 Task: Look for space in Bailén, Spain from 8th June, 2023 to 16th June, 2023 for 2 adults in price range Rs.10000 to Rs.15000. Place can be entire place with 1  bedroom having 1 bed and 1 bathroom. Property type can be house, flat, guest house, hotel. Amenities needed are: wifi. Booking option can be shelf check-in. Required host language is English.
Action: Mouse moved to (500, 154)
Screenshot: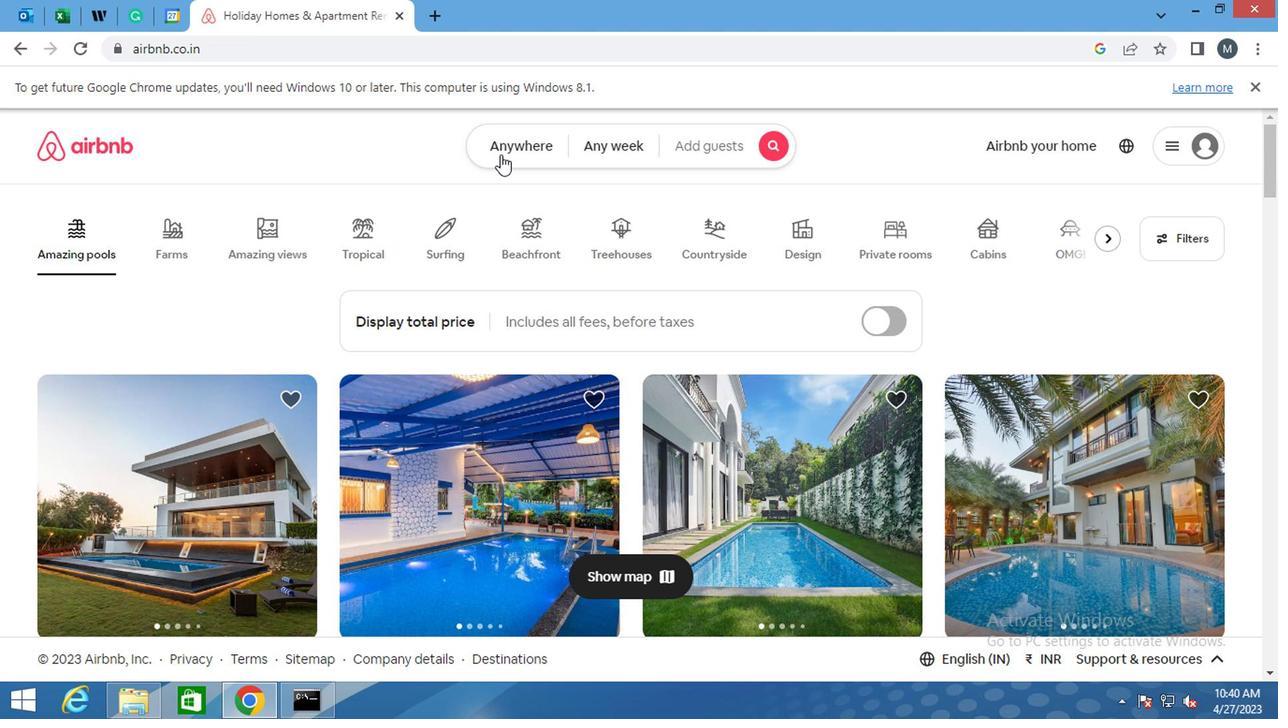 
Action: Mouse pressed left at (500, 154)
Screenshot: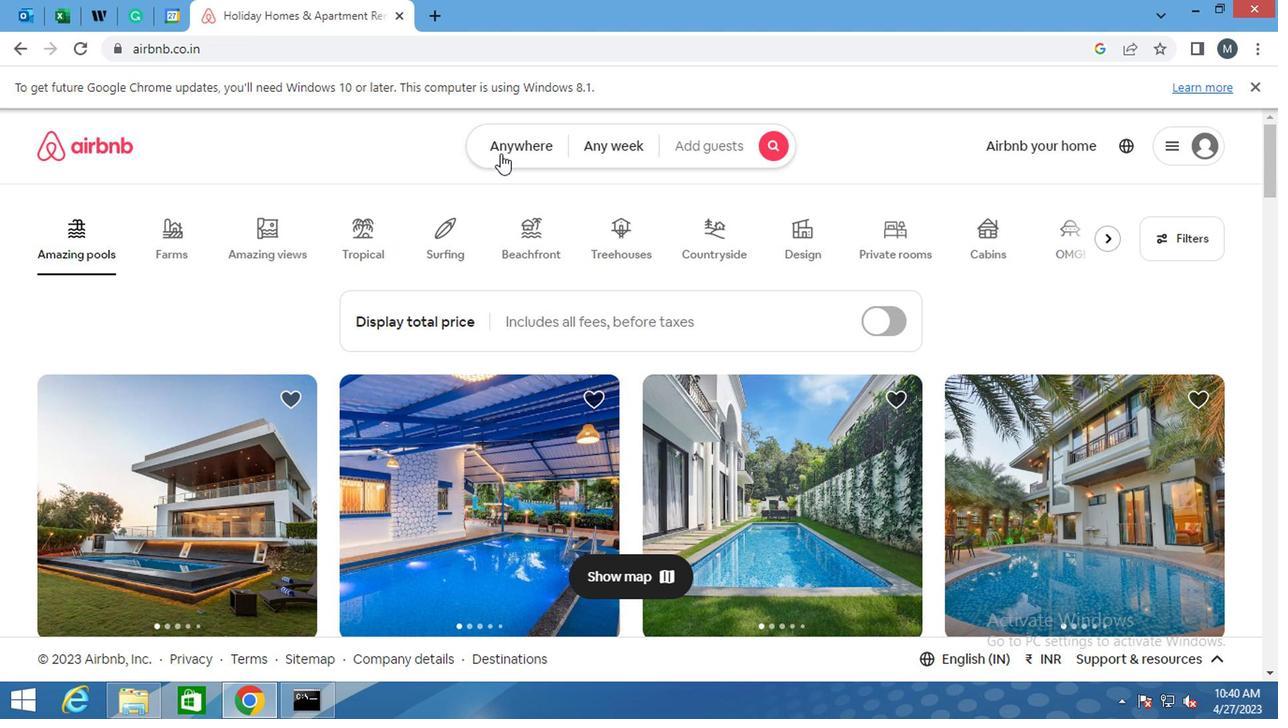 
Action: Mouse moved to (444, 203)
Screenshot: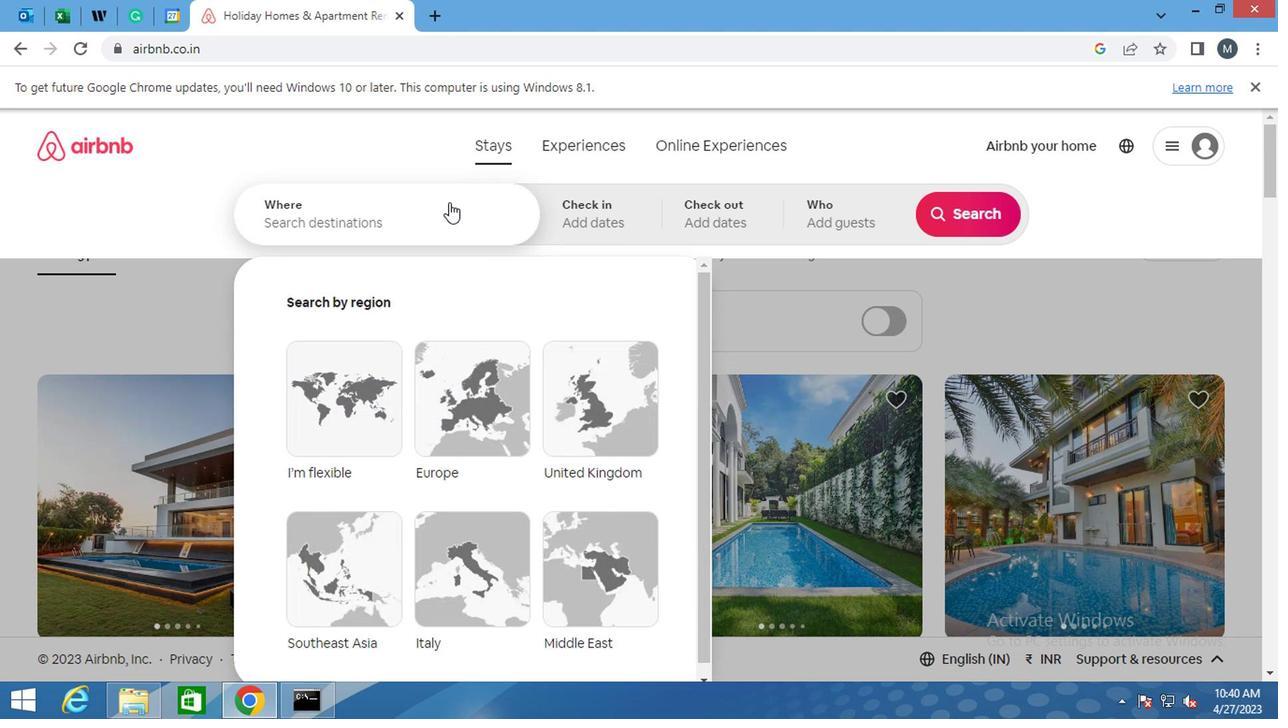 
Action: Mouse pressed left at (444, 203)
Screenshot: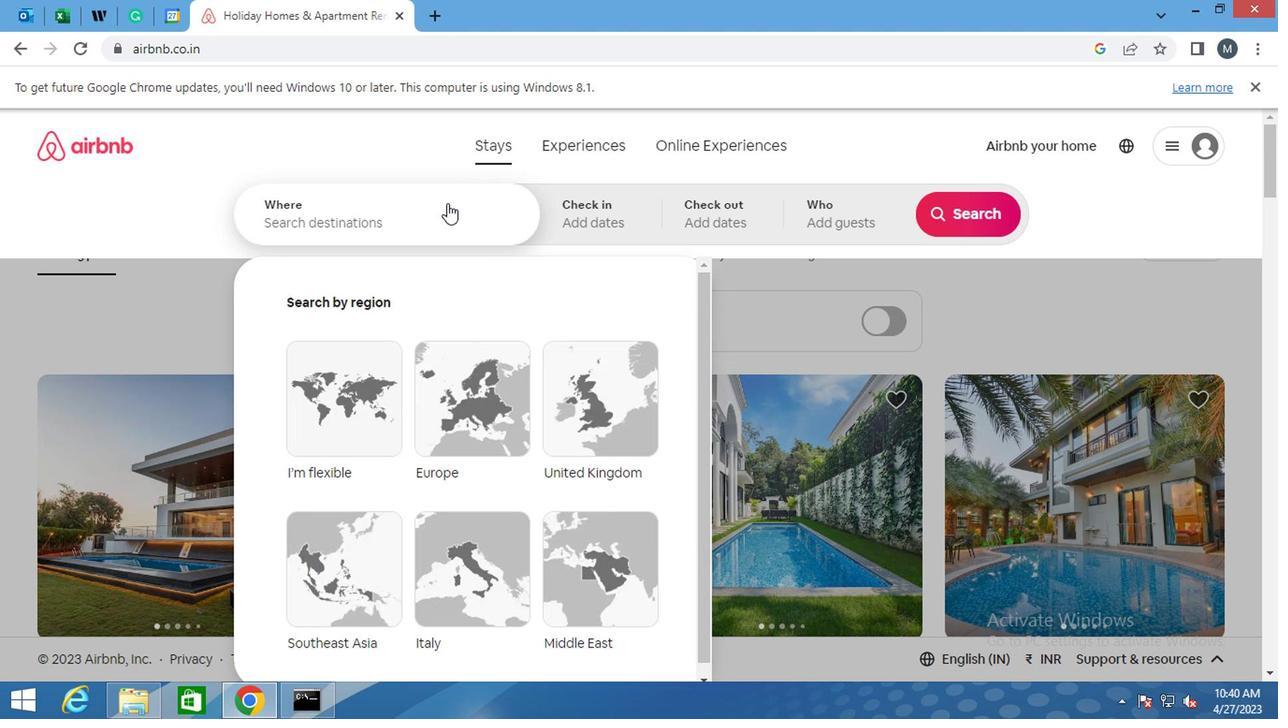 
Action: Mouse moved to (444, 203)
Screenshot: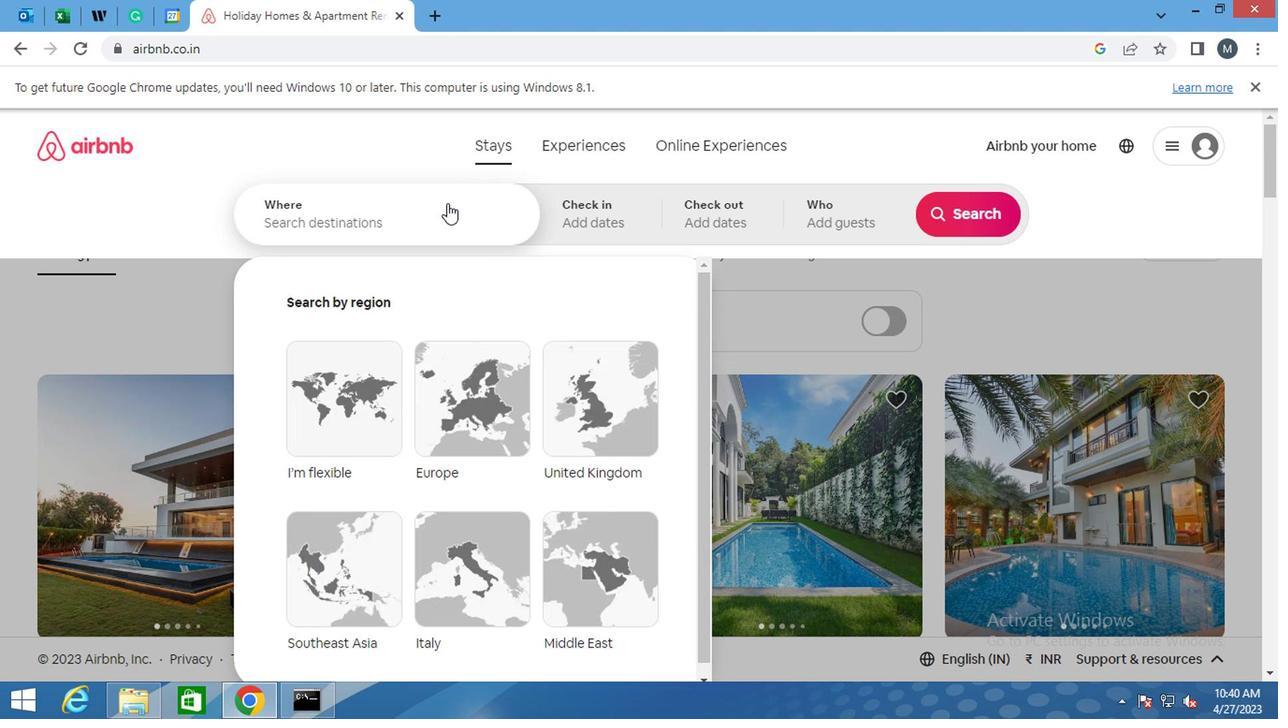 
Action: Key pressed <Key.shift>BAILEN,<Key.space><Key.shift><Key.shift>SP
Screenshot: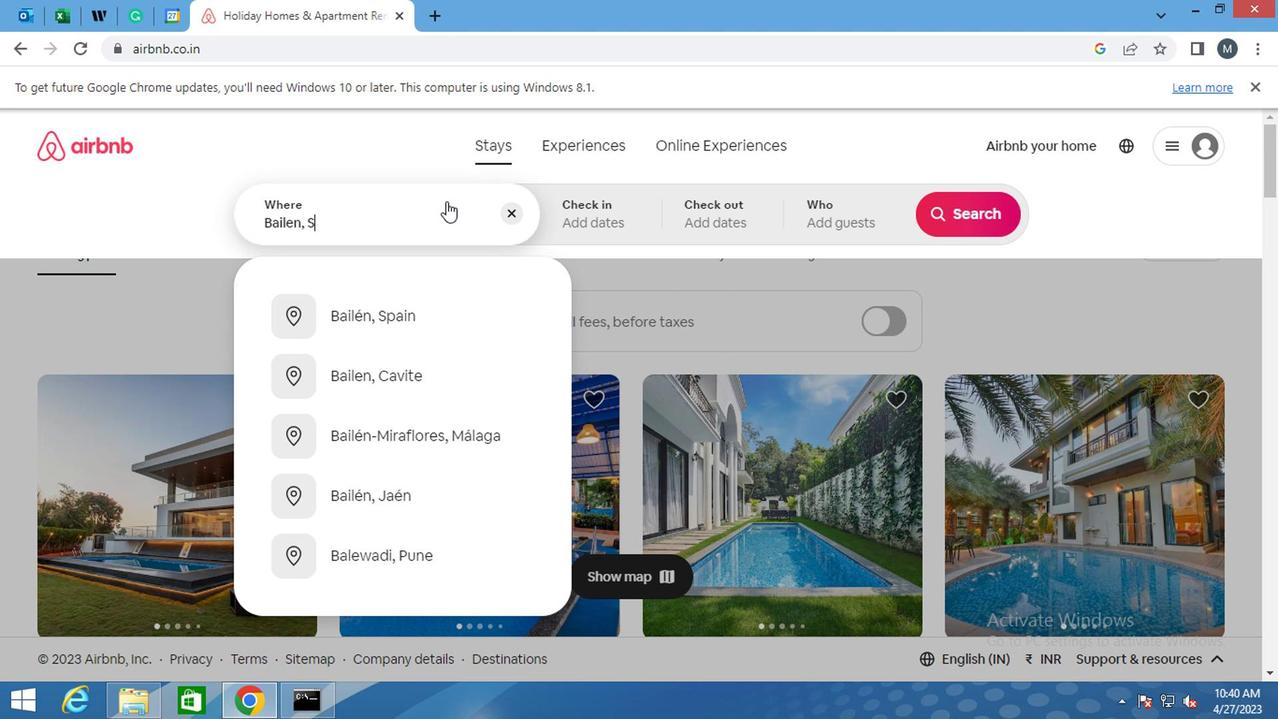 
Action: Mouse moved to (458, 231)
Screenshot: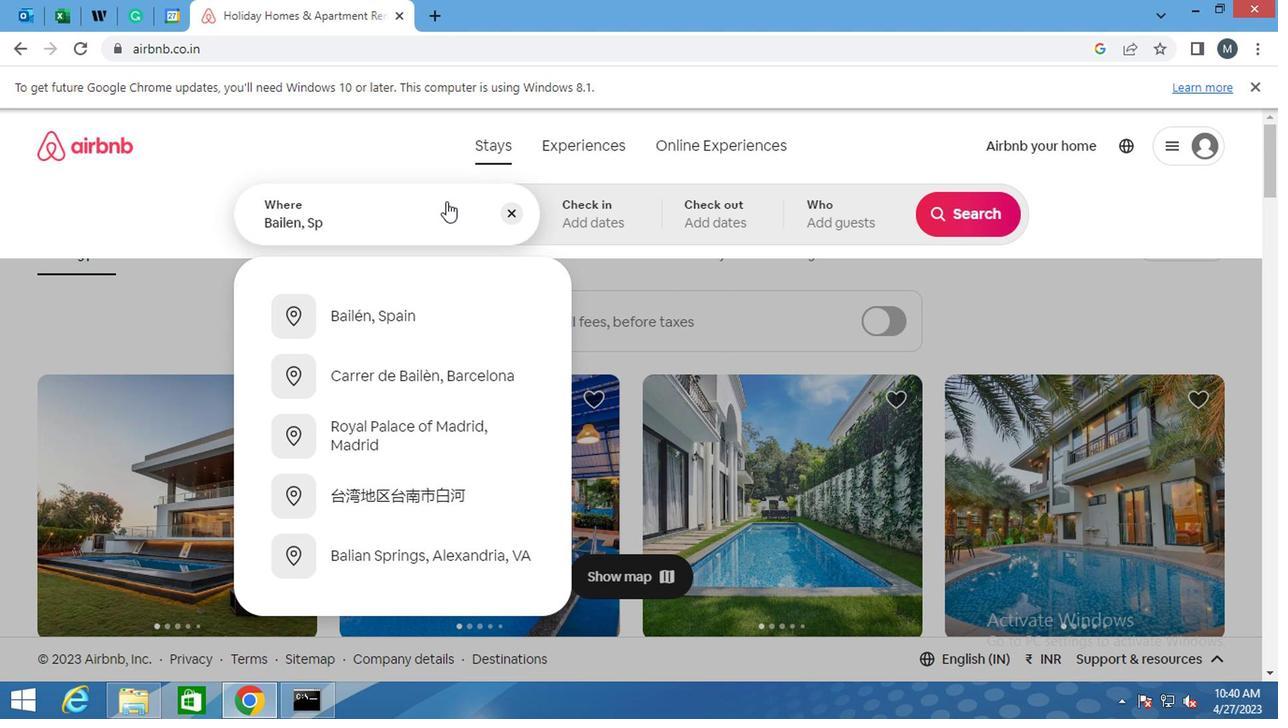 
Action: Mouse scrolled (458, 229) with delta (0, -1)
Screenshot: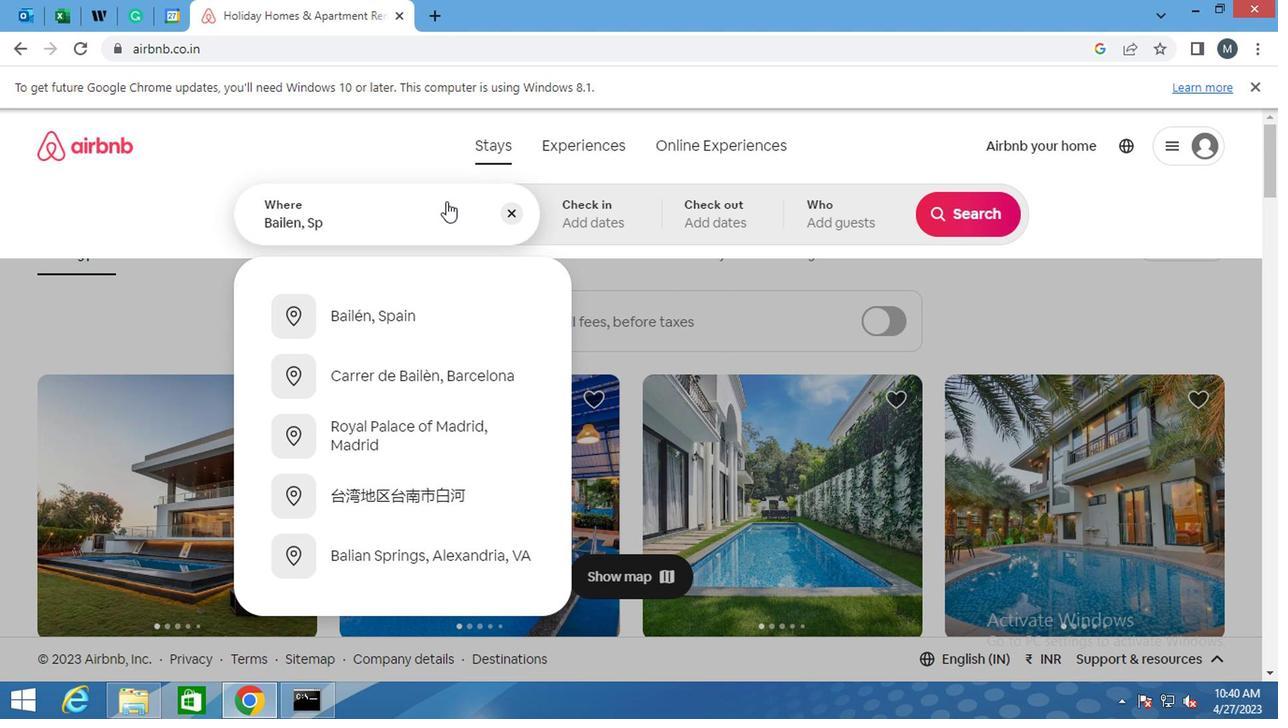 
Action: Mouse moved to (446, 273)
Screenshot: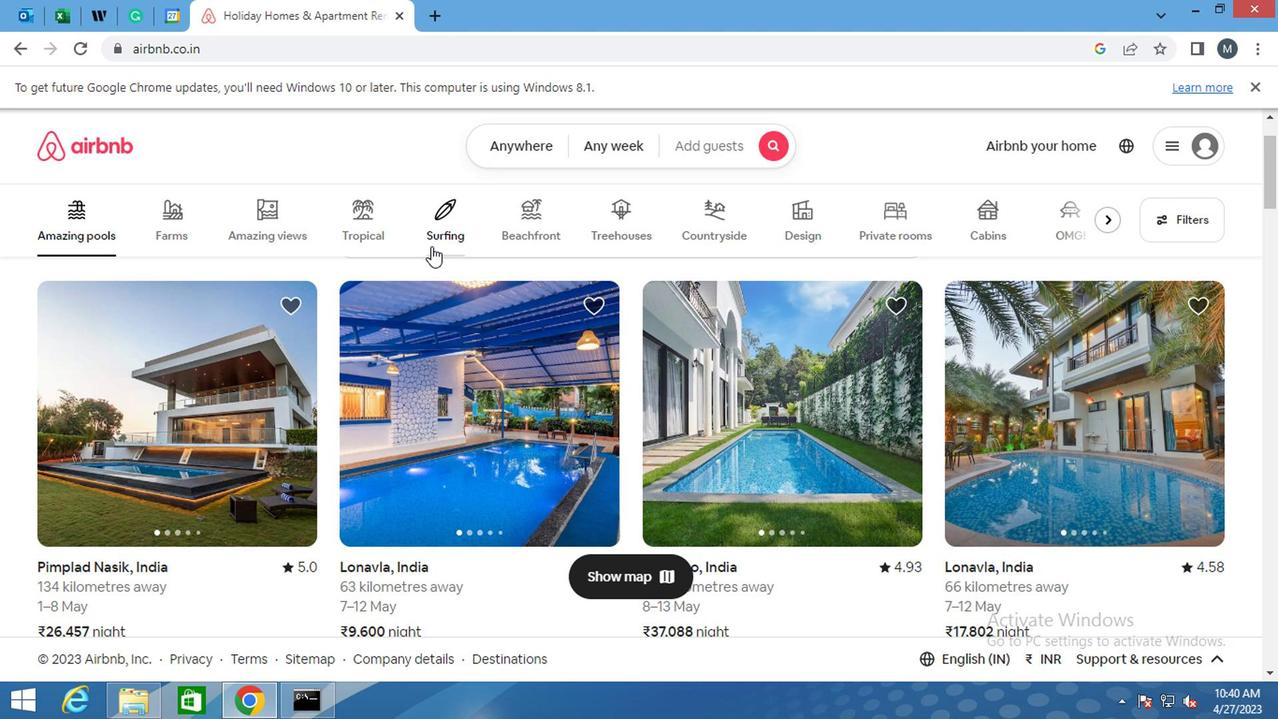 
Action: Mouse scrolled (446, 274) with delta (0, 0)
Screenshot: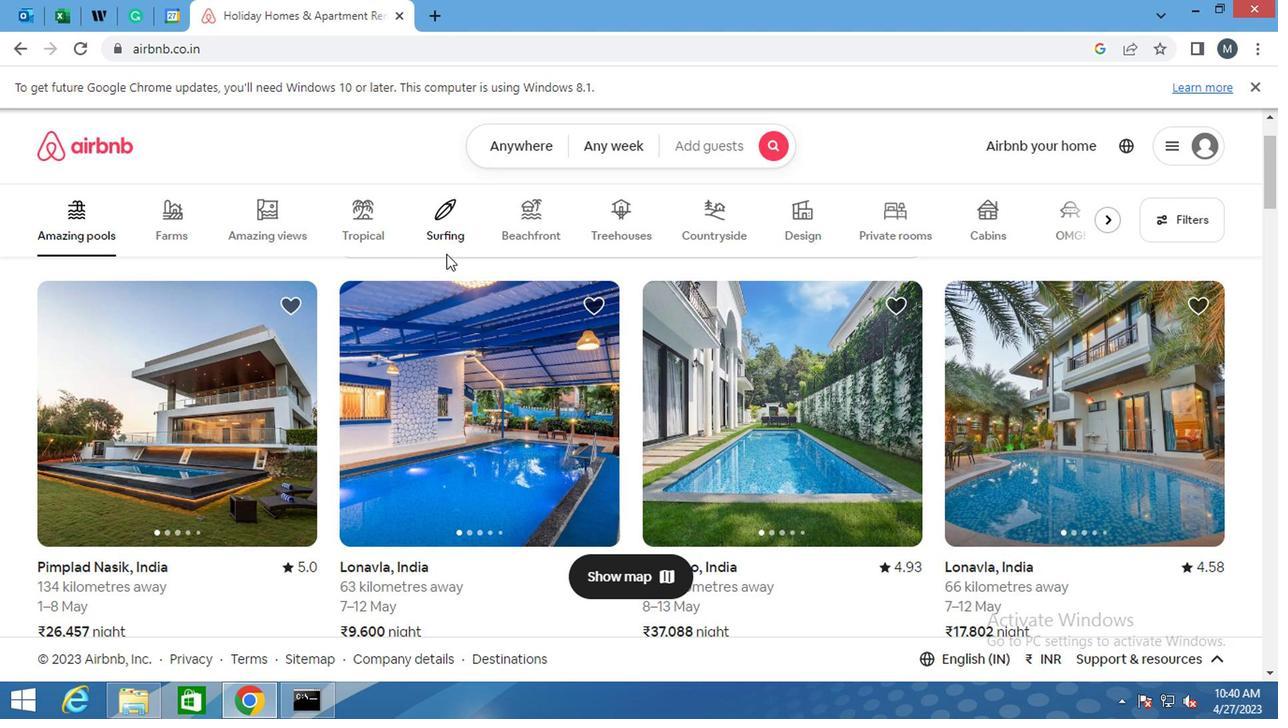 
Action: Mouse scrolled (446, 274) with delta (0, 0)
Screenshot: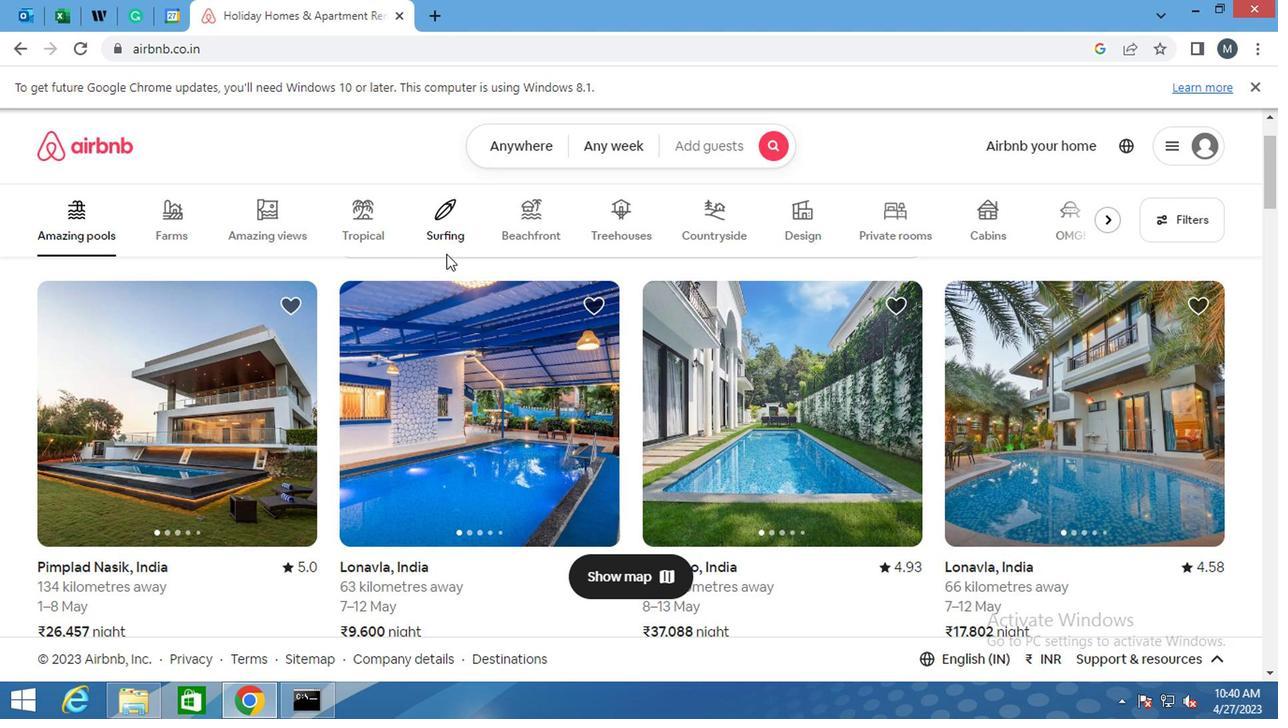 
Action: Mouse scrolled (446, 274) with delta (0, 0)
Screenshot: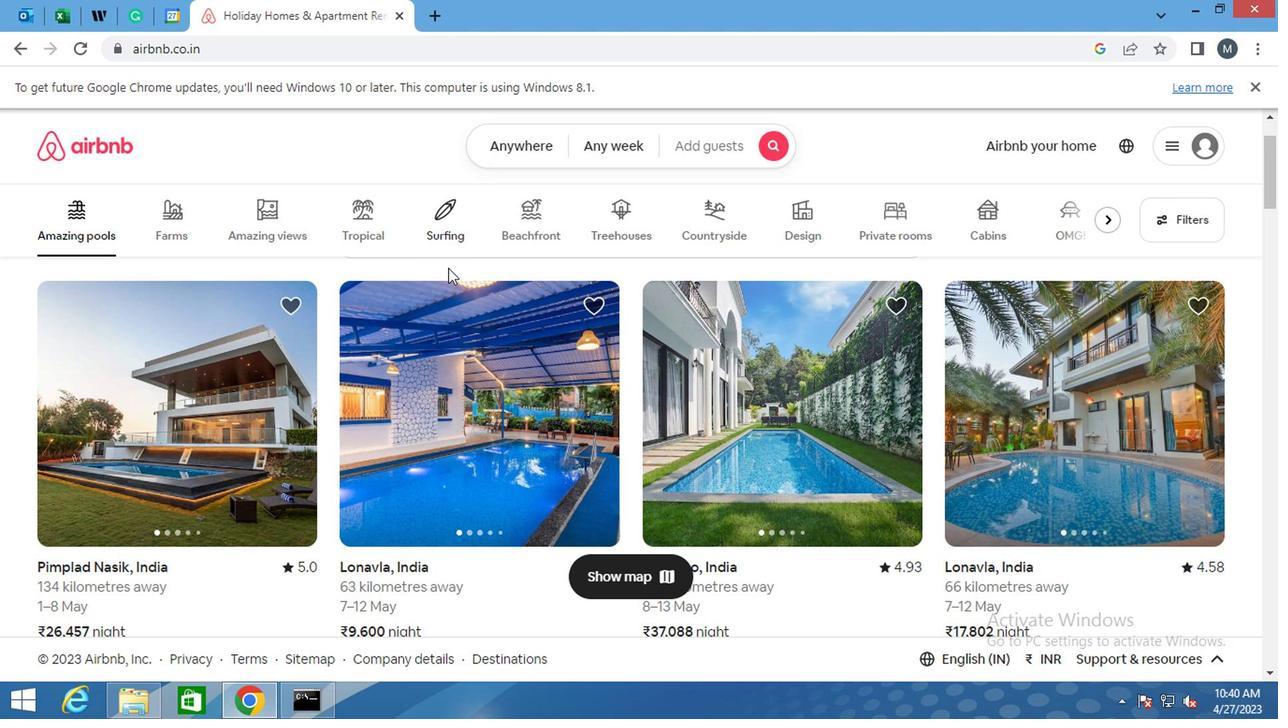 
Action: Mouse scrolled (446, 274) with delta (0, 0)
Screenshot: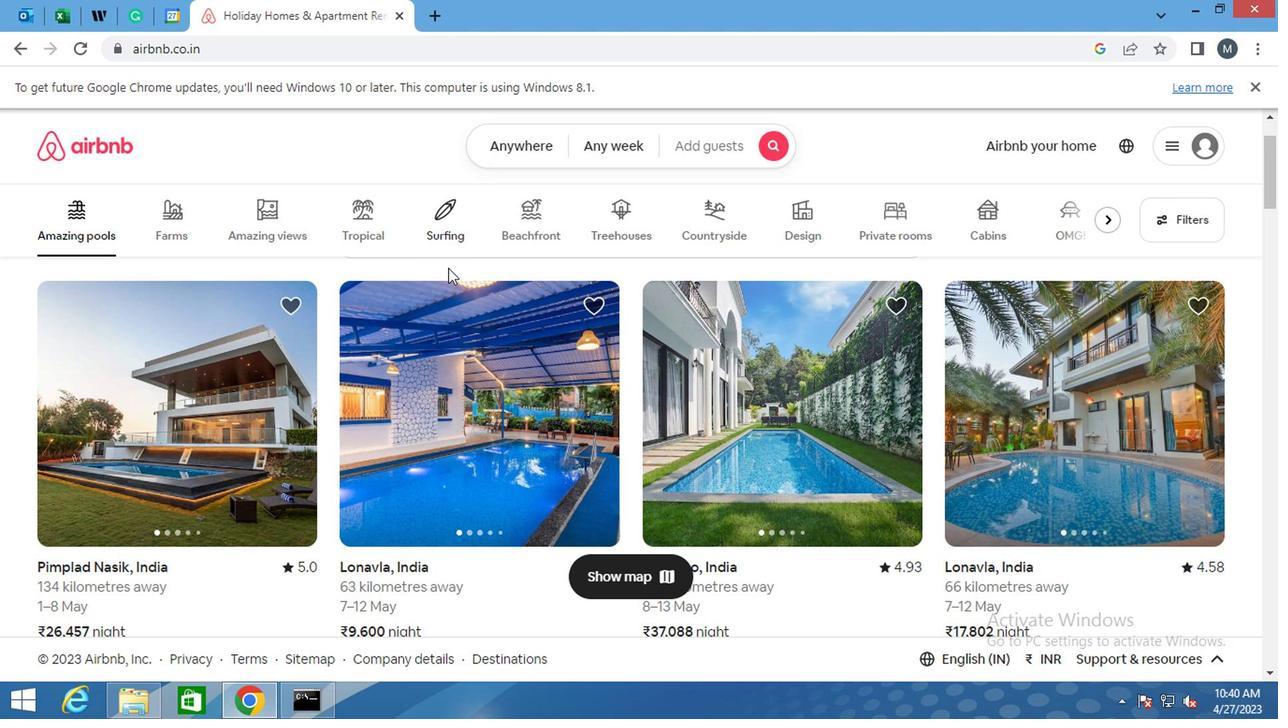 
Action: Mouse scrolled (446, 274) with delta (0, 0)
Screenshot: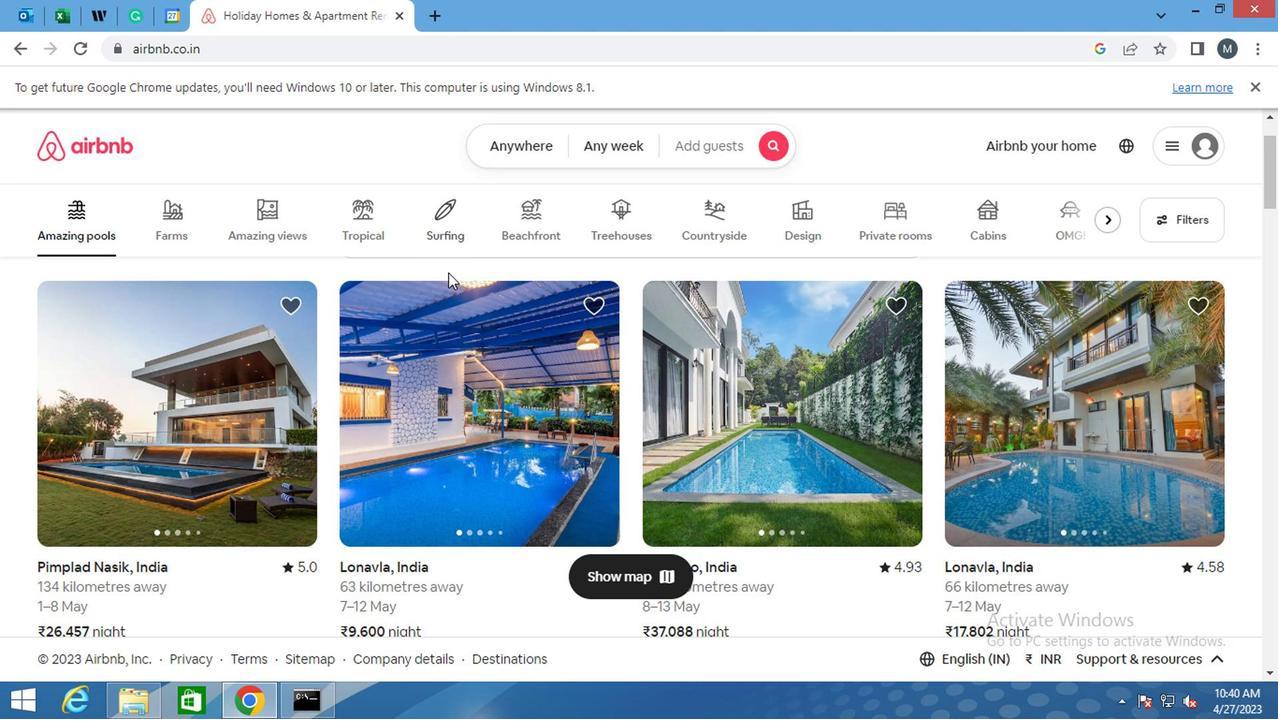 
Action: Mouse moved to (510, 245)
Screenshot: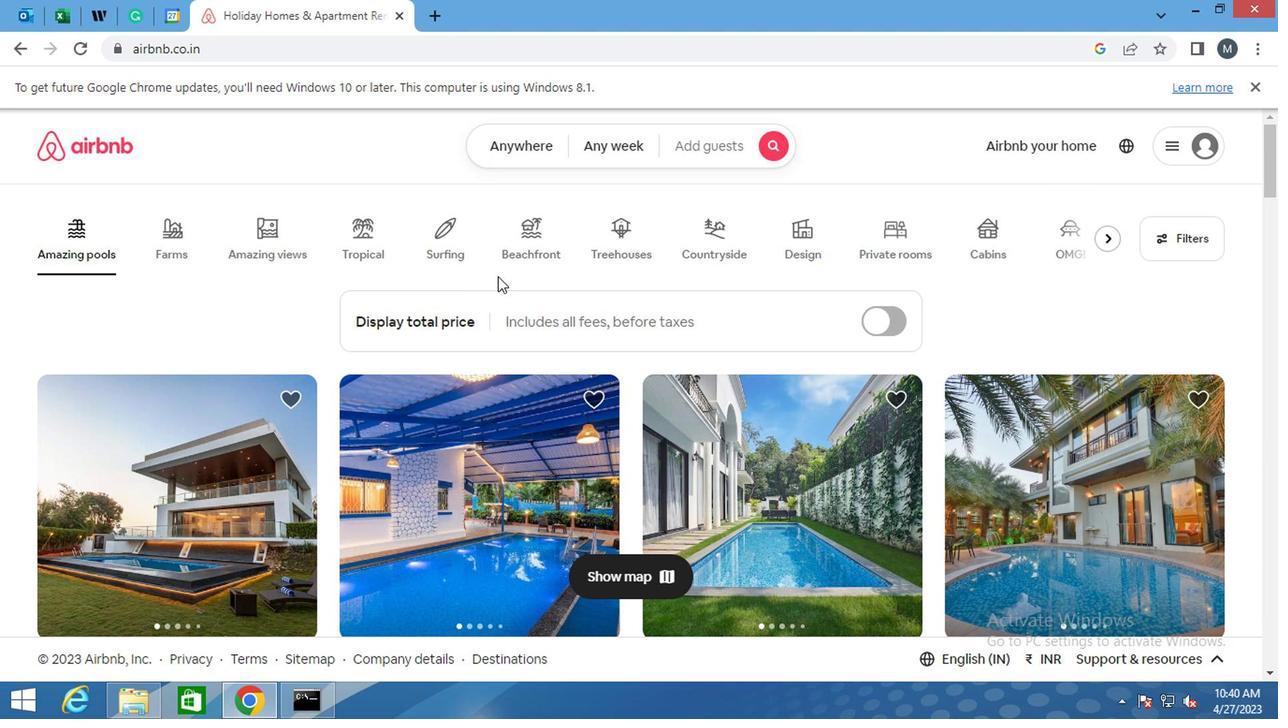
Action: Mouse scrolled (510, 246) with delta (0, 0)
Screenshot: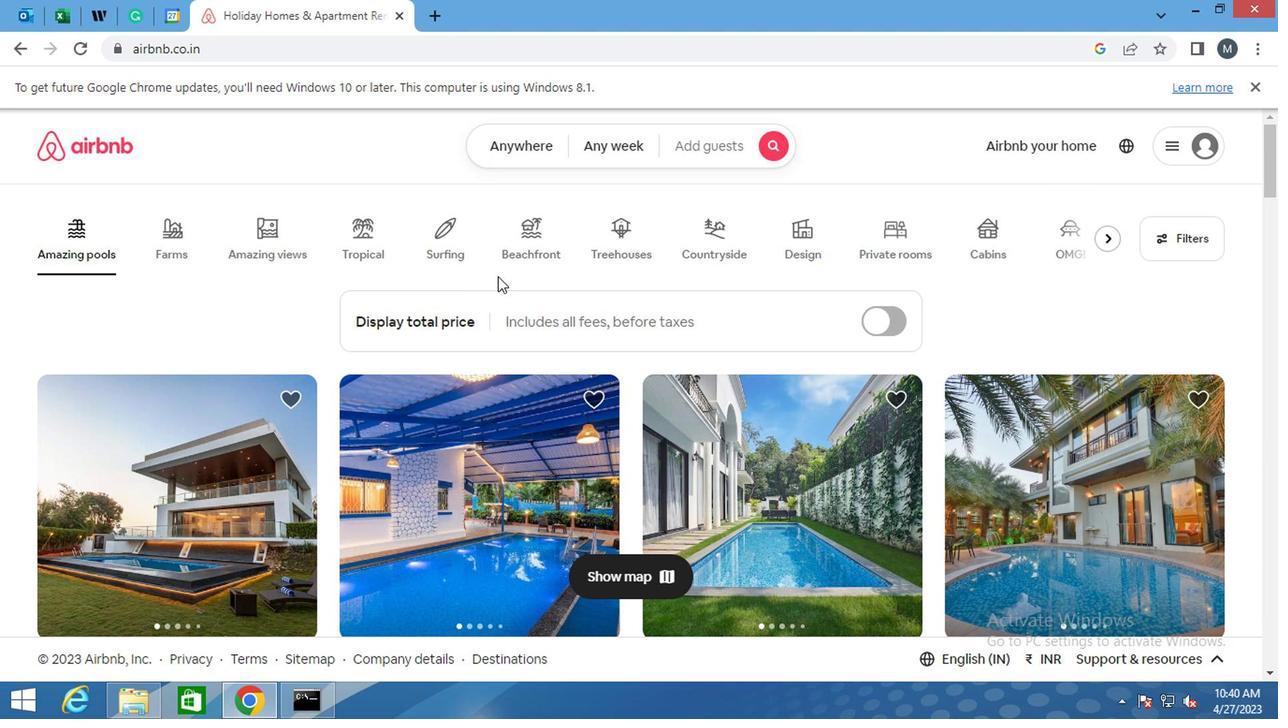 
Action: Mouse moved to (529, 227)
Screenshot: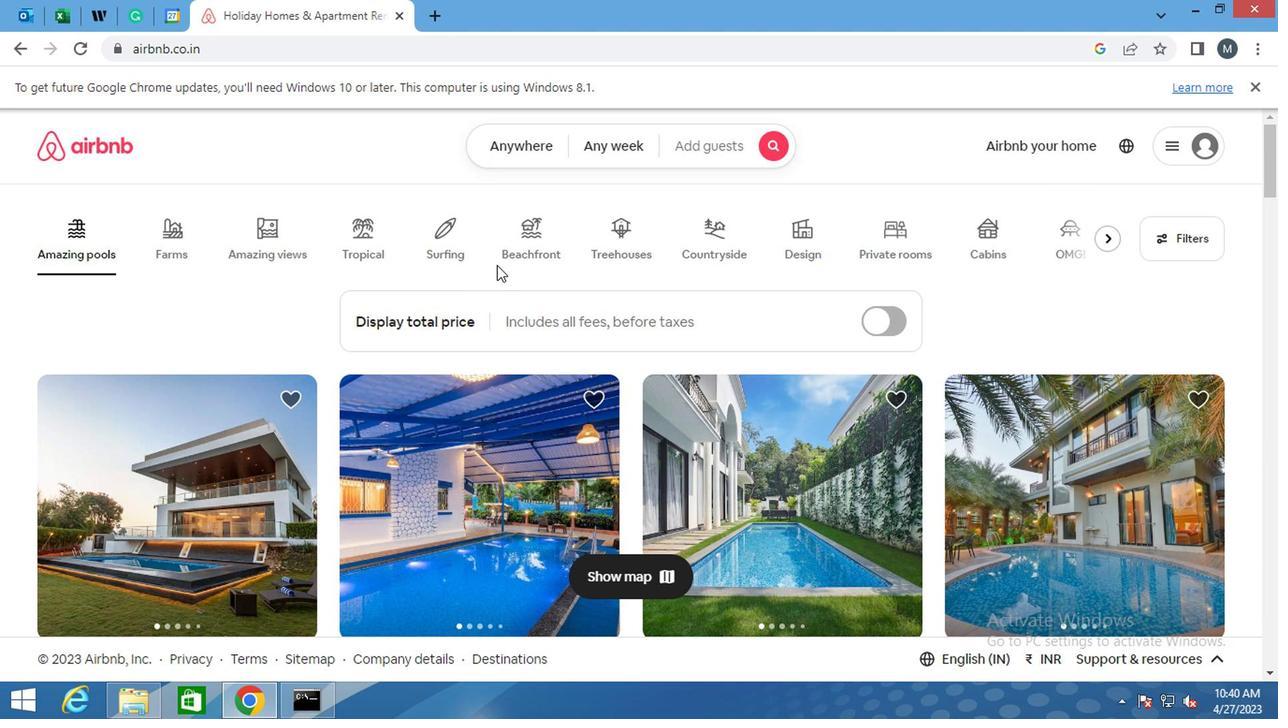 
Action: Mouse scrolled (529, 229) with delta (0, 1)
Screenshot: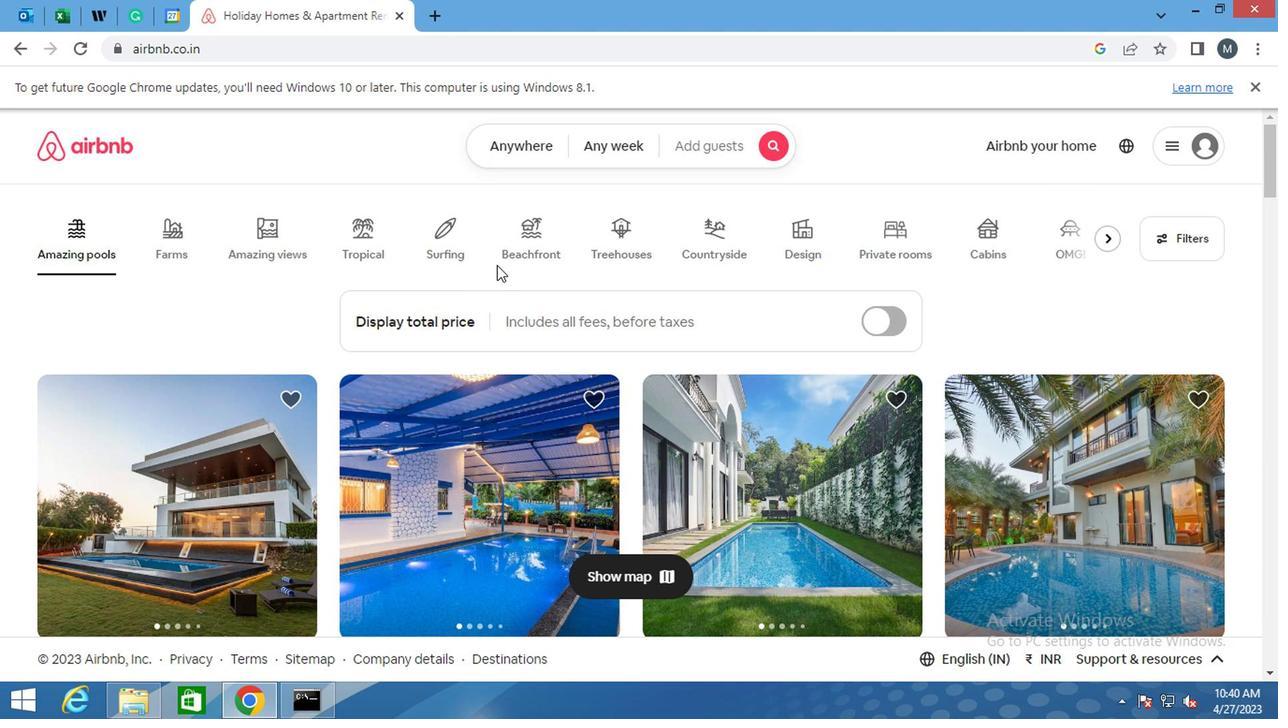 
Action: Mouse moved to (531, 223)
Screenshot: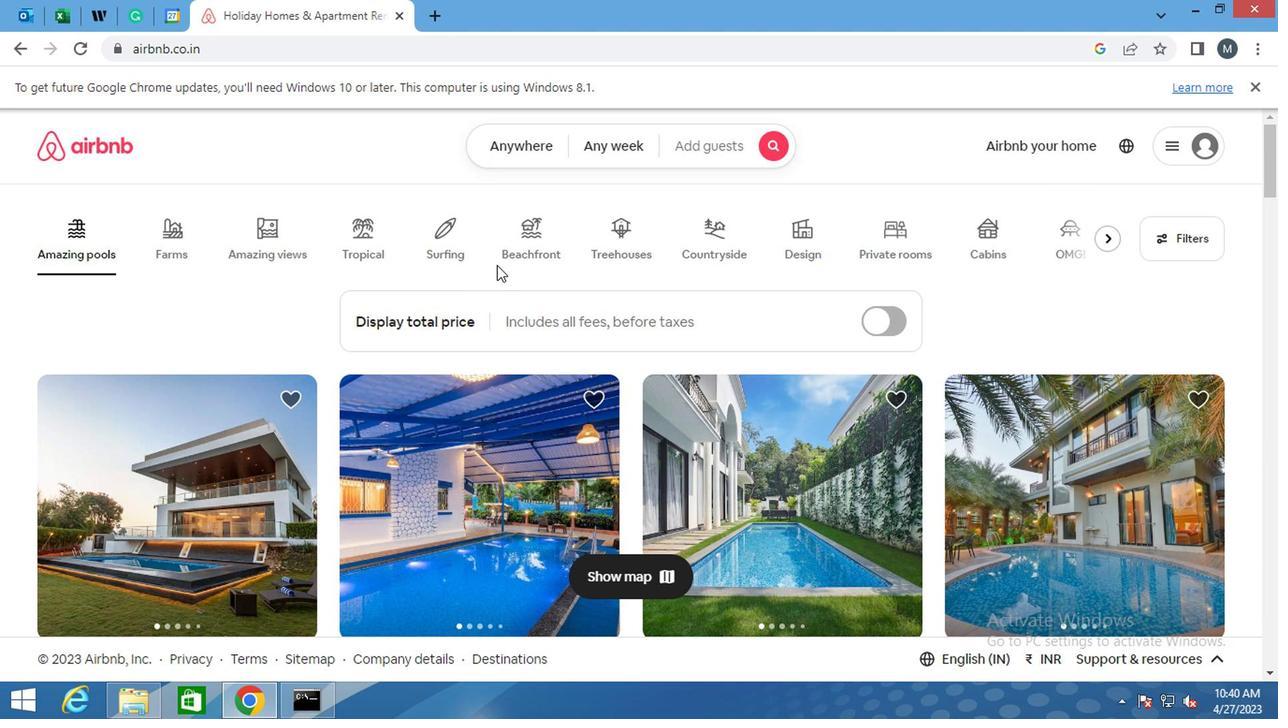 
Action: Mouse scrolled (531, 224) with delta (0, 1)
Screenshot: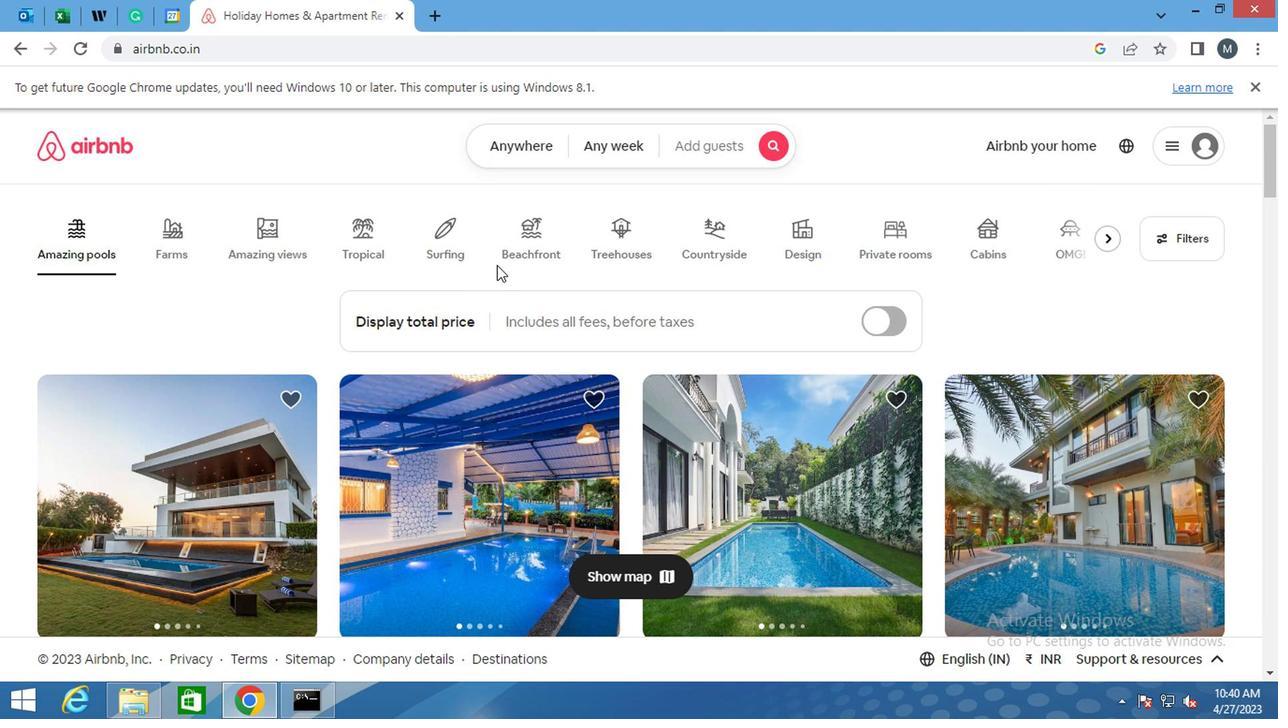 
Action: Mouse moved to (531, 156)
Screenshot: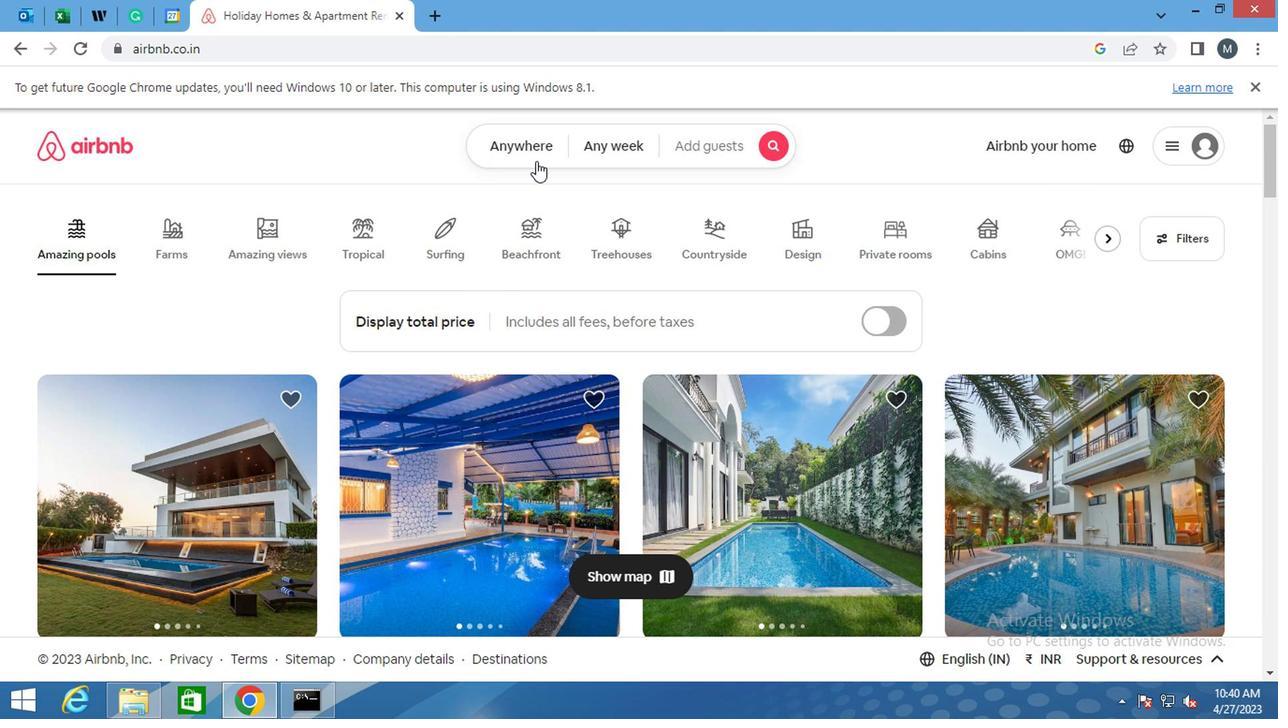 
Action: Mouse pressed left at (531, 156)
Screenshot: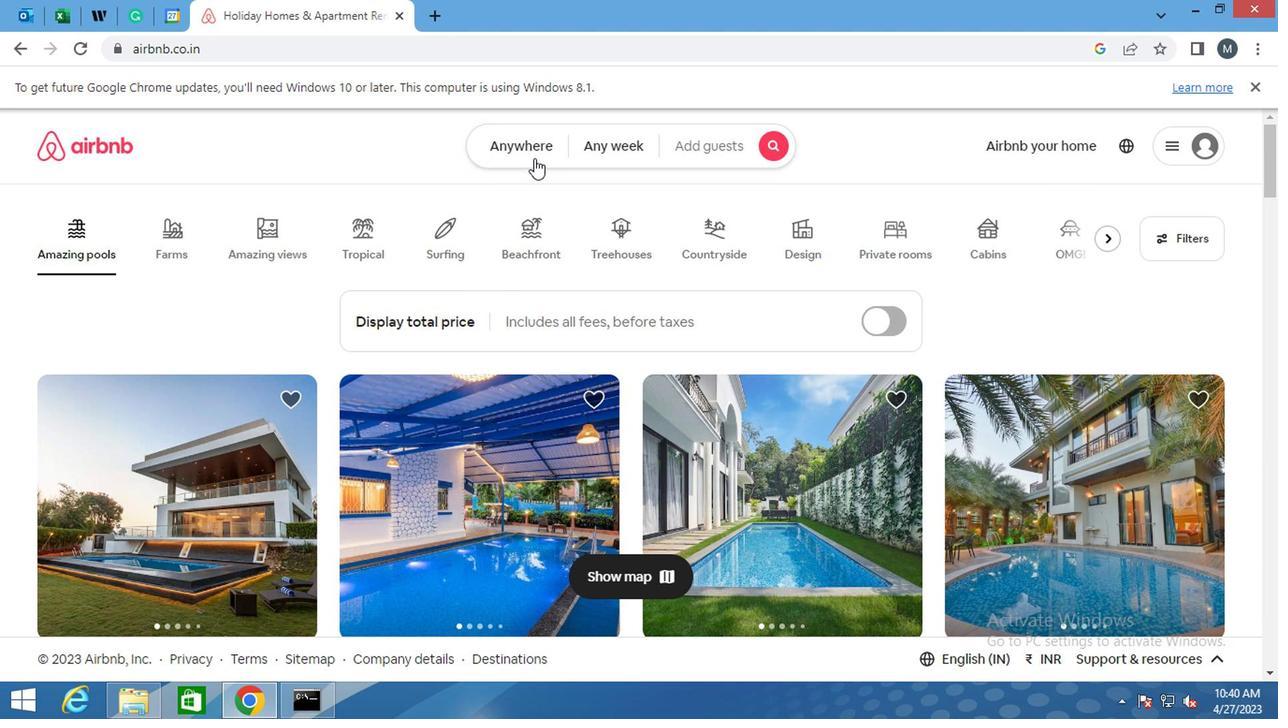 
Action: Mouse moved to (401, 241)
Screenshot: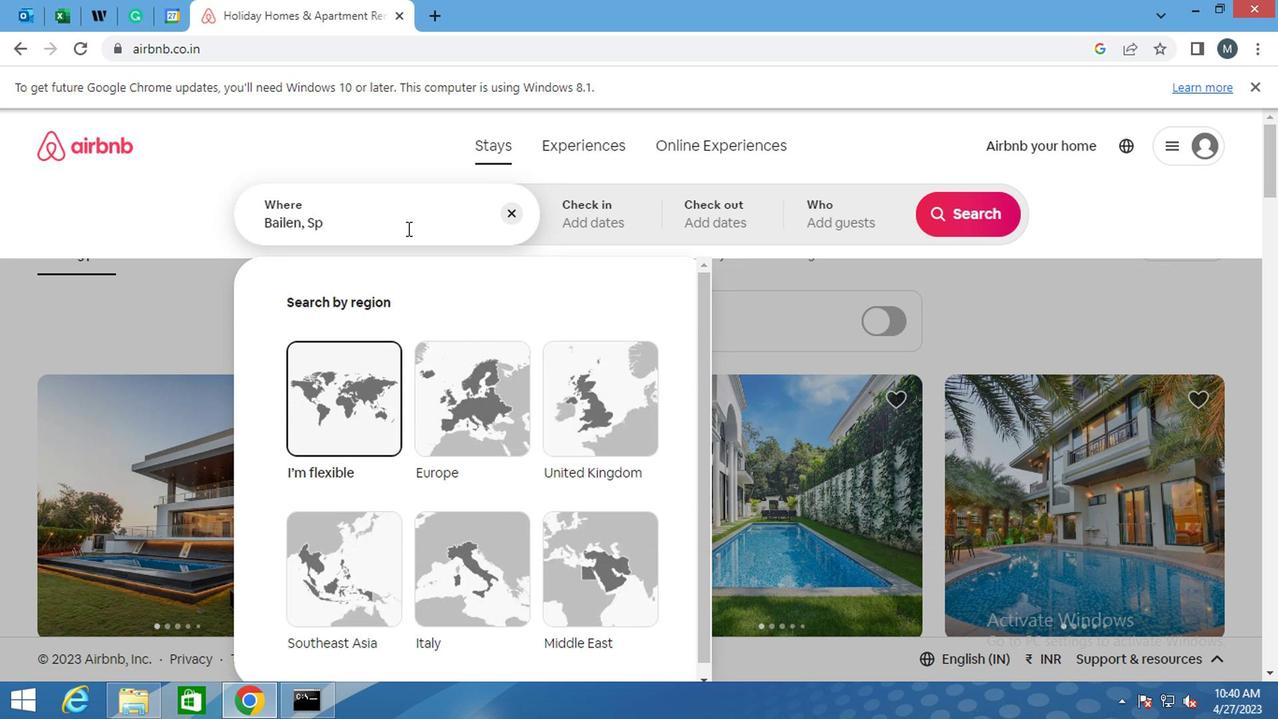 
Action: Mouse pressed left at (401, 241)
Screenshot: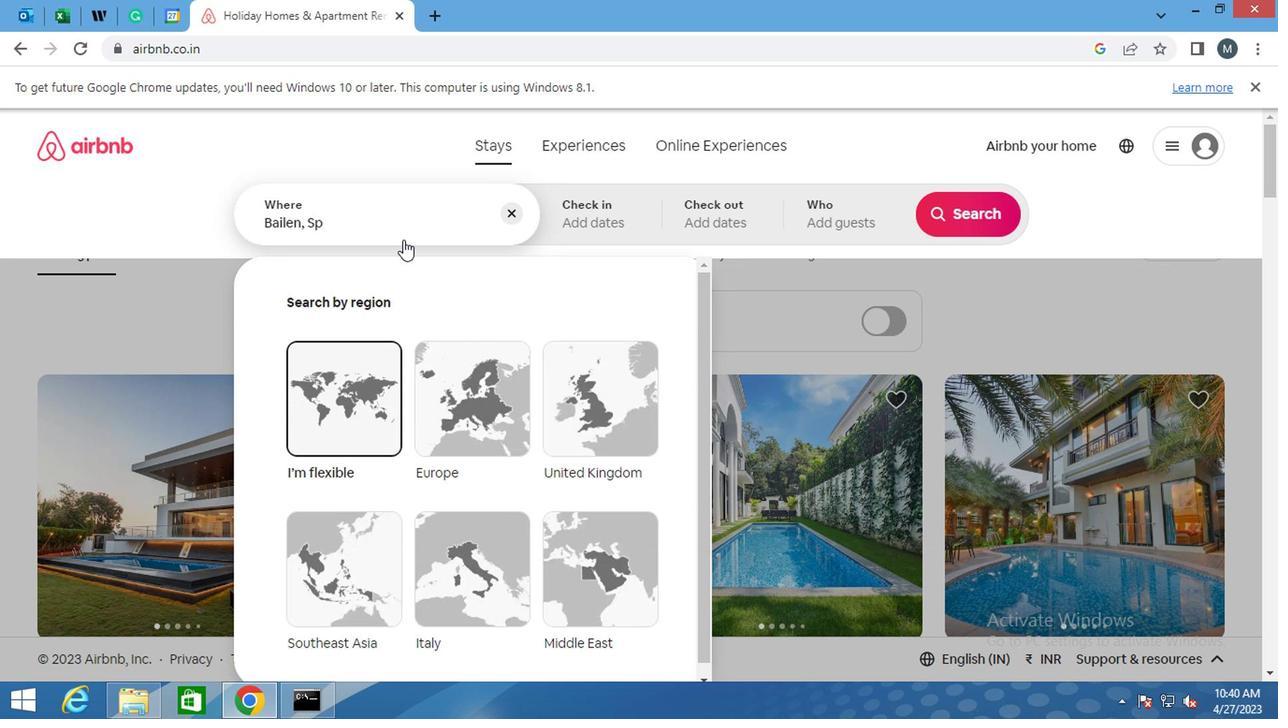 
Action: Mouse moved to (382, 271)
Screenshot: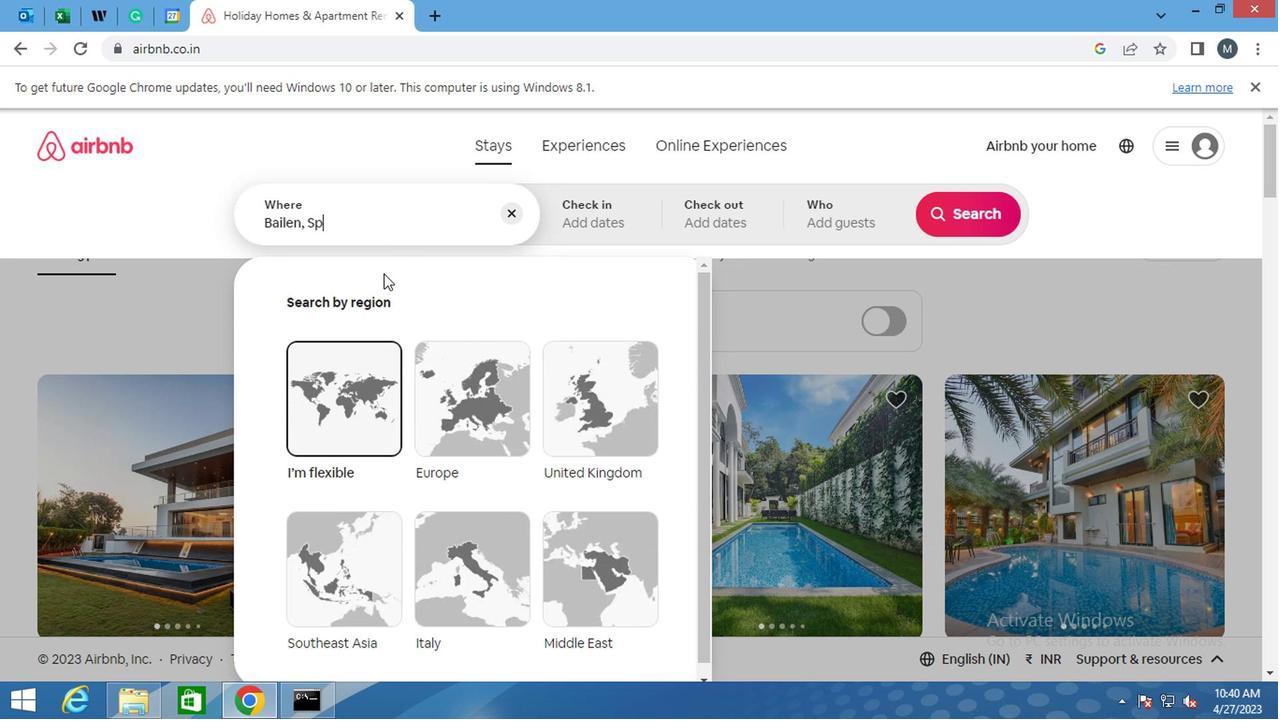 
Action: Key pressed A
Screenshot: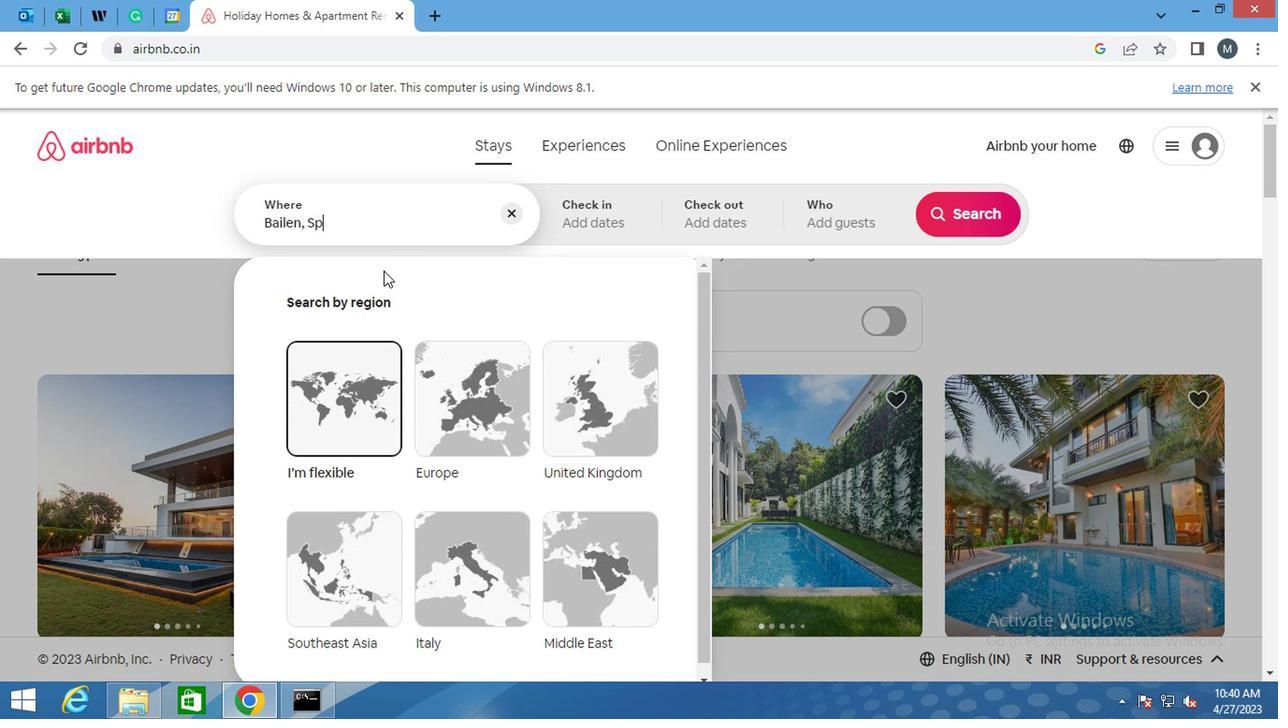 
Action: Mouse moved to (439, 313)
Screenshot: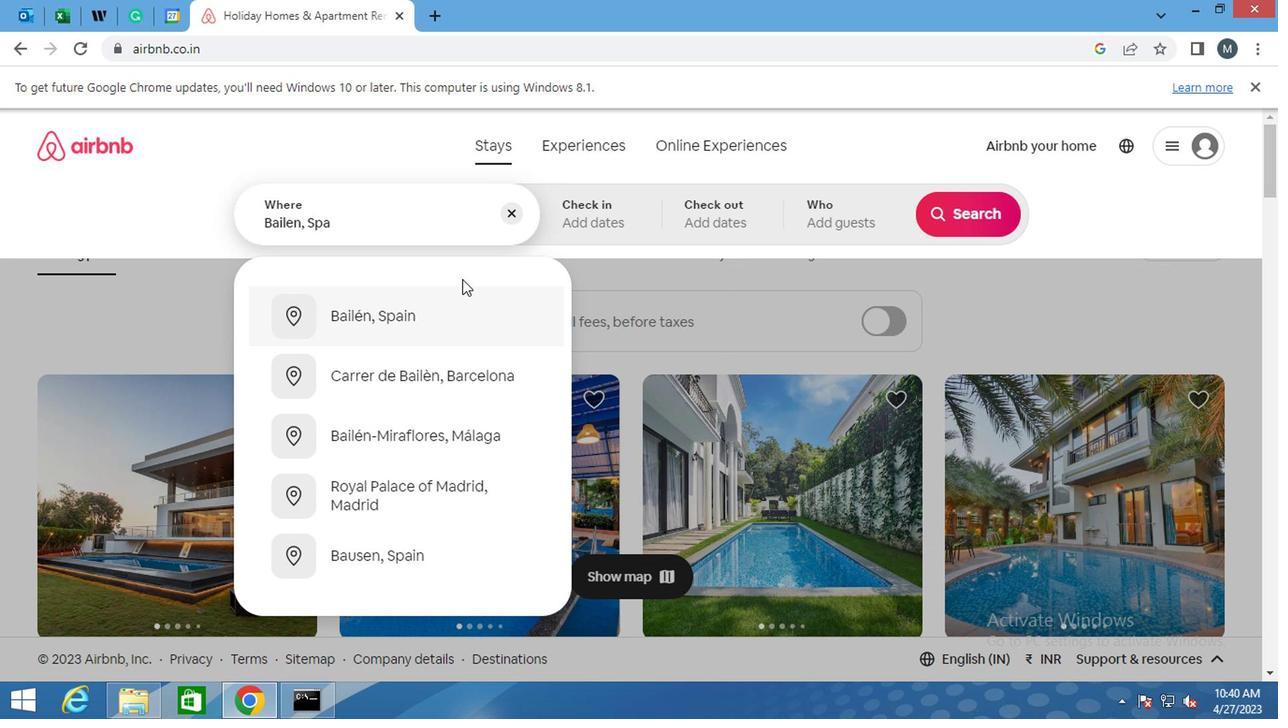 
Action: Mouse pressed left at (439, 313)
Screenshot: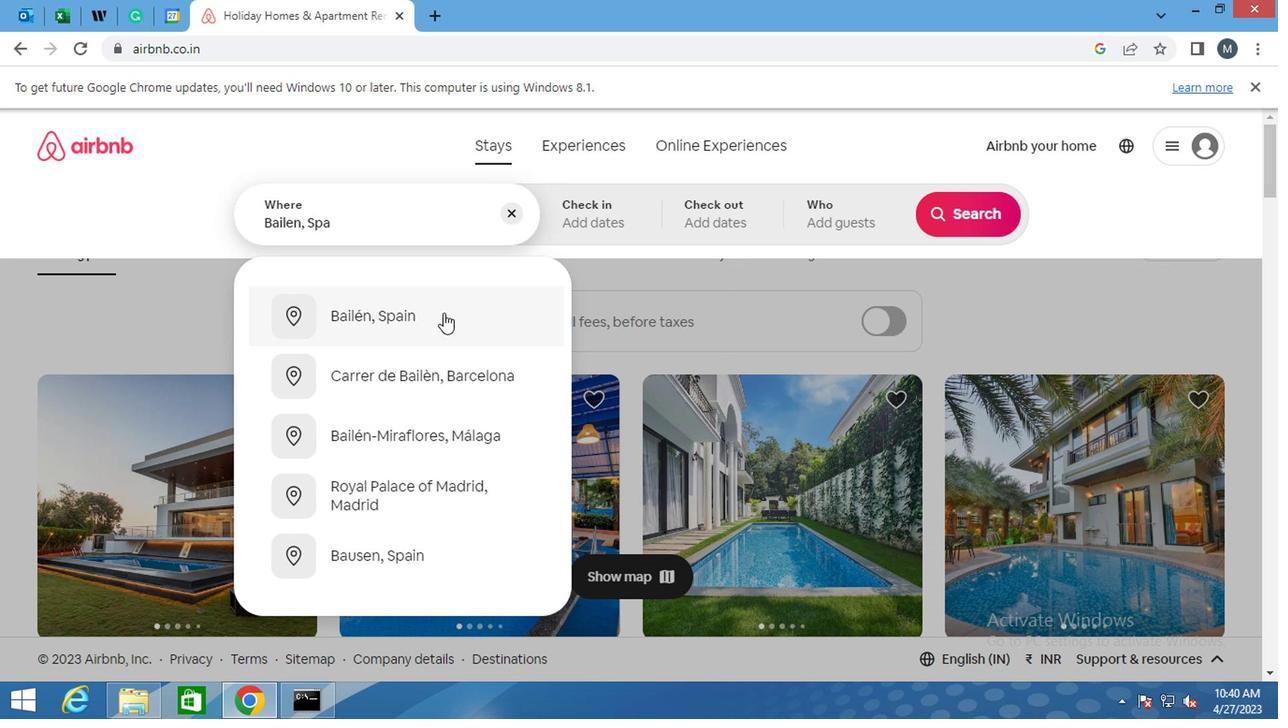 
Action: Mouse moved to (948, 363)
Screenshot: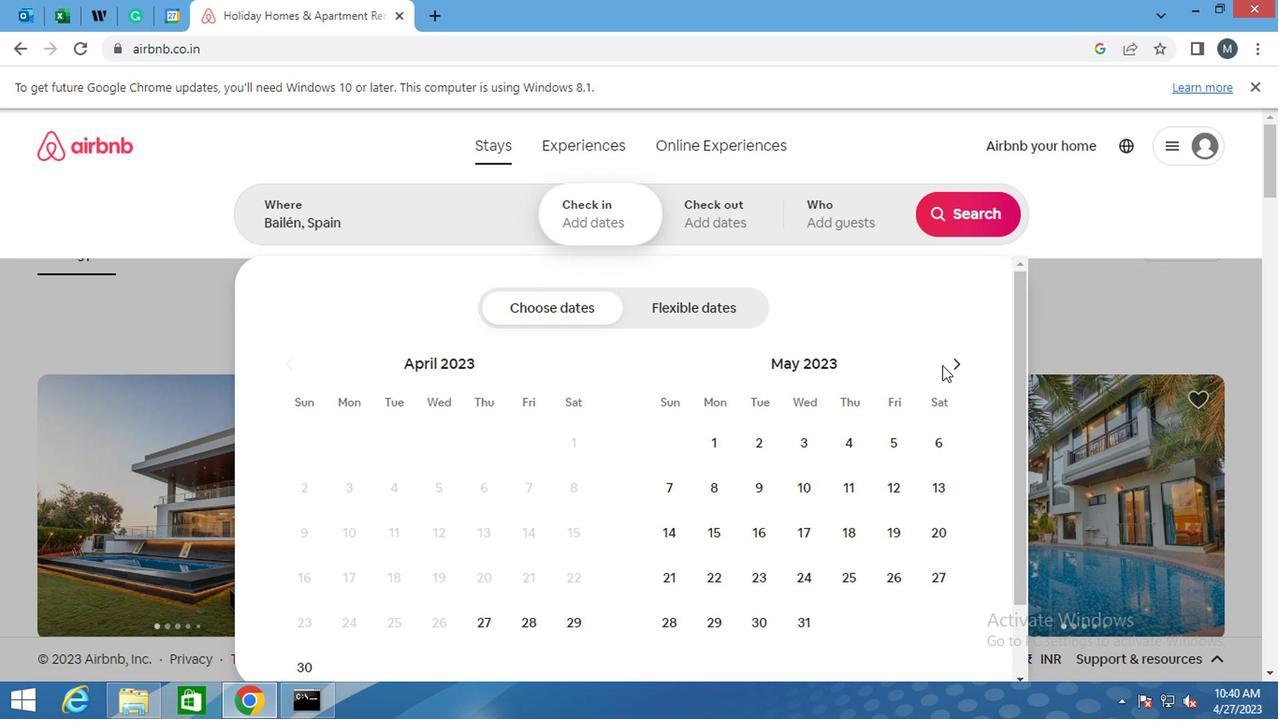 
Action: Mouse pressed left at (948, 363)
Screenshot: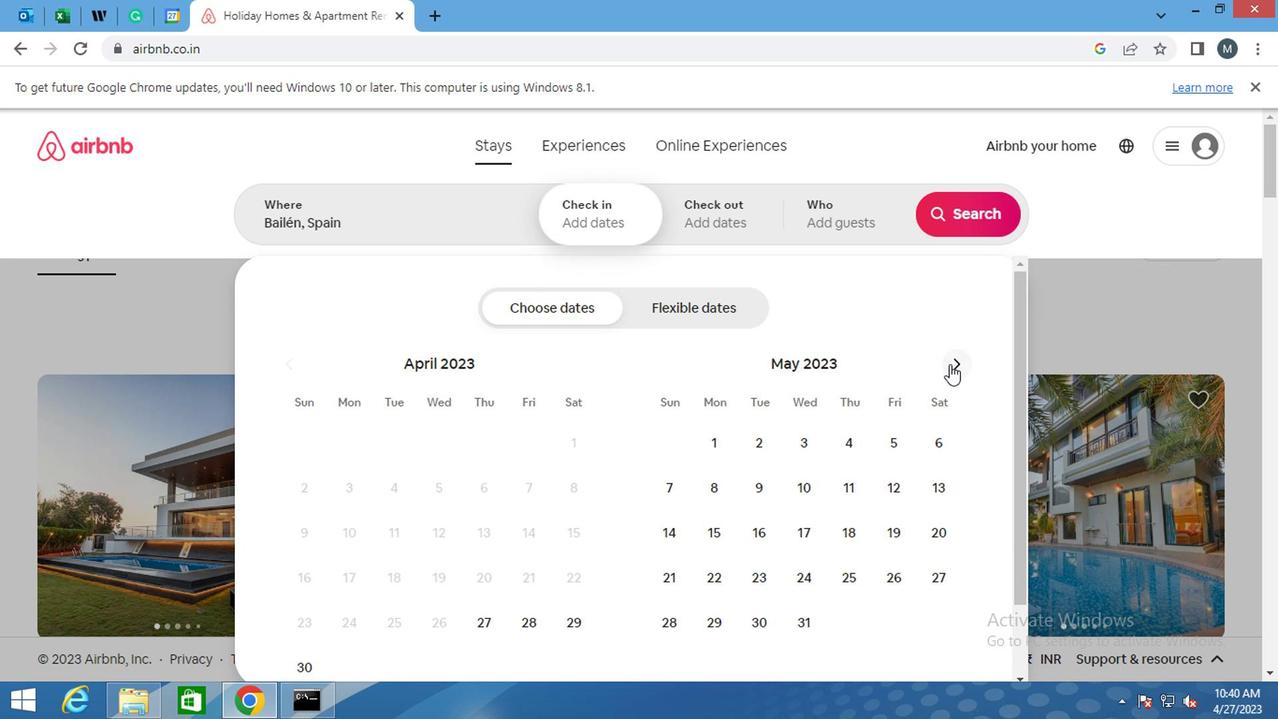 
Action: Mouse moved to (852, 494)
Screenshot: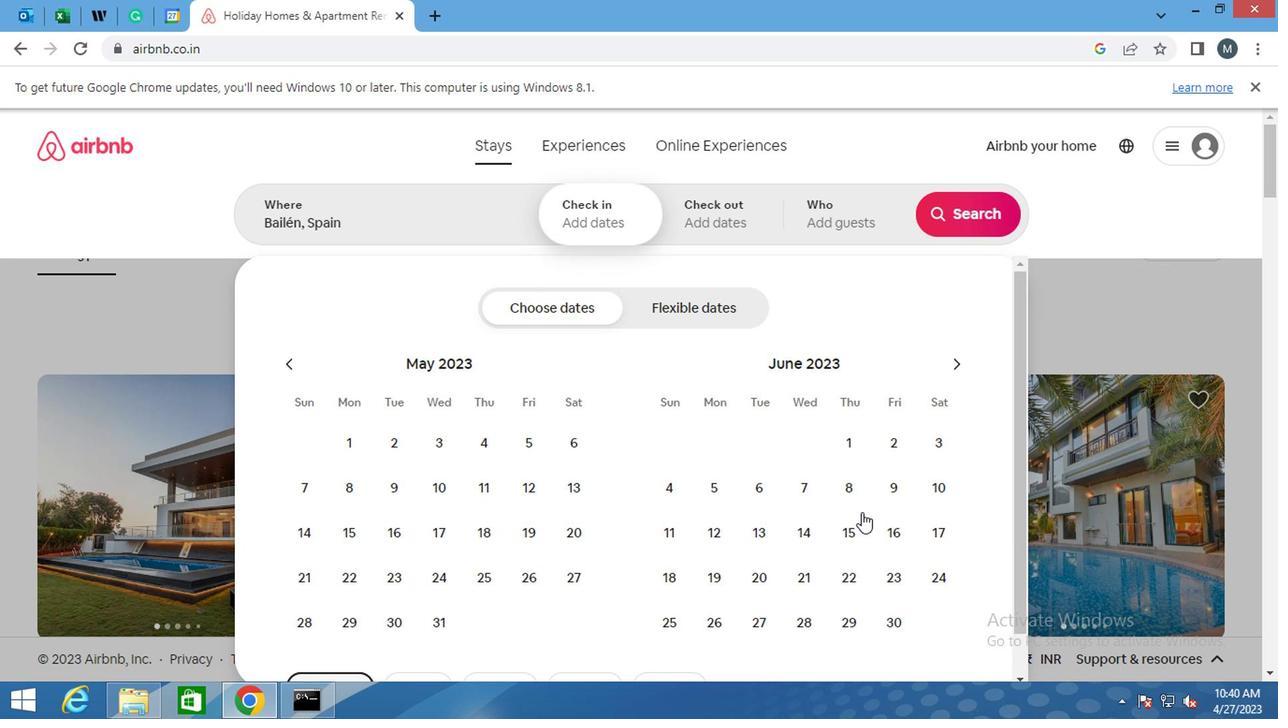 
Action: Mouse pressed left at (852, 494)
Screenshot: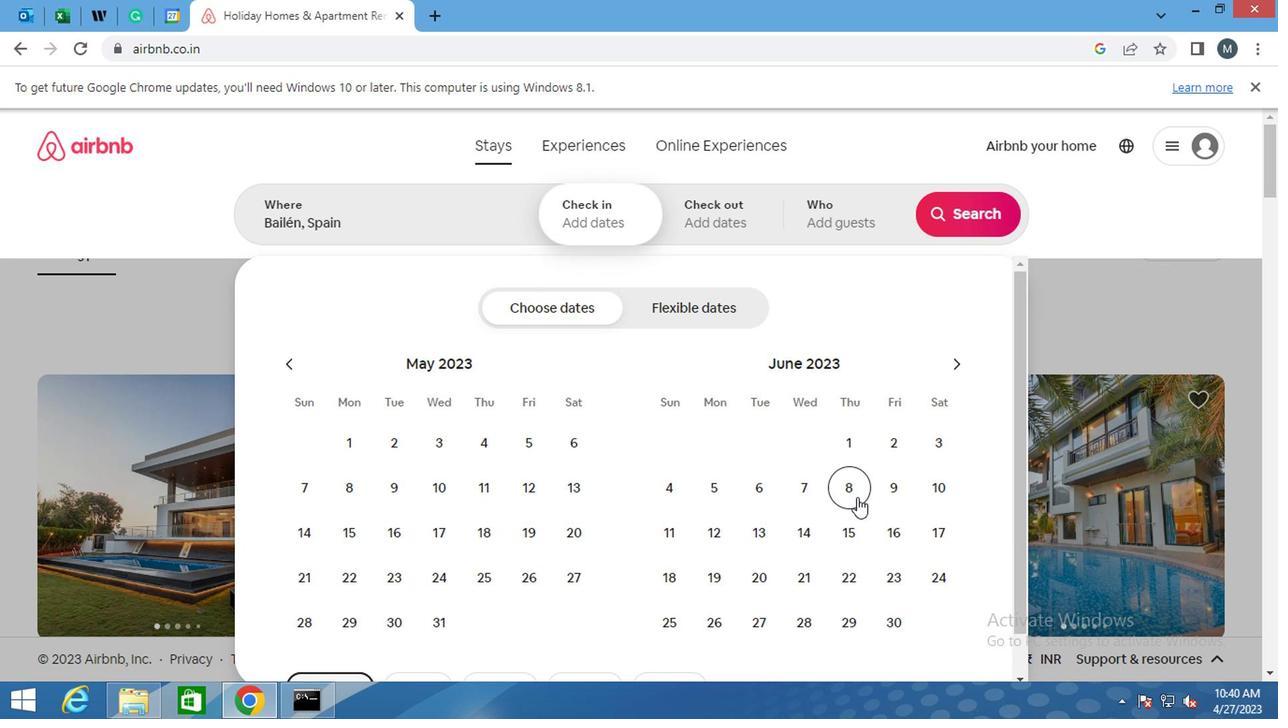 
Action: Mouse moved to (881, 533)
Screenshot: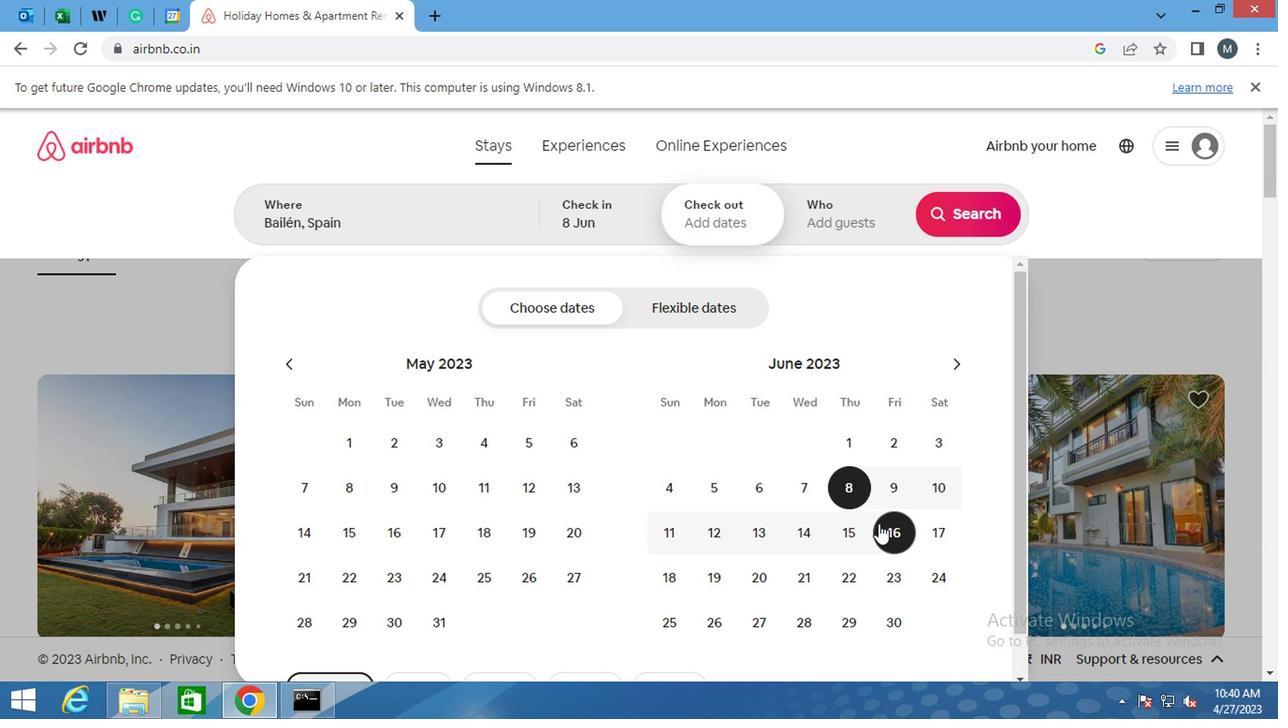 
Action: Mouse pressed left at (881, 533)
Screenshot: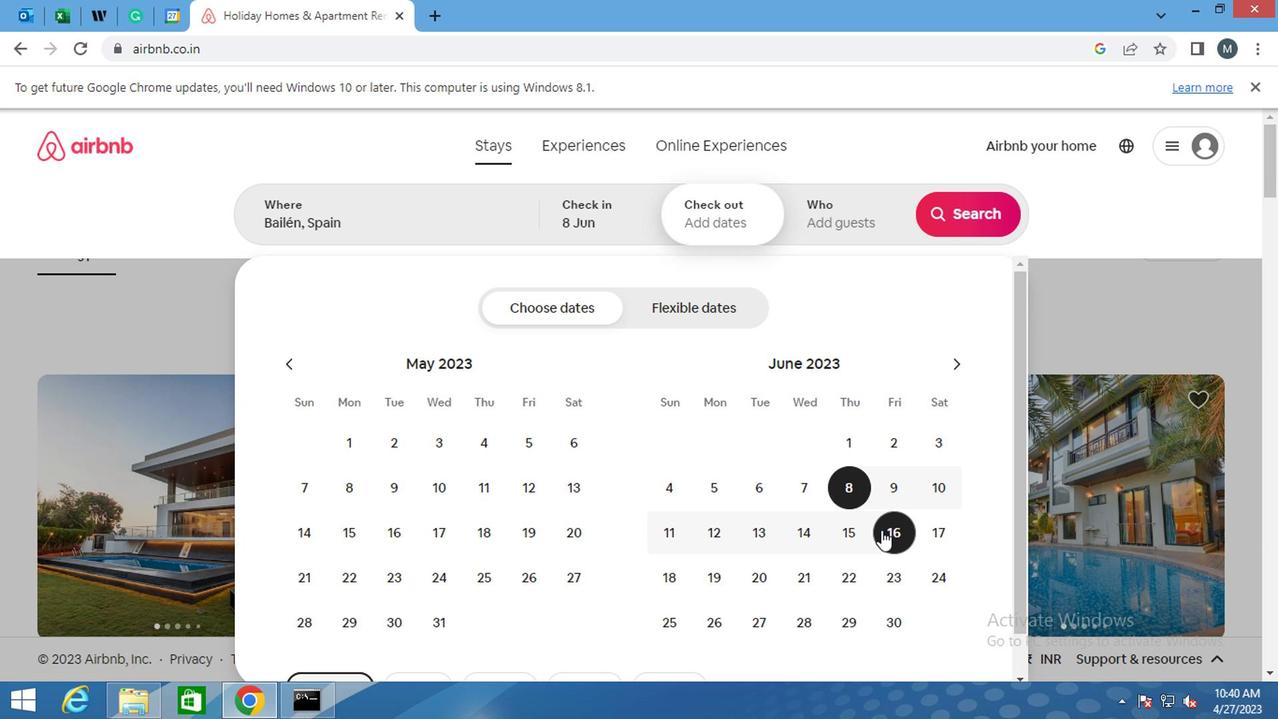
Action: Mouse moved to (830, 243)
Screenshot: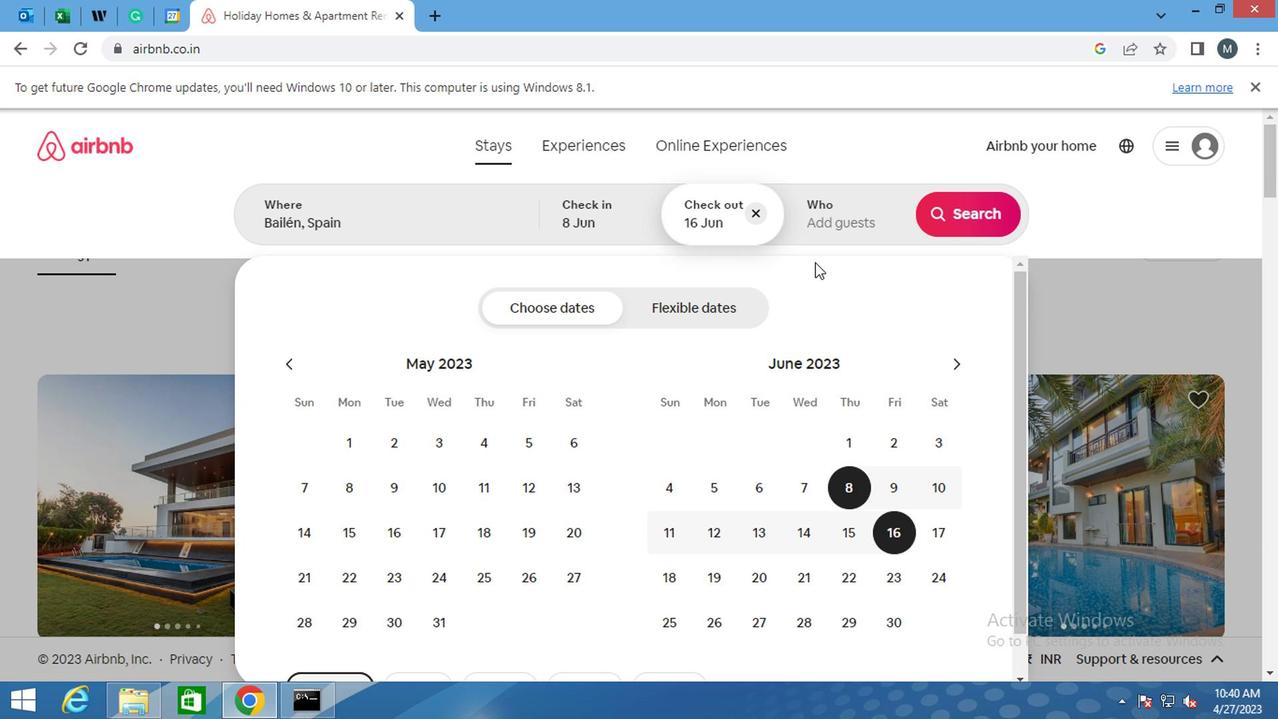 
Action: Mouse pressed left at (830, 243)
Screenshot: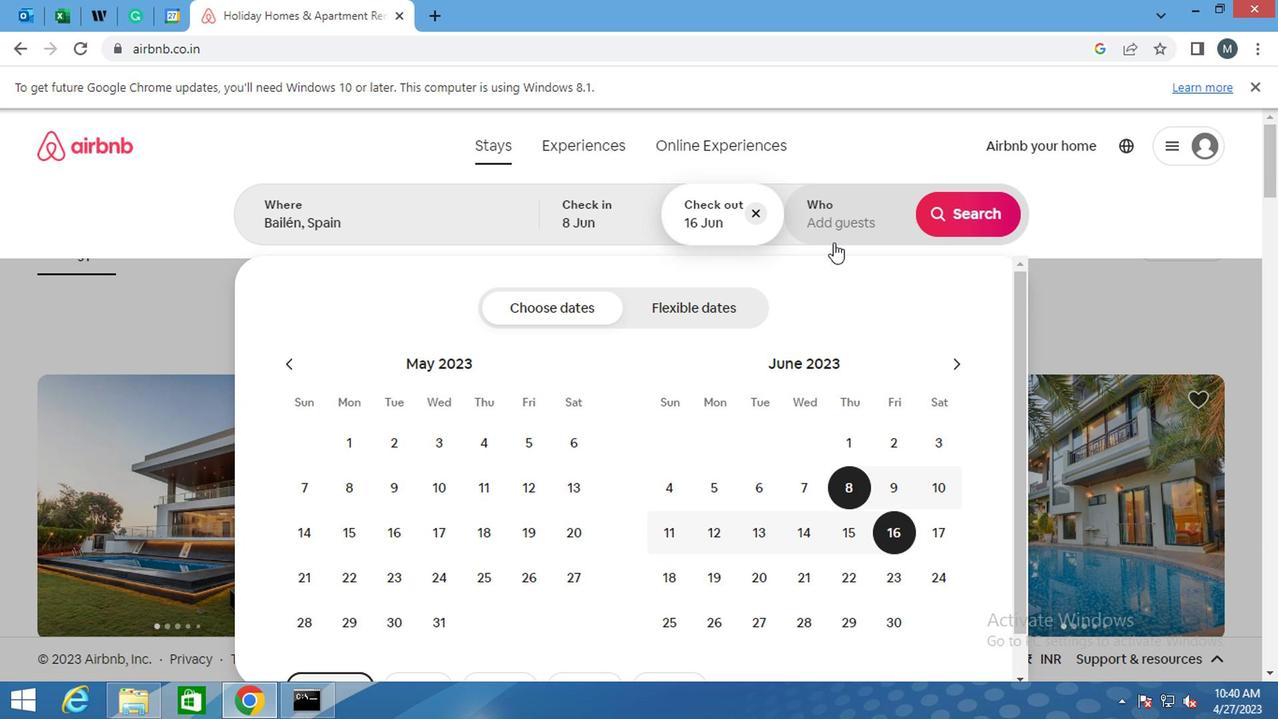 
Action: Mouse moved to (963, 315)
Screenshot: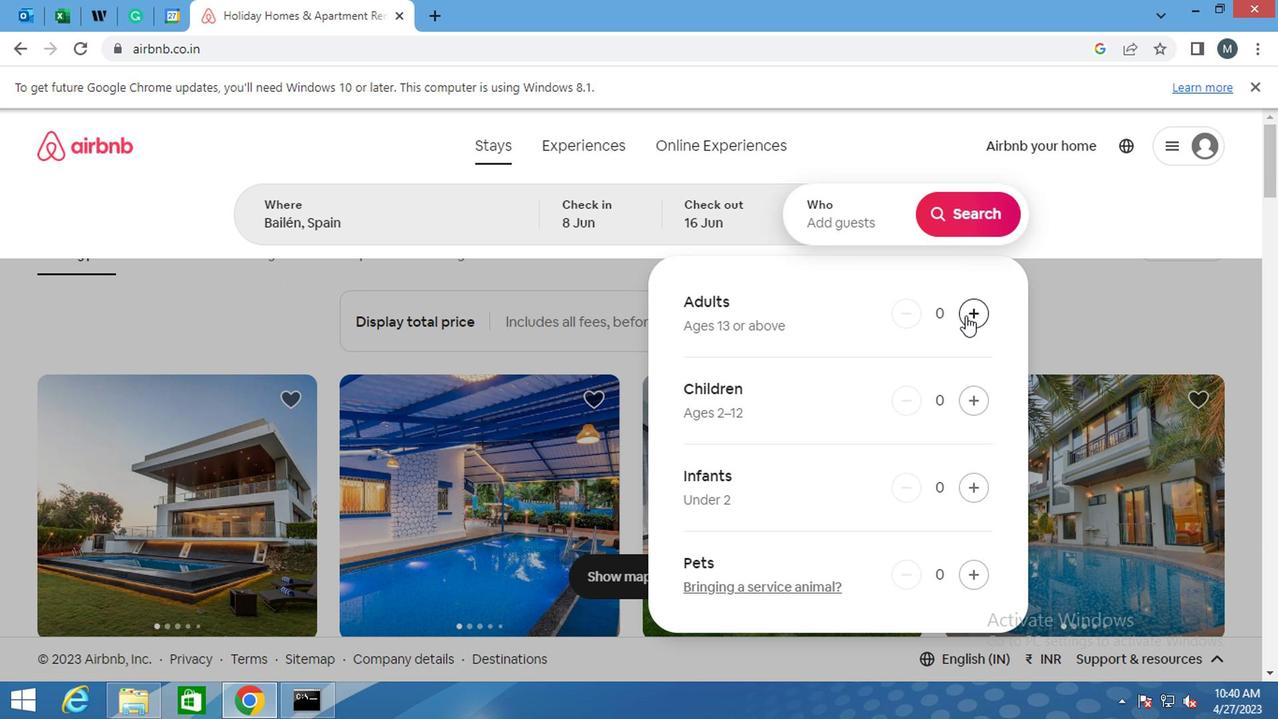 
Action: Mouse pressed left at (963, 315)
Screenshot: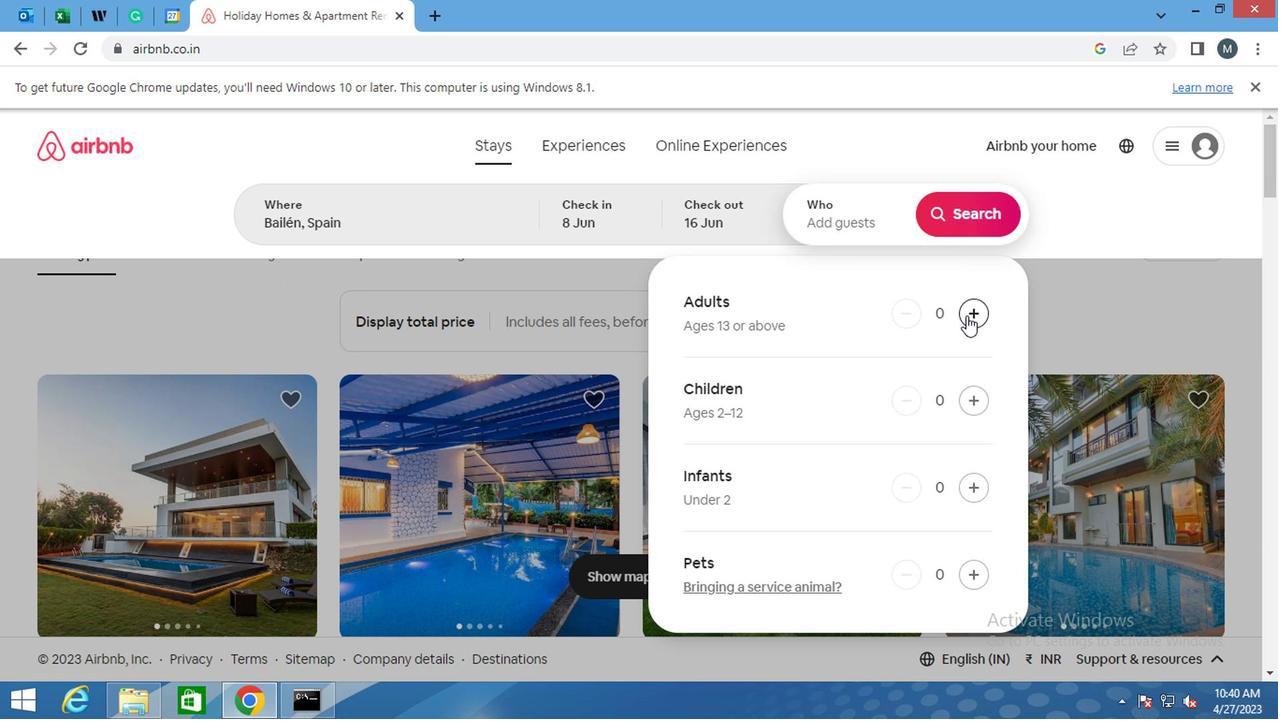 
Action: Mouse pressed left at (963, 315)
Screenshot: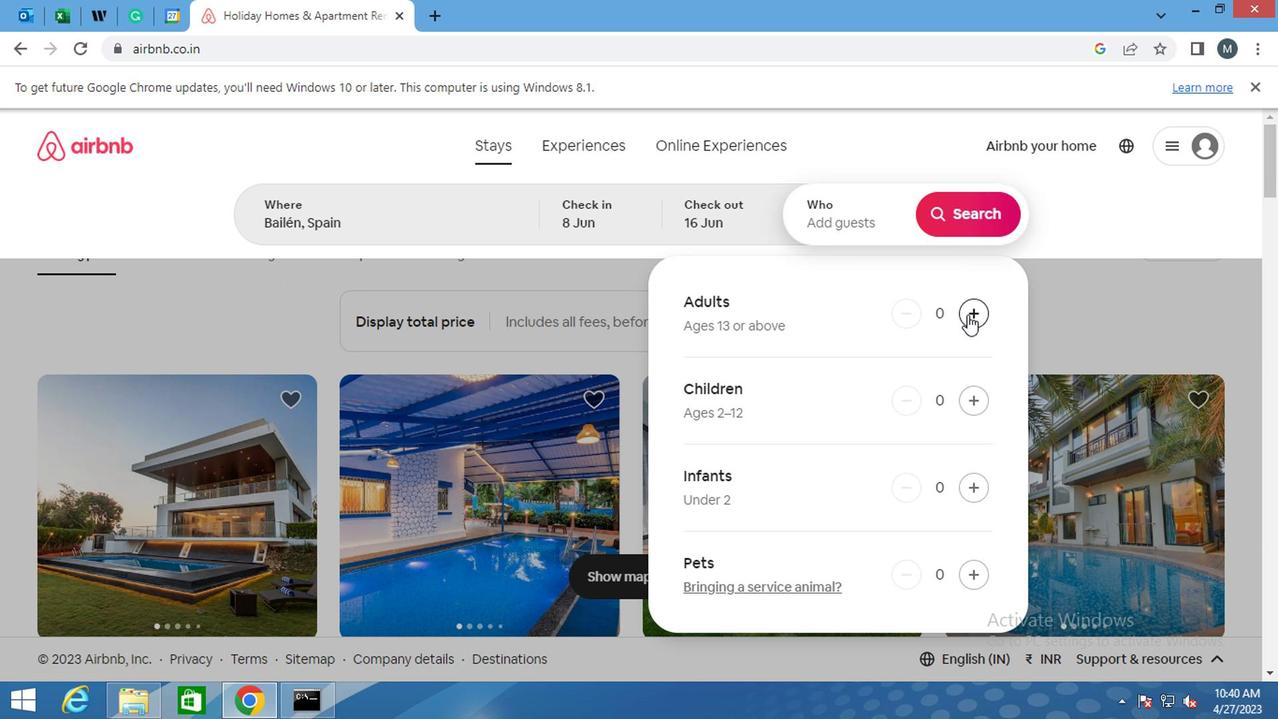 
Action: Mouse moved to (962, 215)
Screenshot: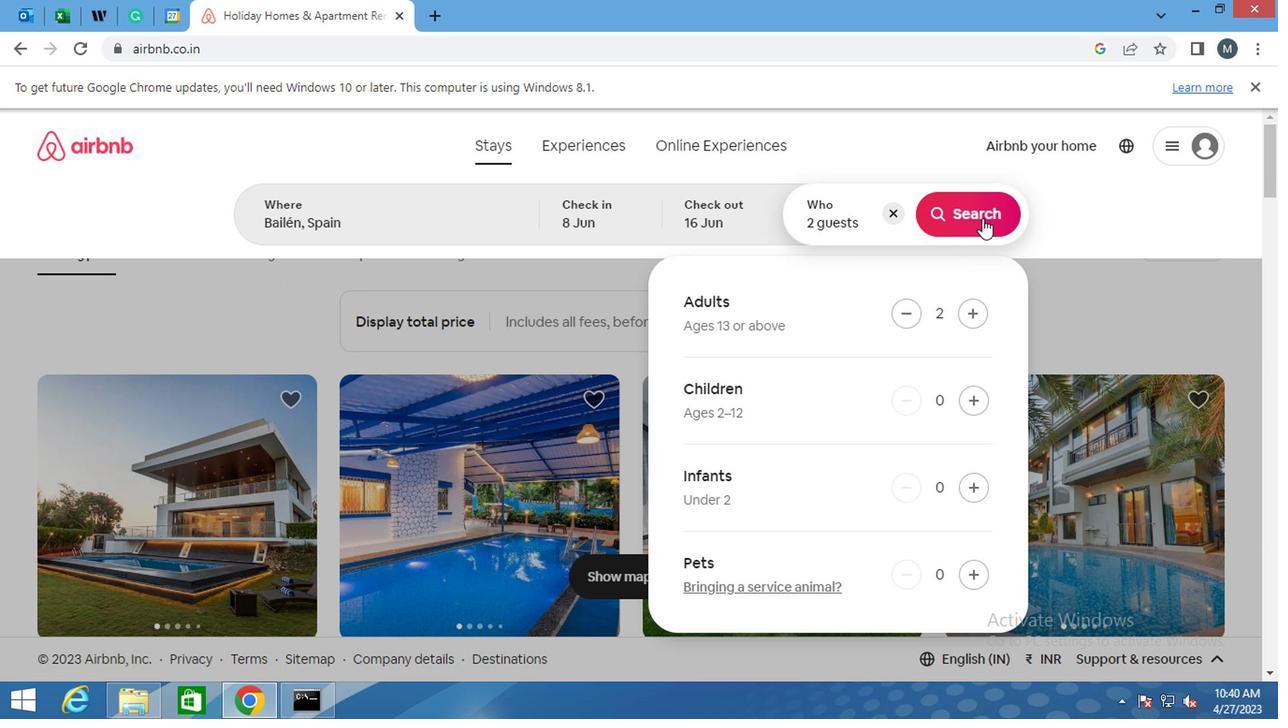 
Action: Mouse pressed left at (962, 215)
Screenshot: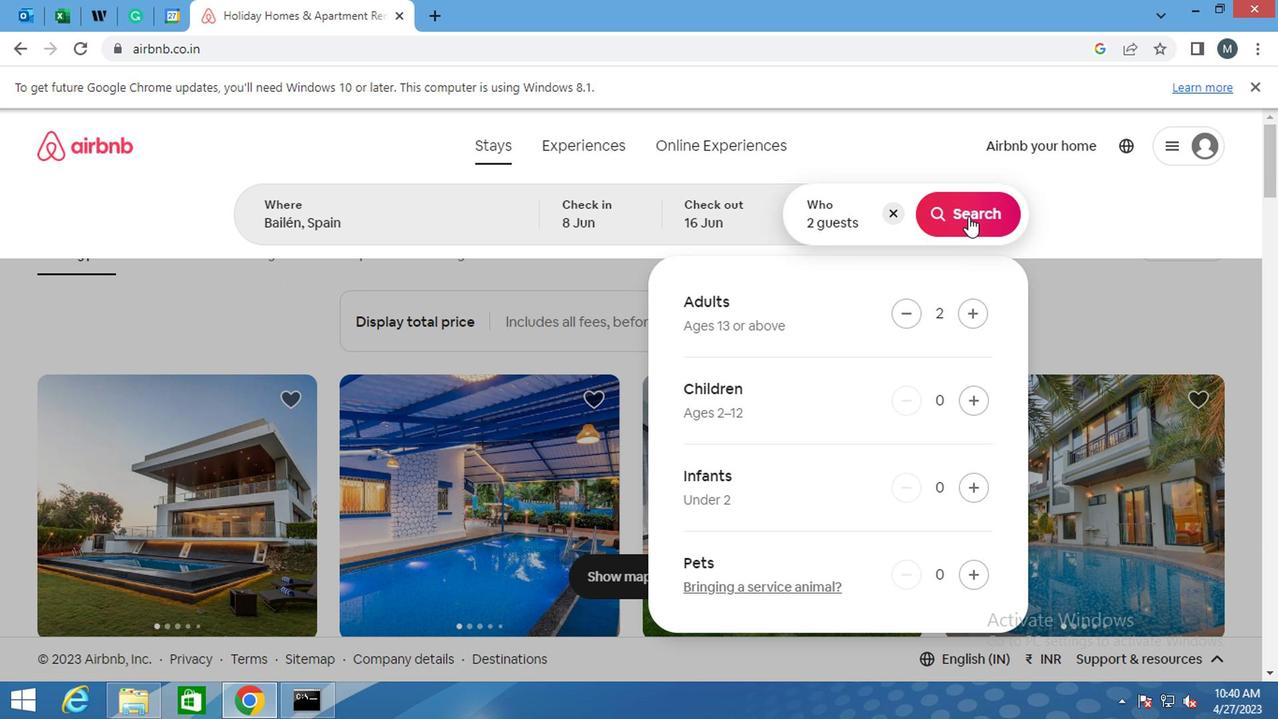 
Action: Mouse moved to (1186, 213)
Screenshot: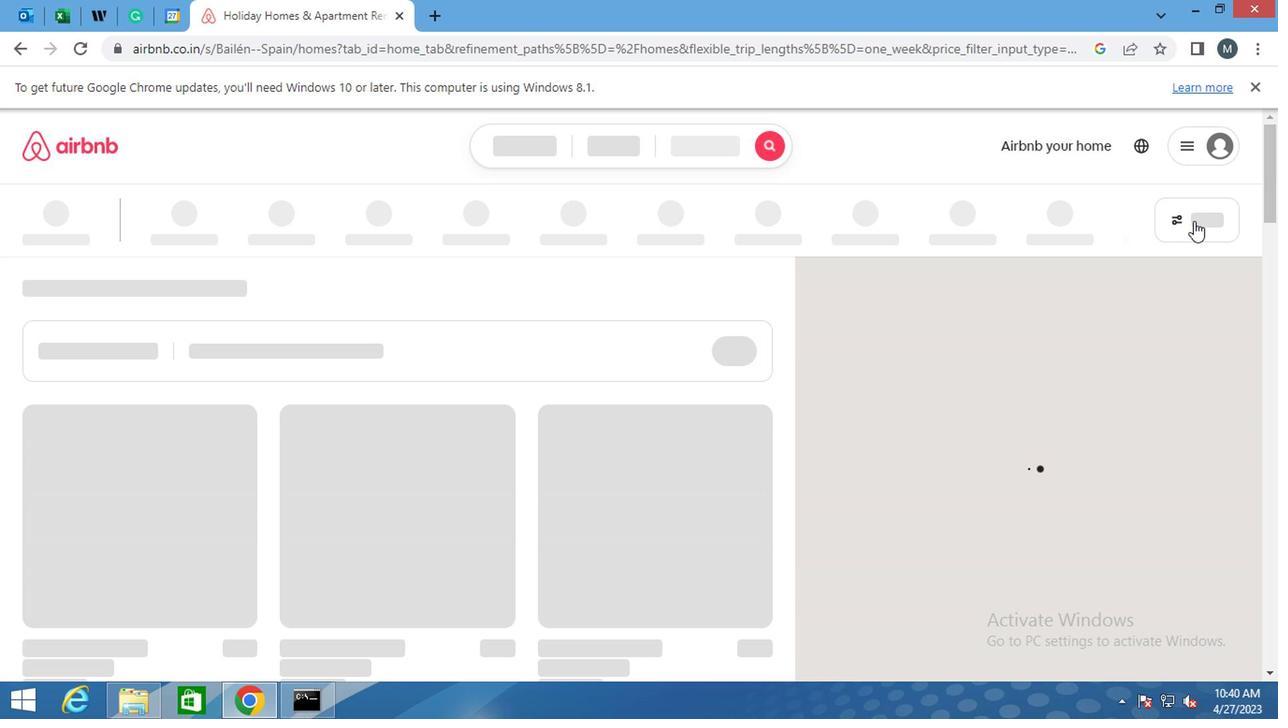 
Action: Mouse pressed left at (1186, 213)
Screenshot: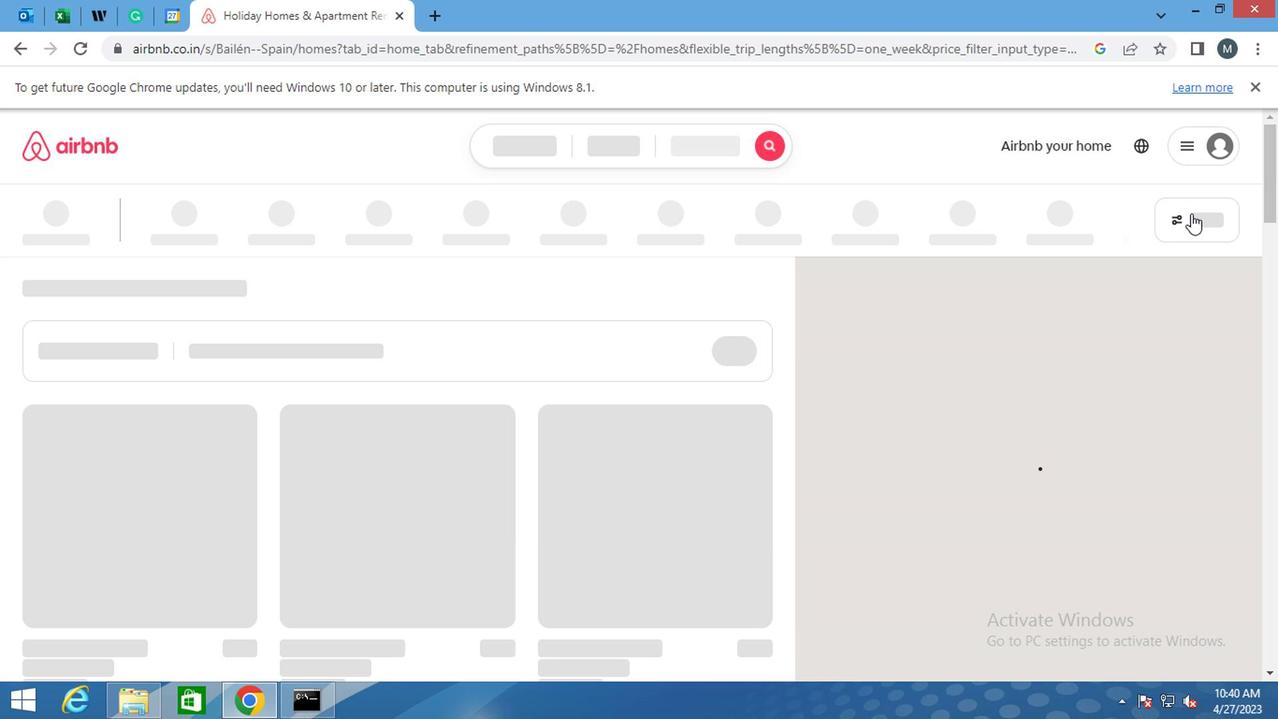 
Action: Mouse moved to (1186, 212)
Screenshot: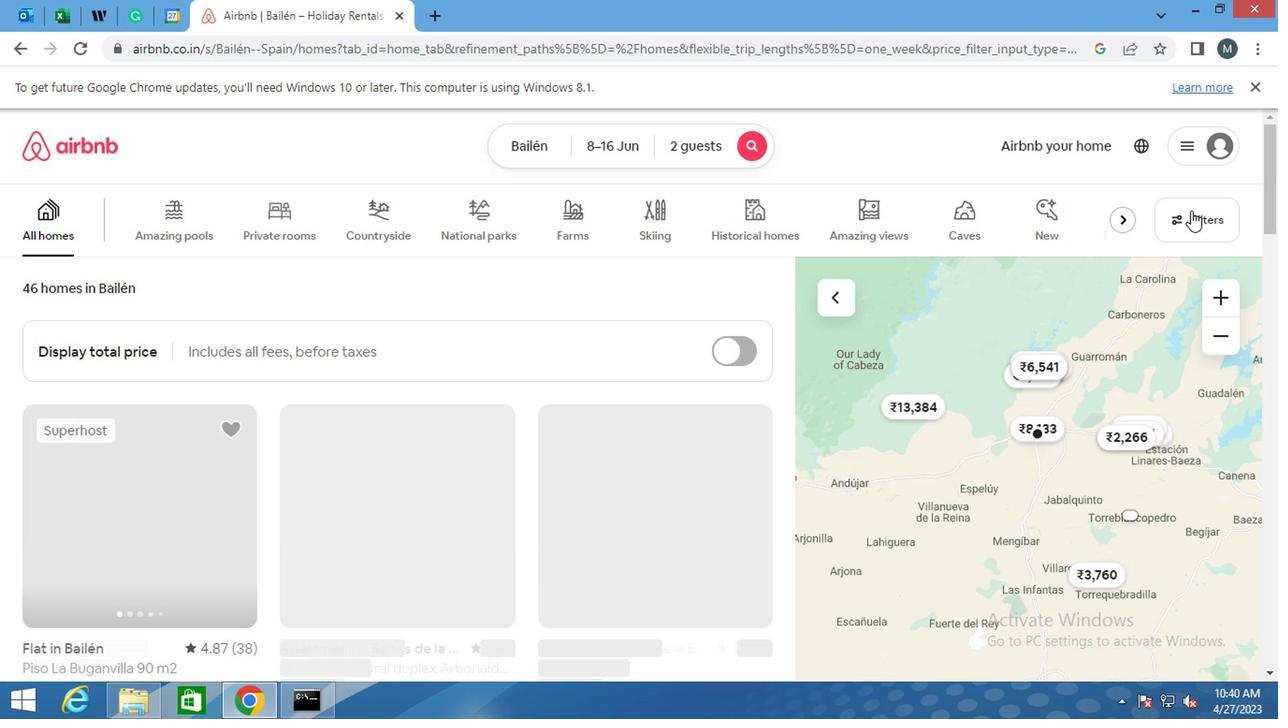 
Action: Mouse pressed left at (1186, 212)
Screenshot: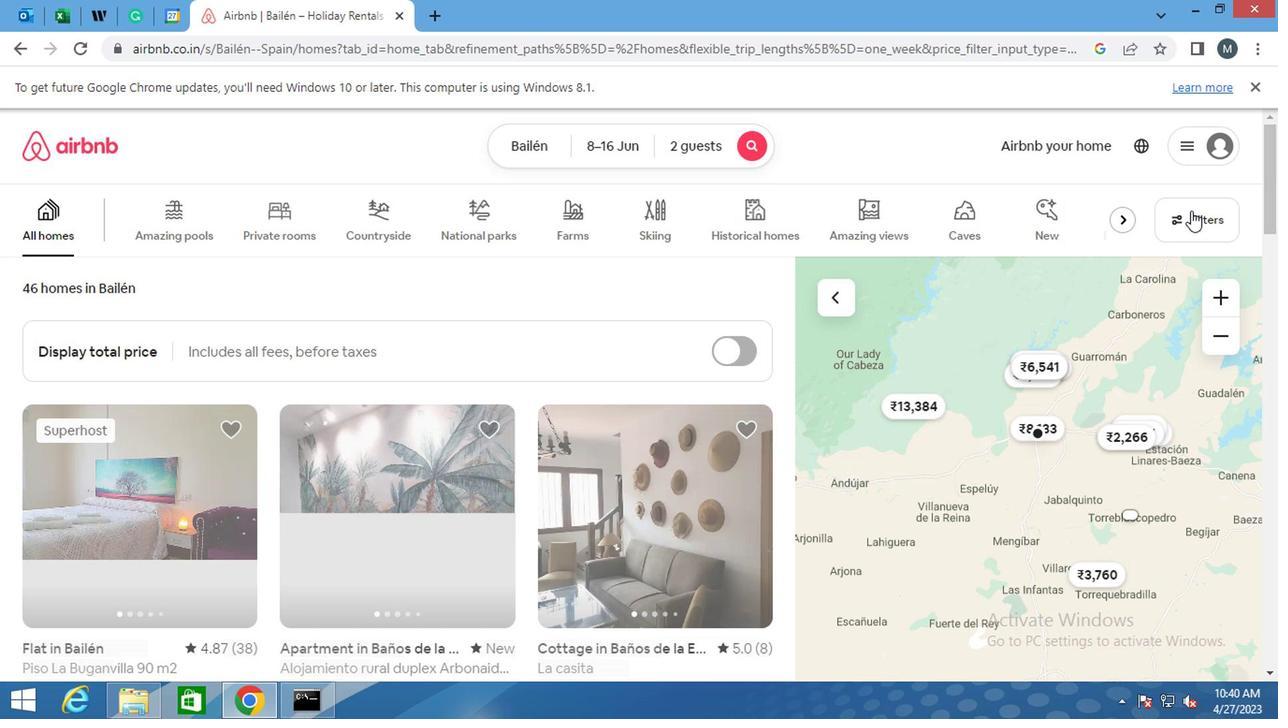 
Action: Mouse moved to (480, 440)
Screenshot: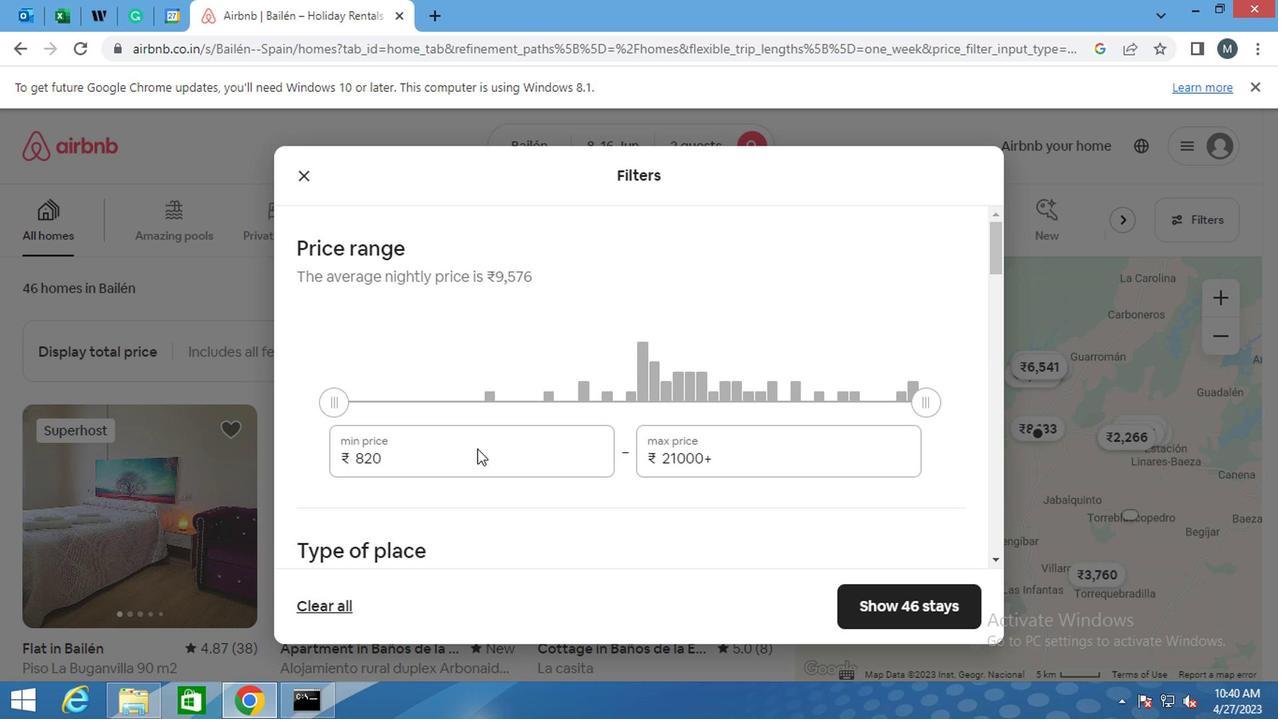 
Action: Mouse pressed left at (480, 440)
Screenshot: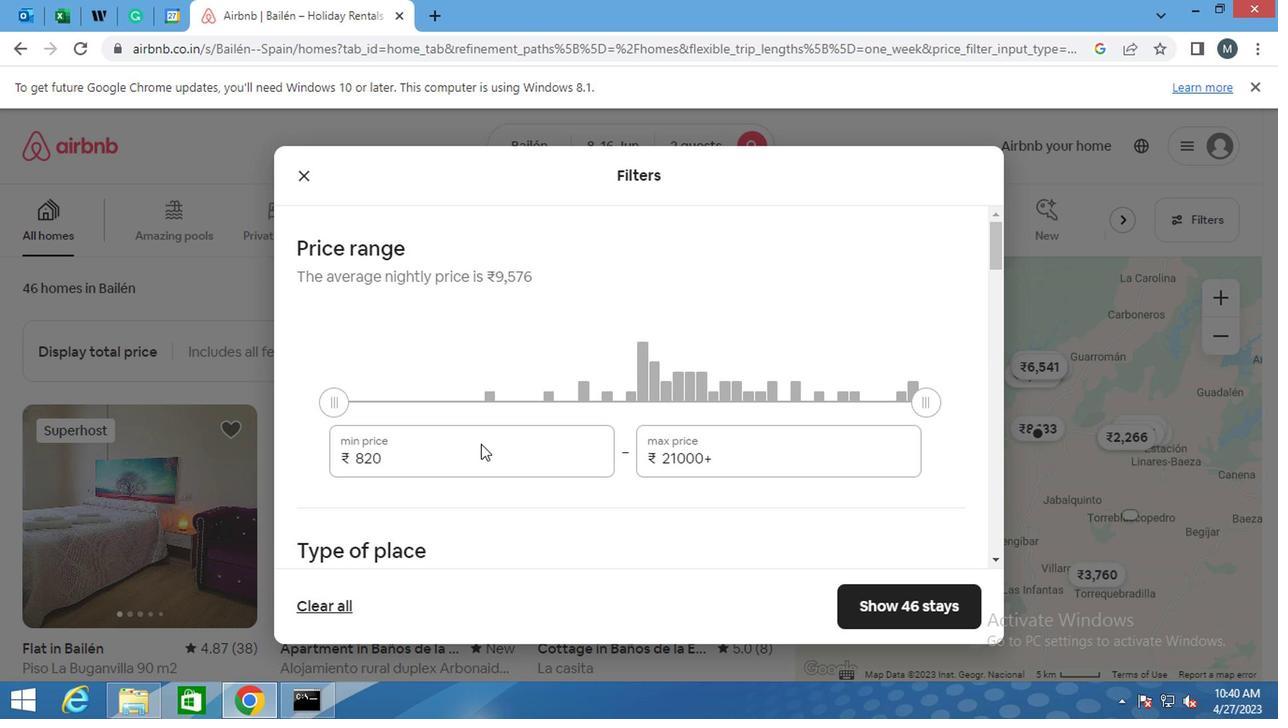 
Action: Mouse moved to (472, 449)
Screenshot: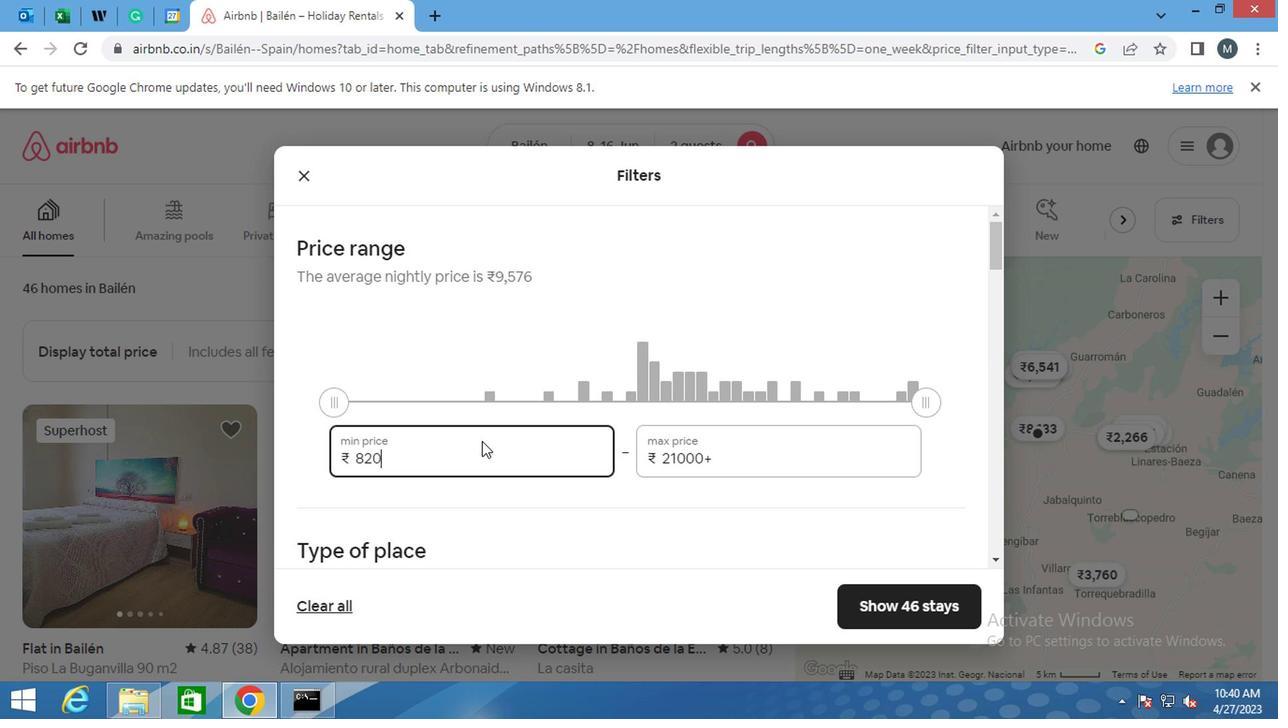 
Action: Key pressed <Key.backspace><Key.backspace>
Screenshot: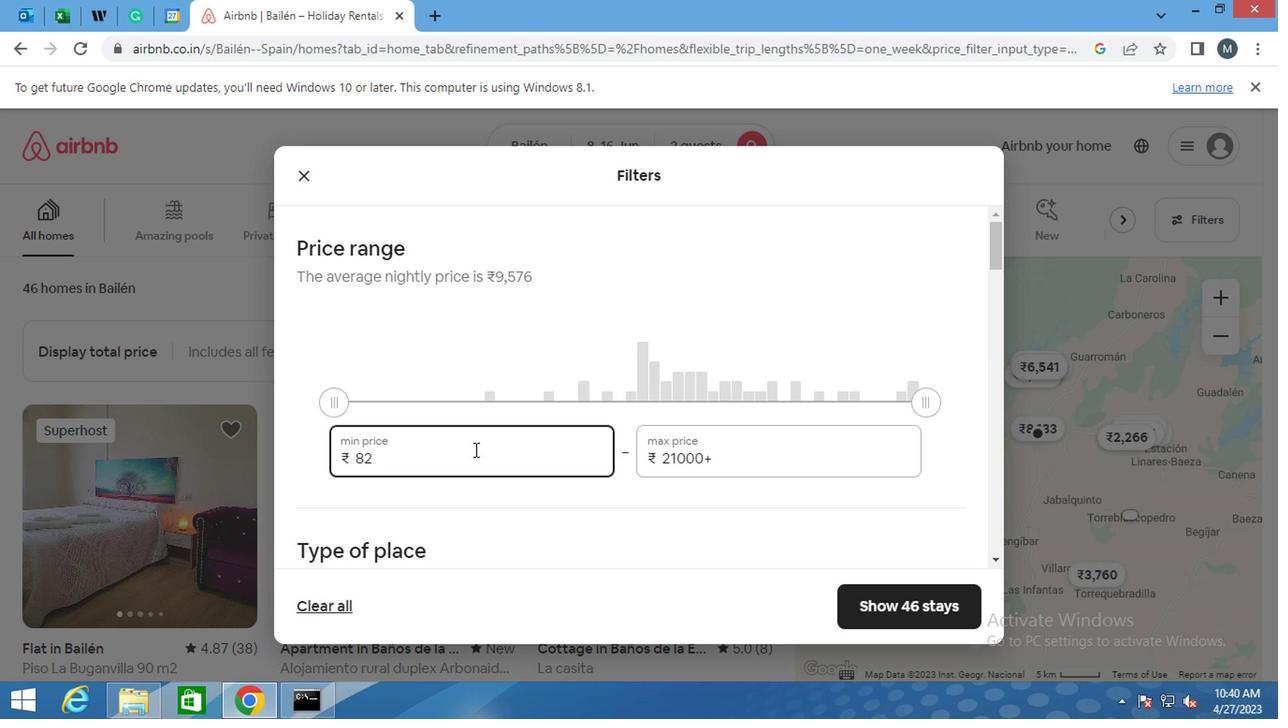 
Action: Mouse moved to (476, 449)
Screenshot: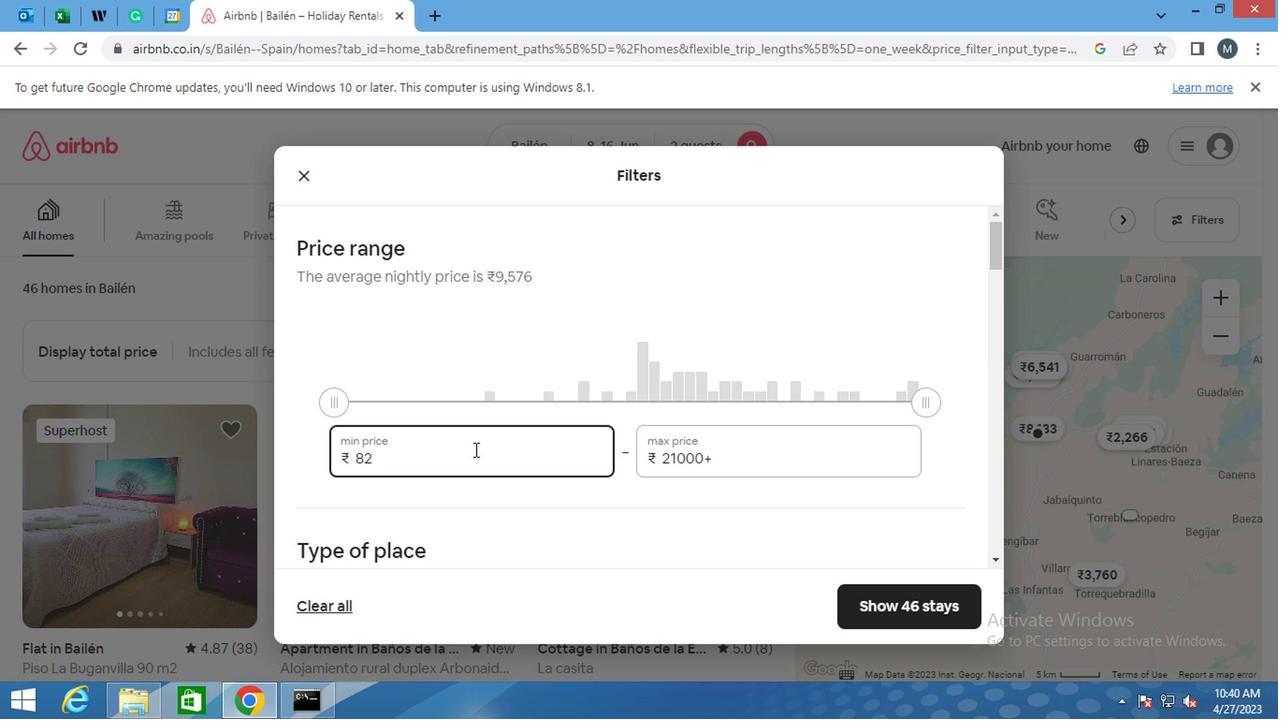 
Action: Key pressed <Key.backspace><Key.backspace>
Screenshot: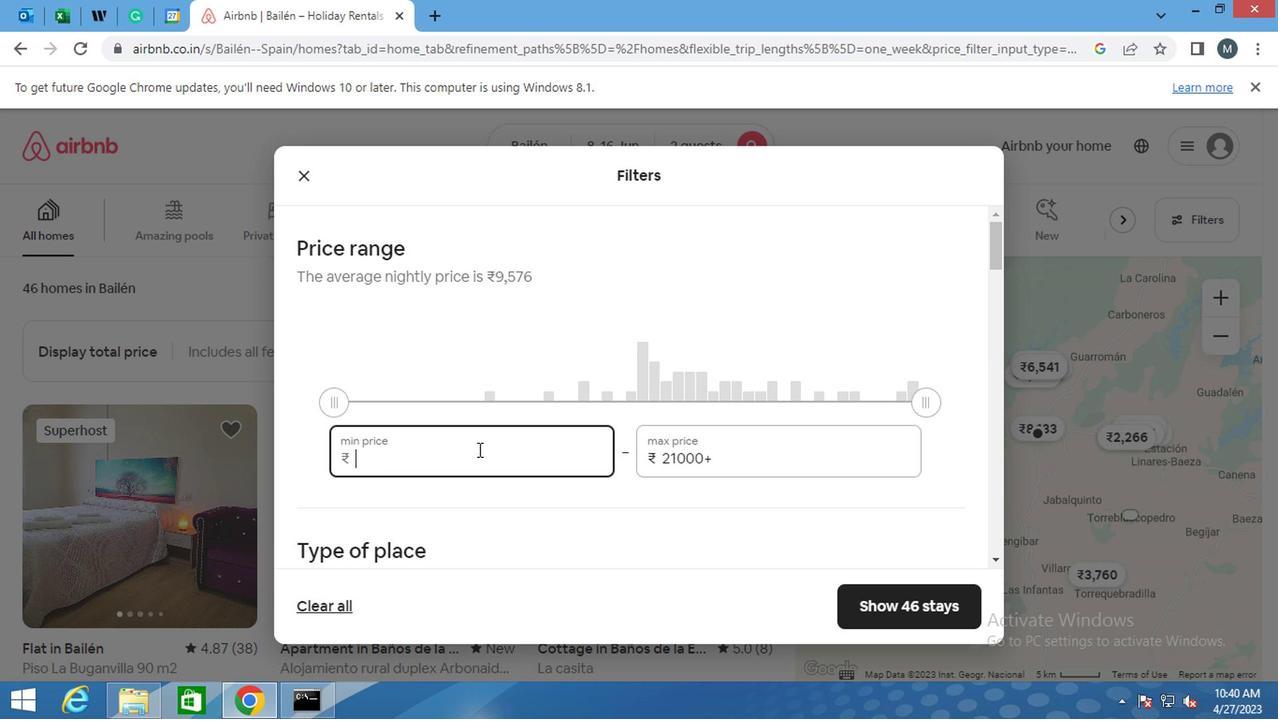 
Action: Mouse moved to (486, 442)
Screenshot: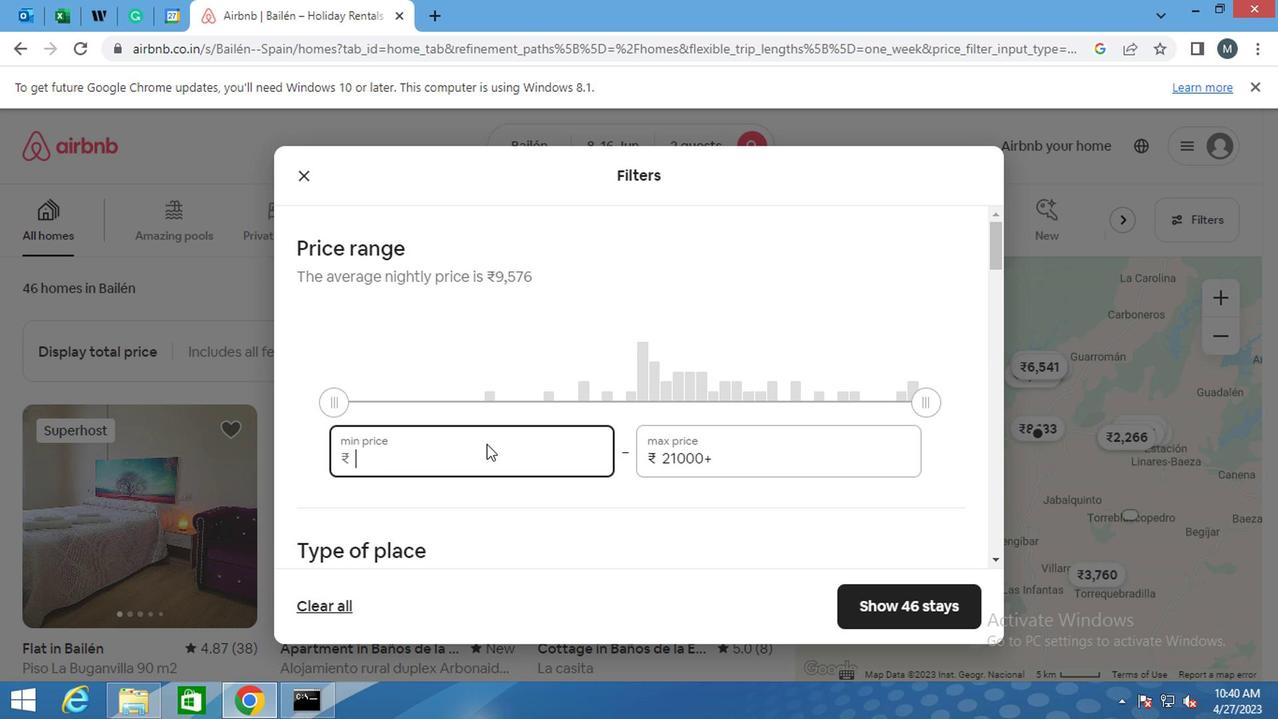 
Action: Key pressed 10000
Screenshot: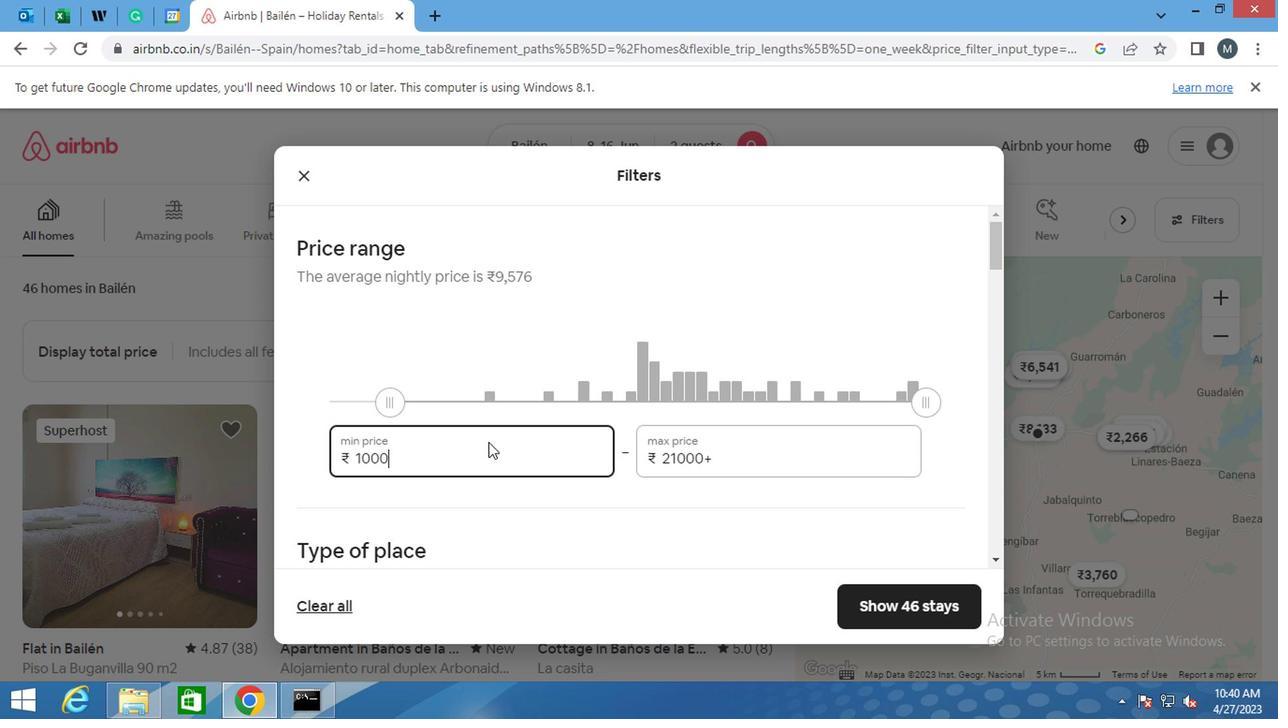 
Action: Mouse moved to (744, 463)
Screenshot: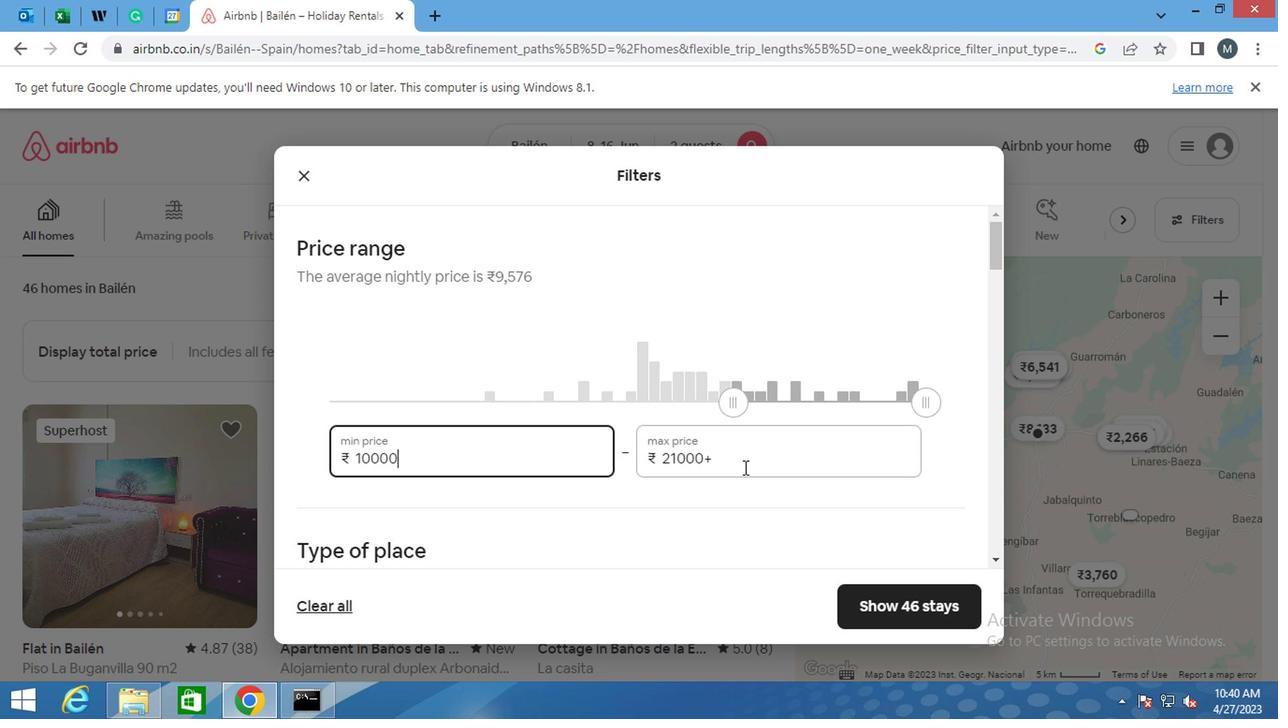 
Action: Mouse pressed left at (744, 463)
Screenshot: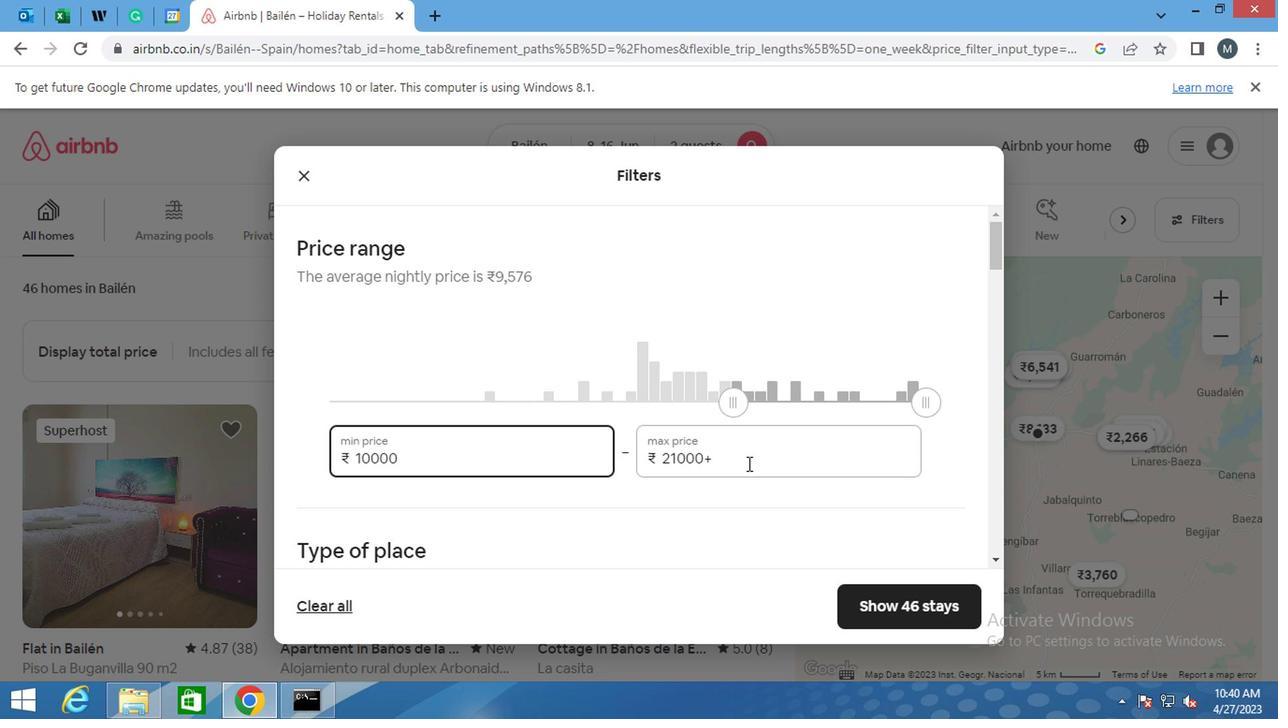 
Action: Key pressed <Key.backspace><Key.backspace><Key.backspace><Key.backspace><Key.backspace><Key.backspace><Key.backspace><Key.backspace><Key.backspace><Key.backspace><Key.backspace><Key.backspace><Key.backspace>
Screenshot: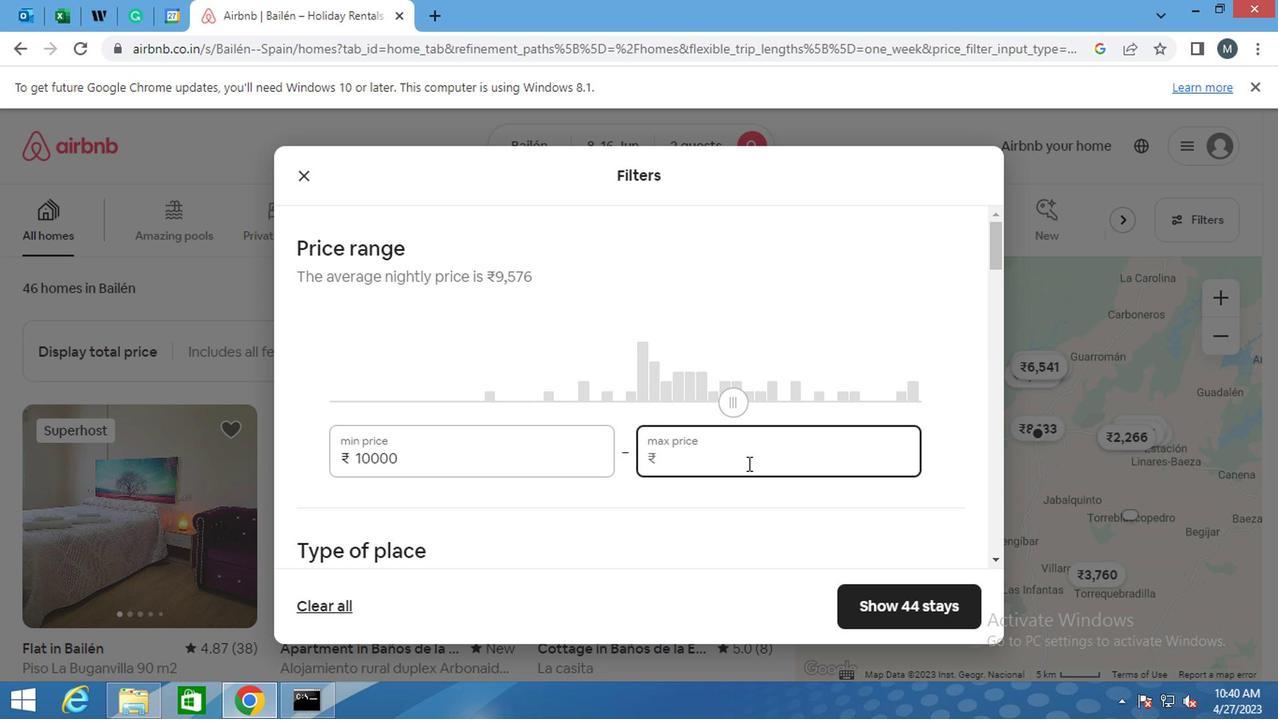 
Action: Mouse moved to (741, 466)
Screenshot: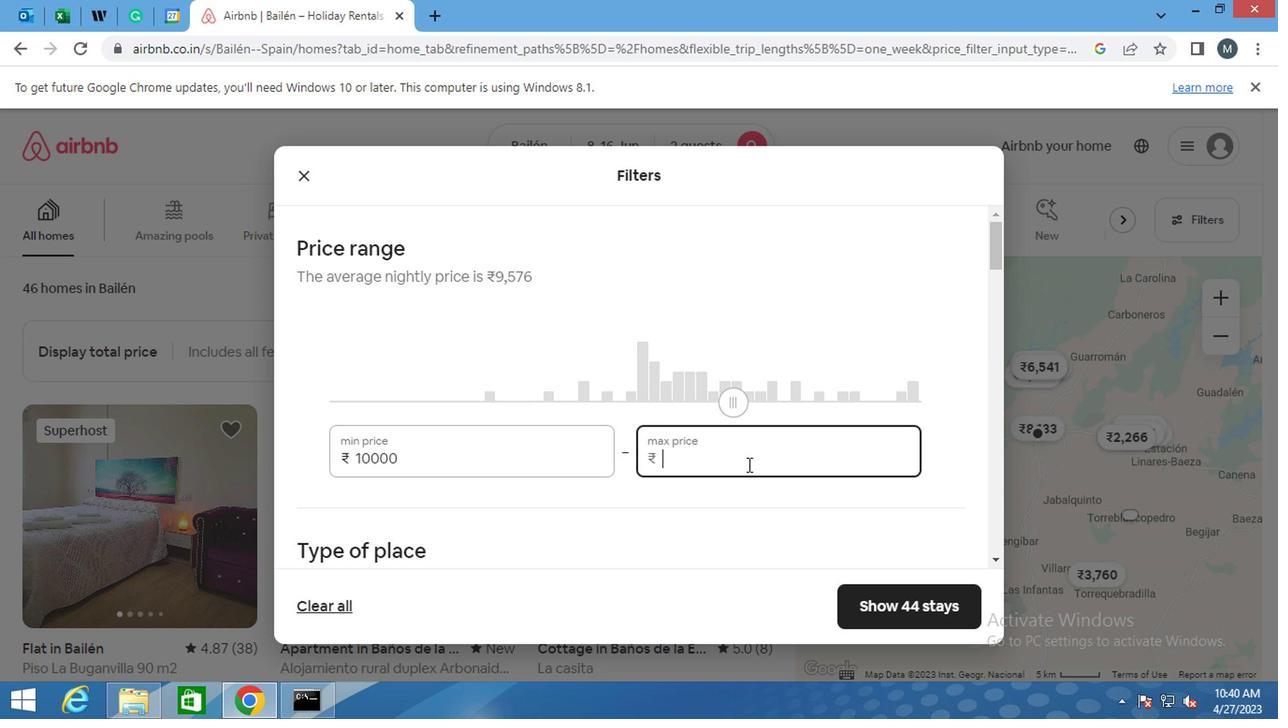 
Action: Key pressed 1
Screenshot: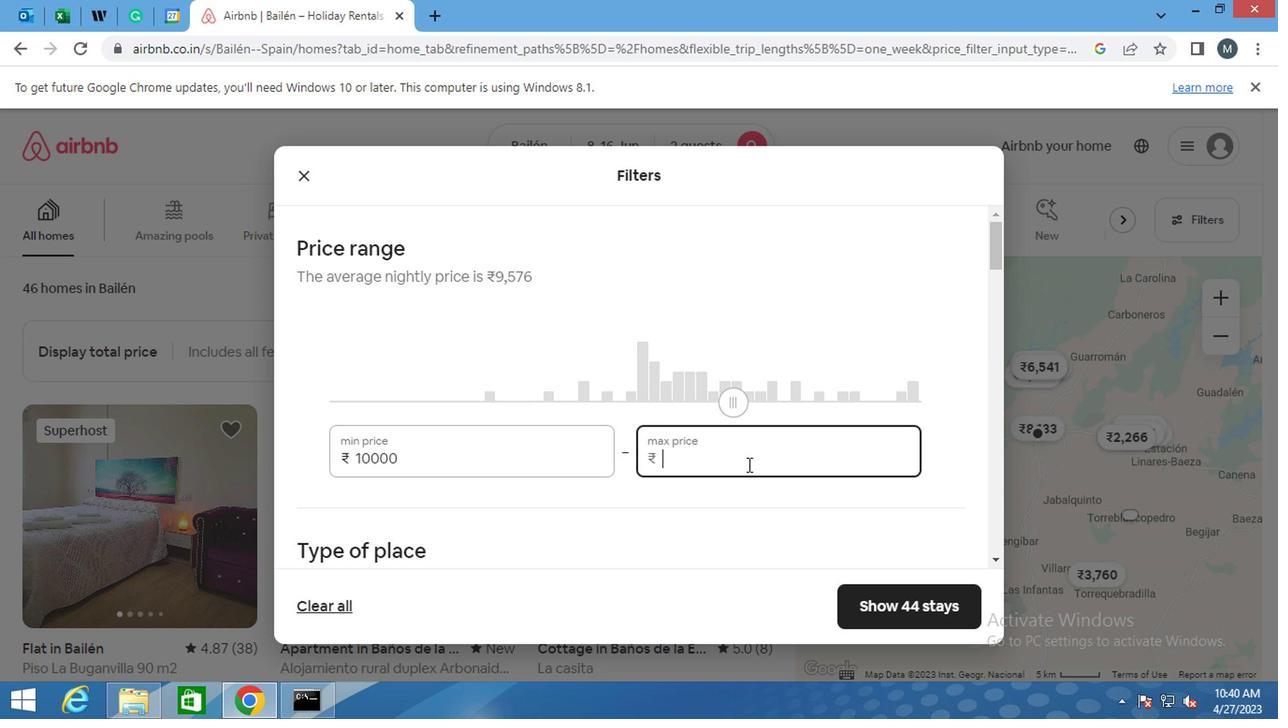 
Action: Mouse moved to (739, 467)
Screenshot: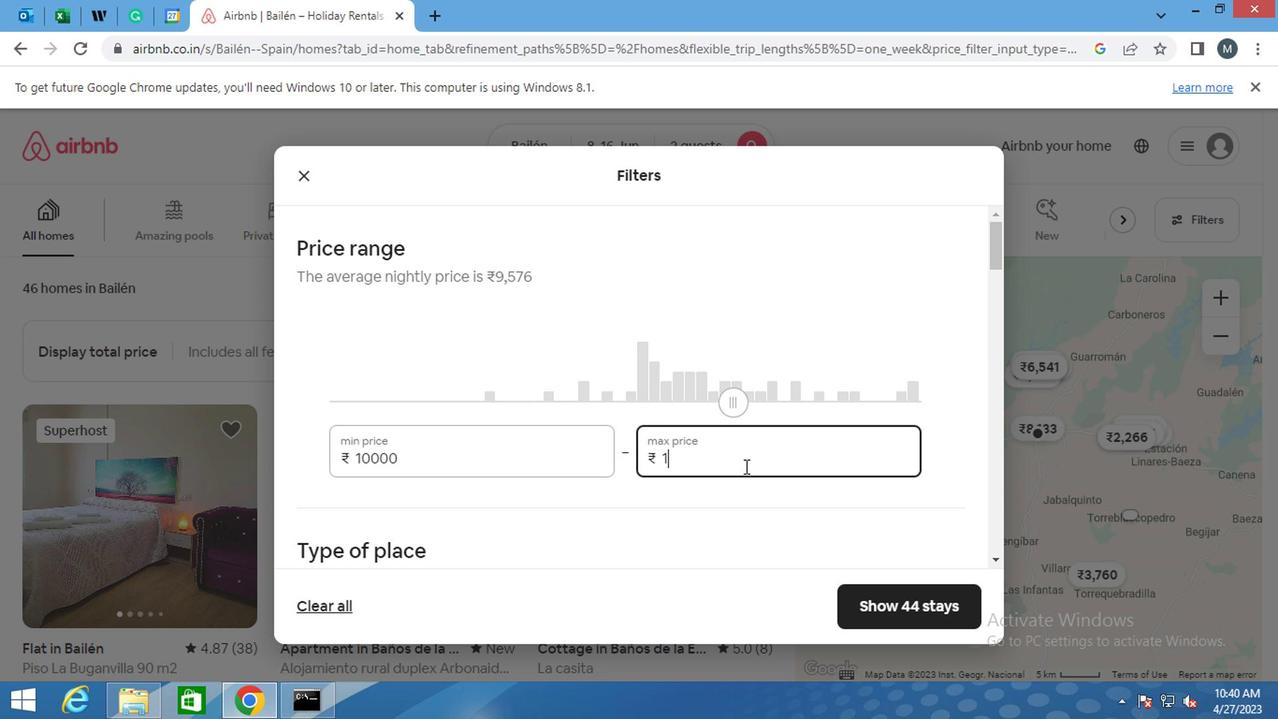 
Action: Key pressed 5000
Screenshot: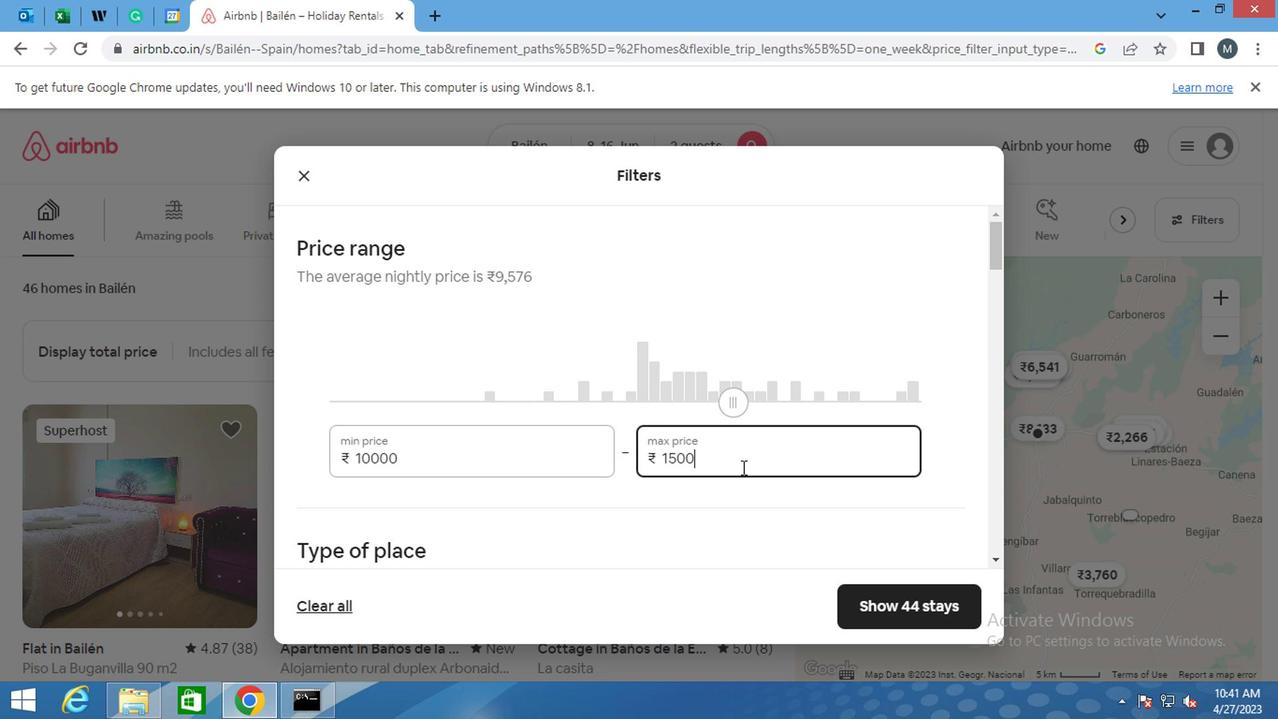 
Action: Mouse moved to (722, 459)
Screenshot: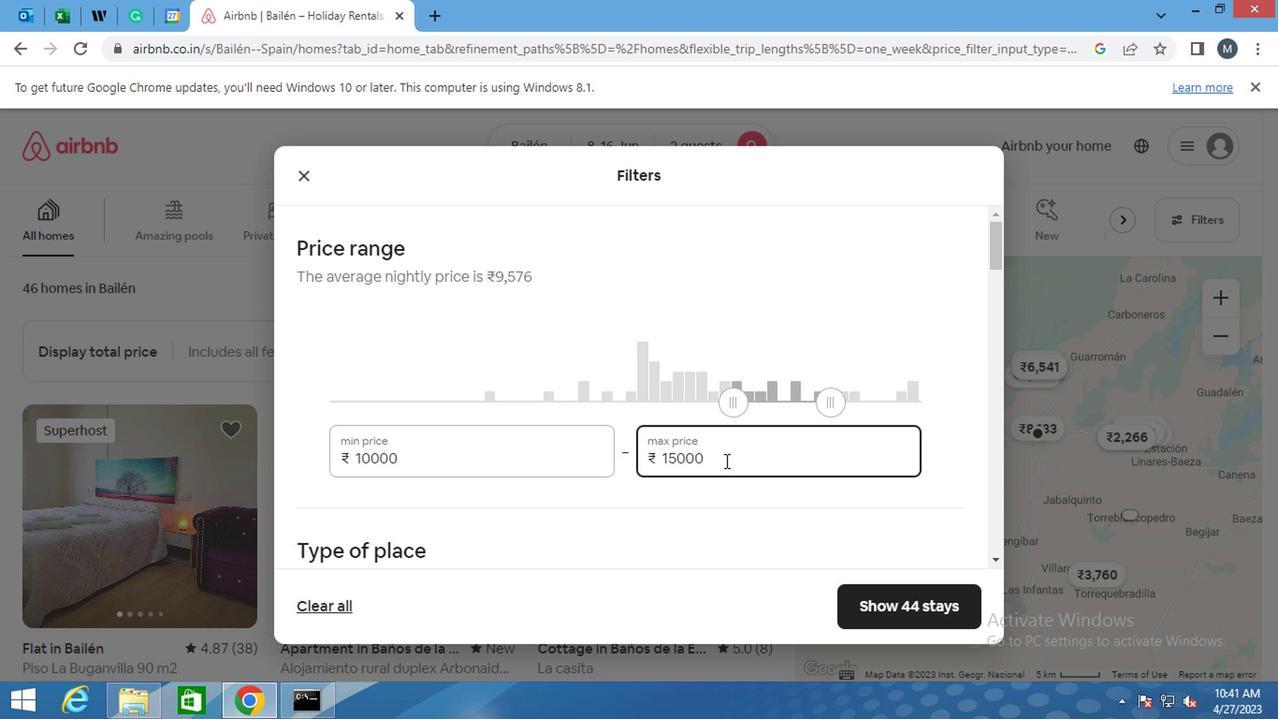 
Action: Mouse scrolled (722, 458) with delta (0, 0)
Screenshot: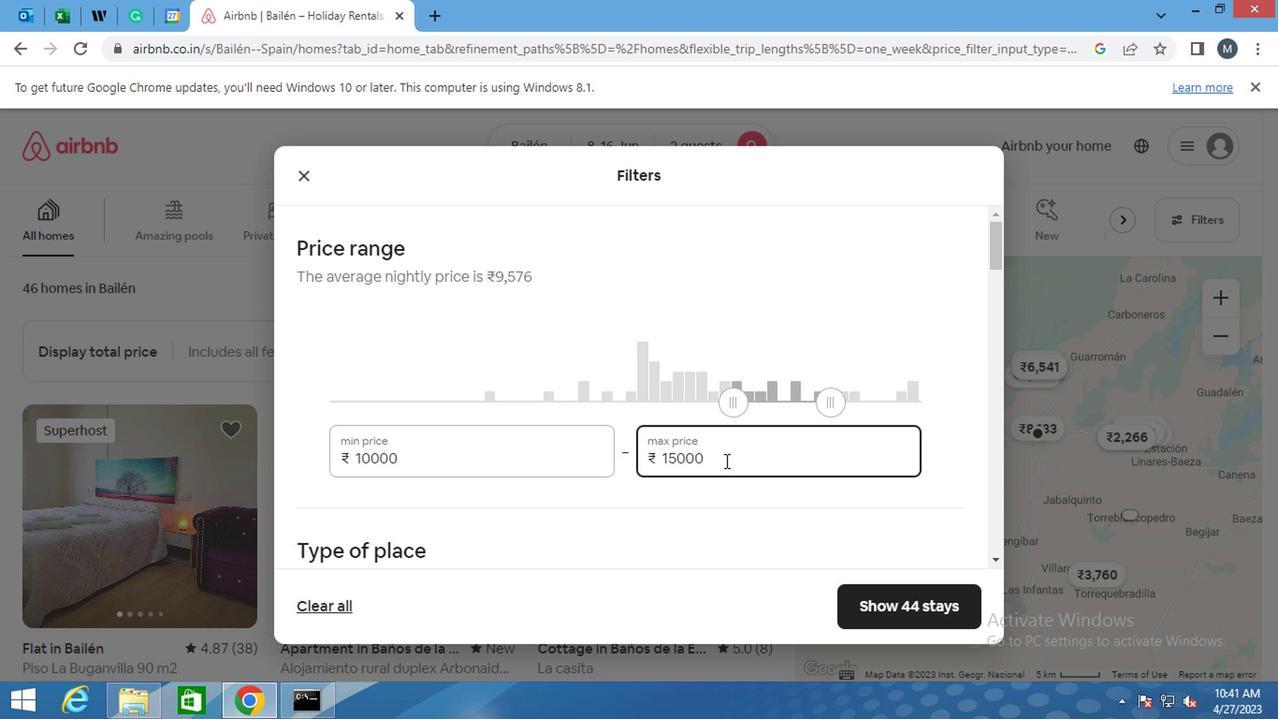 
Action: Mouse moved to (672, 463)
Screenshot: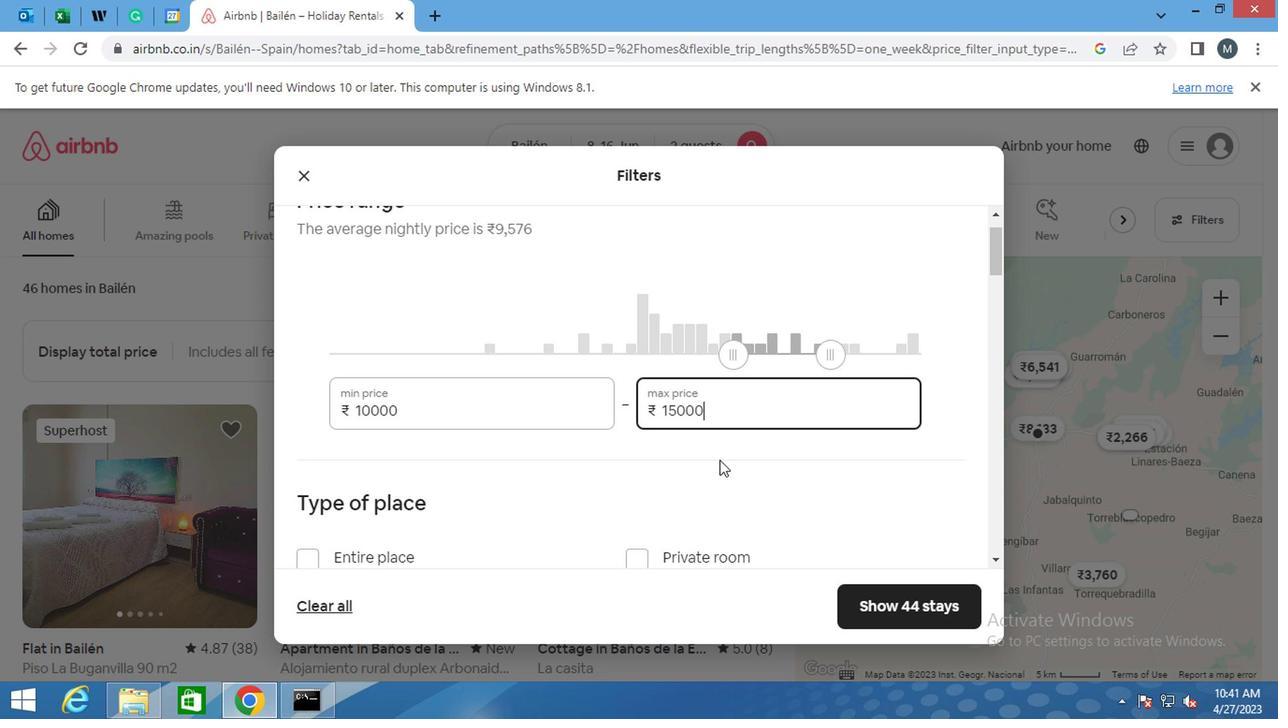 
Action: Mouse scrolled (672, 462) with delta (0, 0)
Screenshot: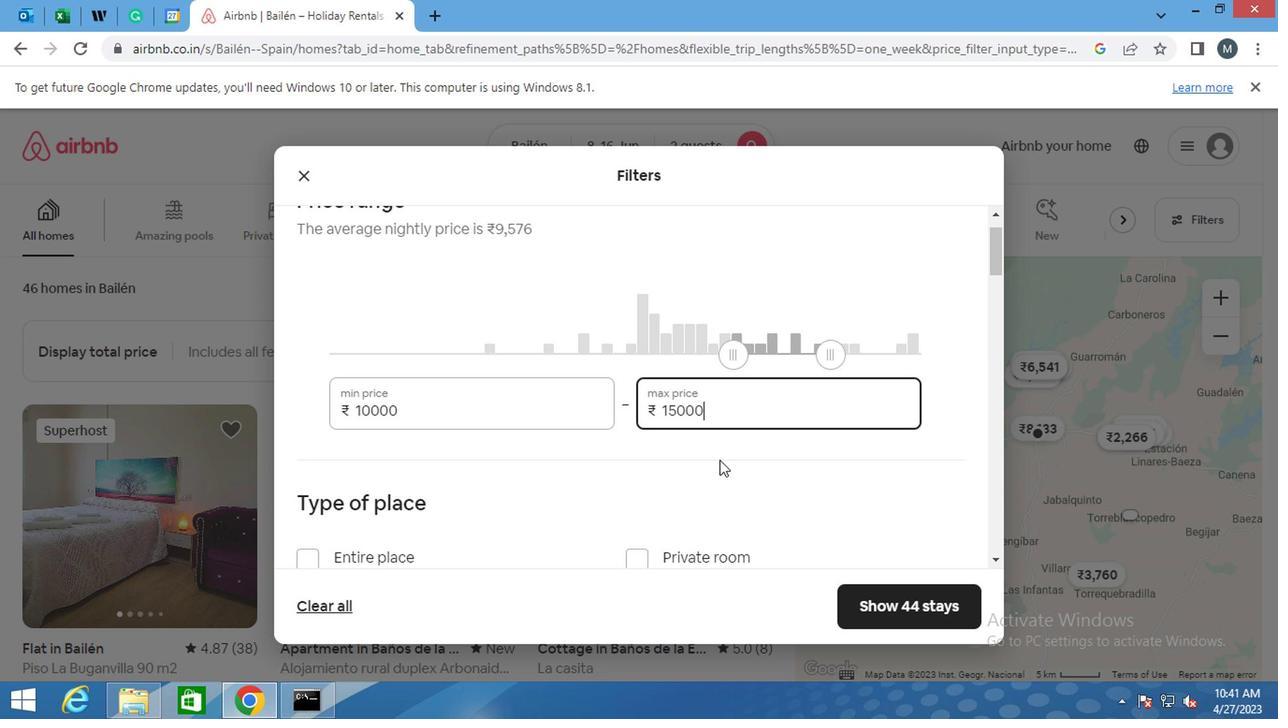 
Action: Mouse moved to (625, 473)
Screenshot: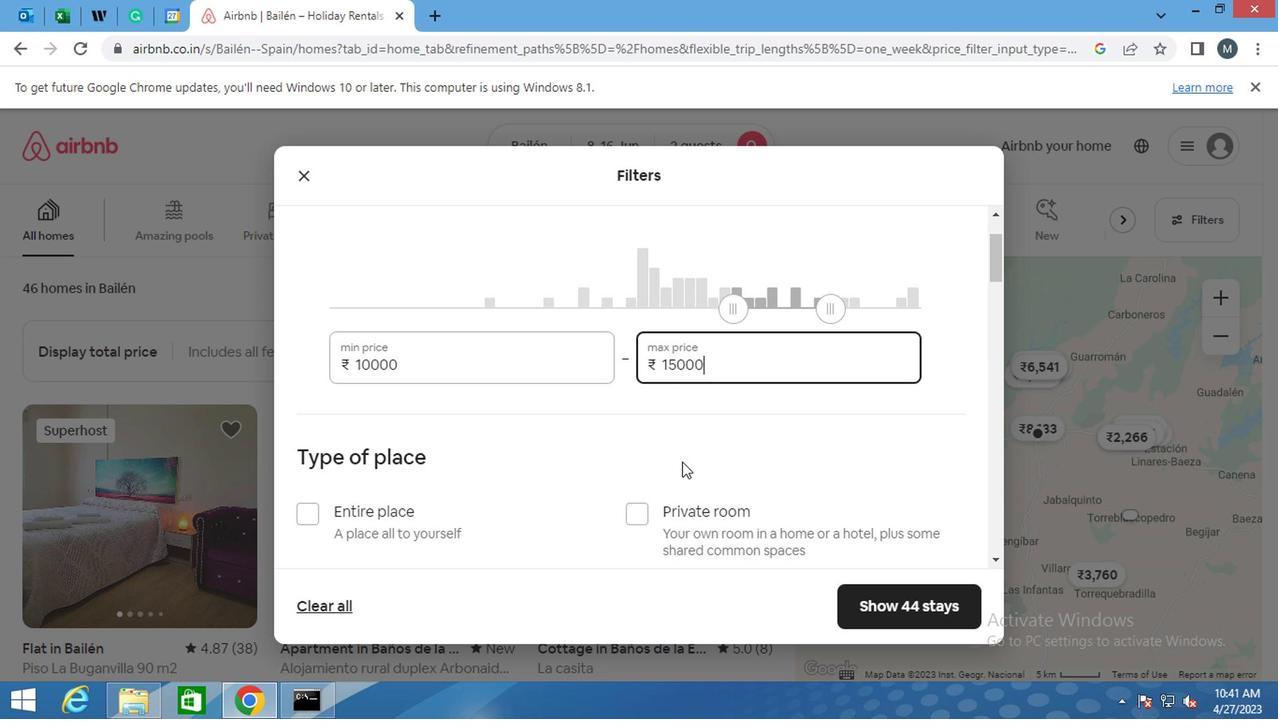 
Action: Mouse scrolled (625, 472) with delta (0, 0)
Screenshot: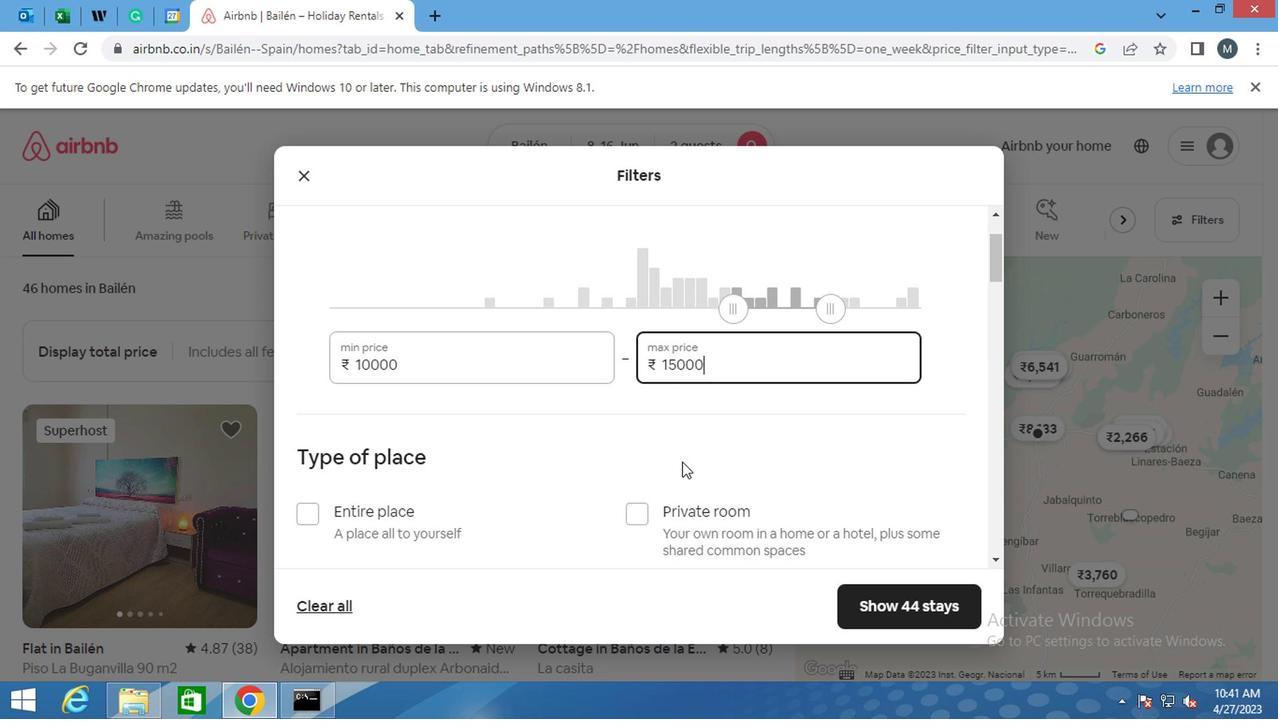 
Action: Mouse moved to (312, 336)
Screenshot: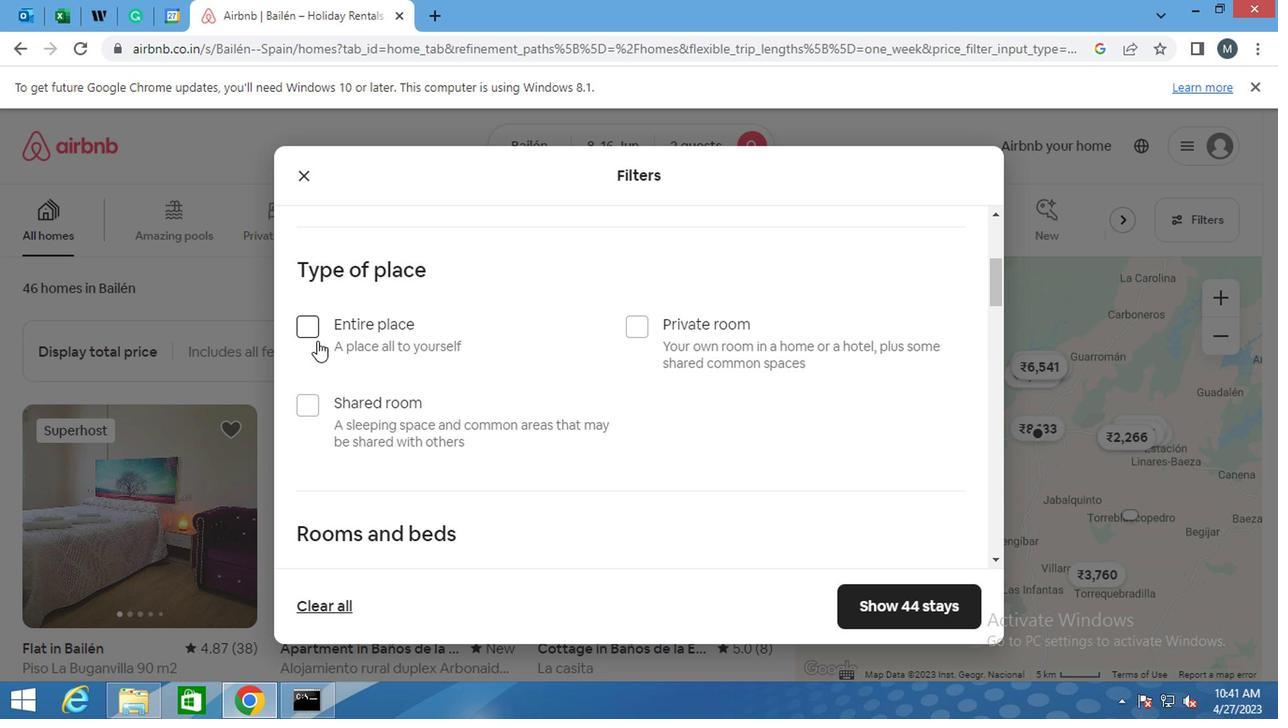 
Action: Mouse pressed left at (312, 336)
Screenshot: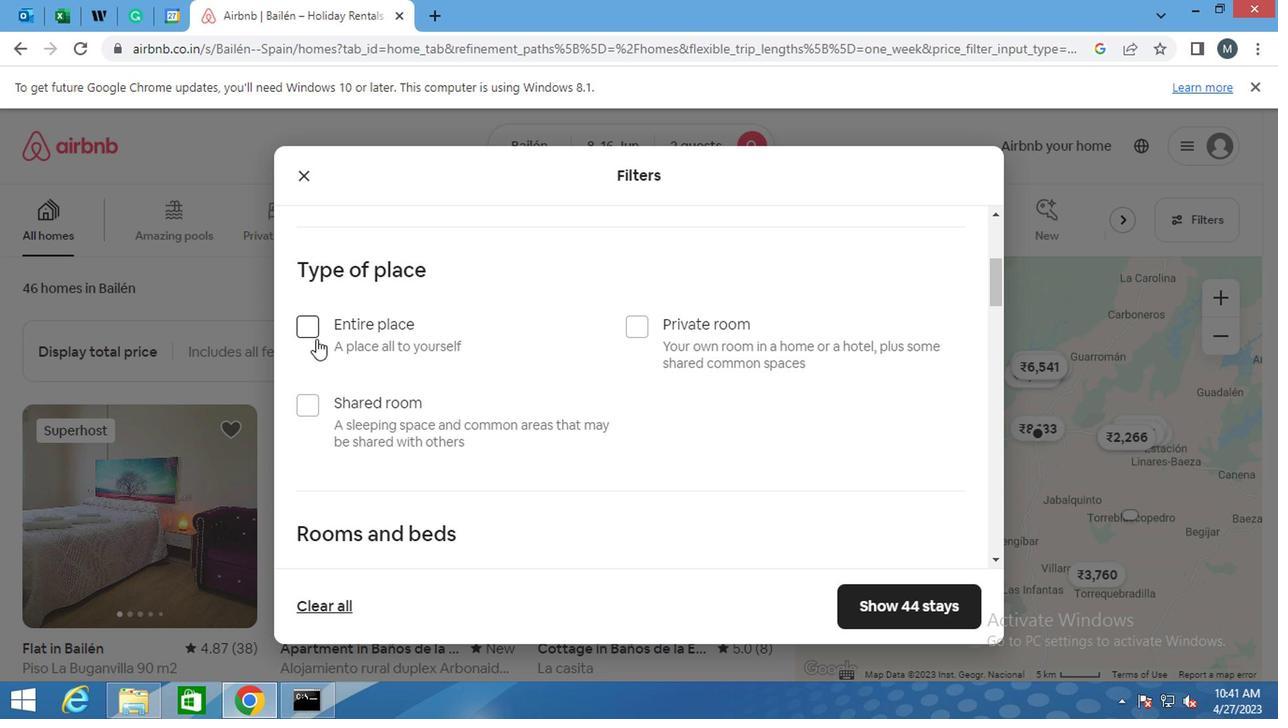 
Action: Mouse moved to (352, 337)
Screenshot: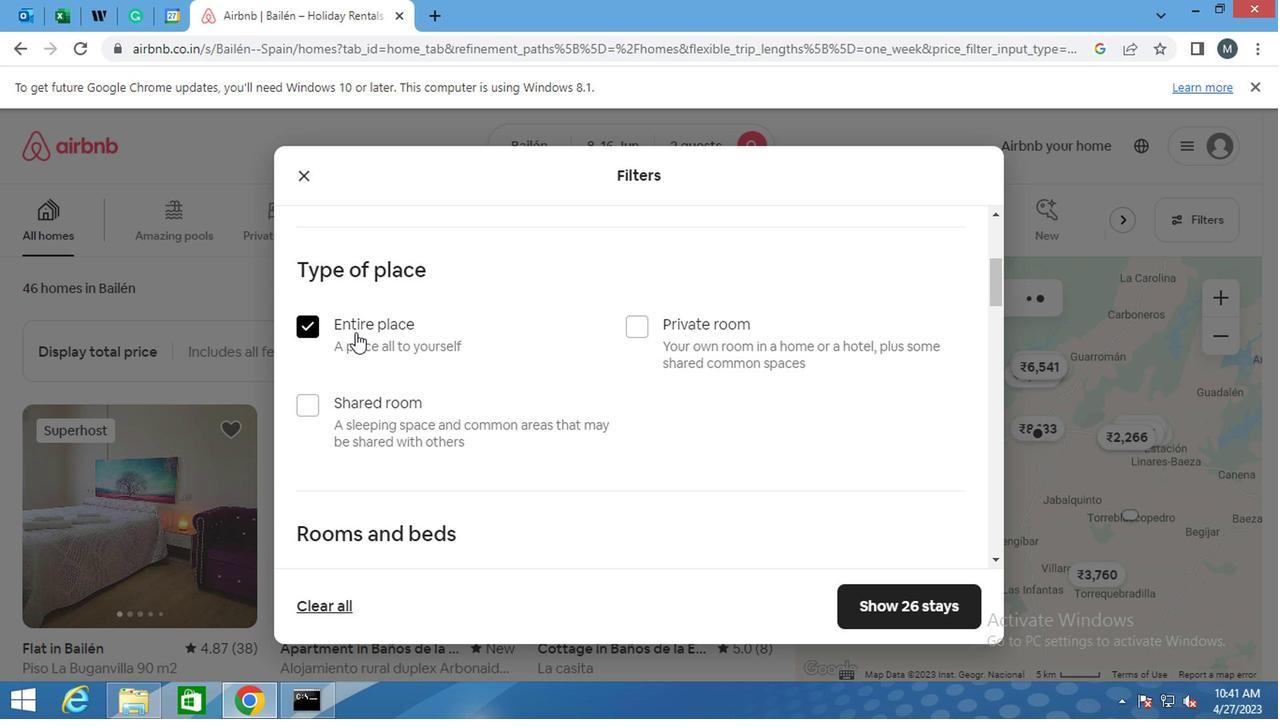 
Action: Mouse scrolled (352, 336) with delta (0, 0)
Screenshot: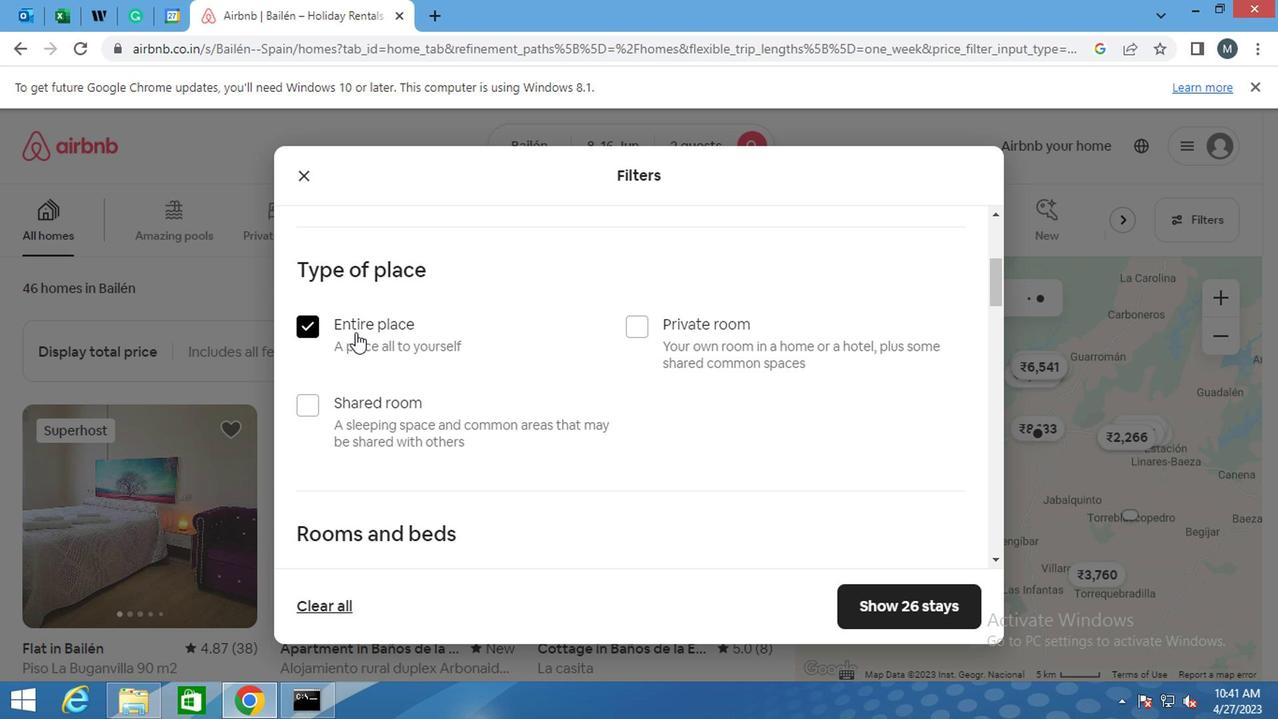 
Action: Mouse scrolled (352, 336) with delta (0, 0)
Screenshot: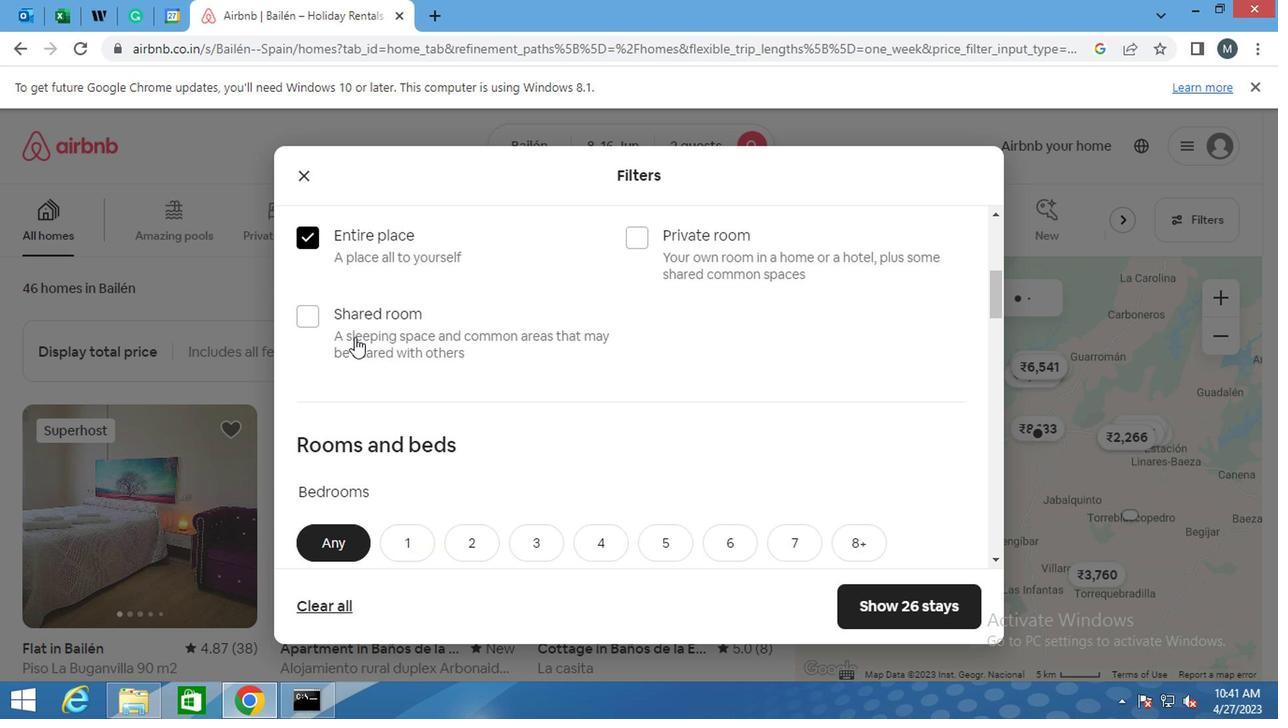 
Action: Mouse scrolled (352, 336) with delta (0, 0)
Screenshot: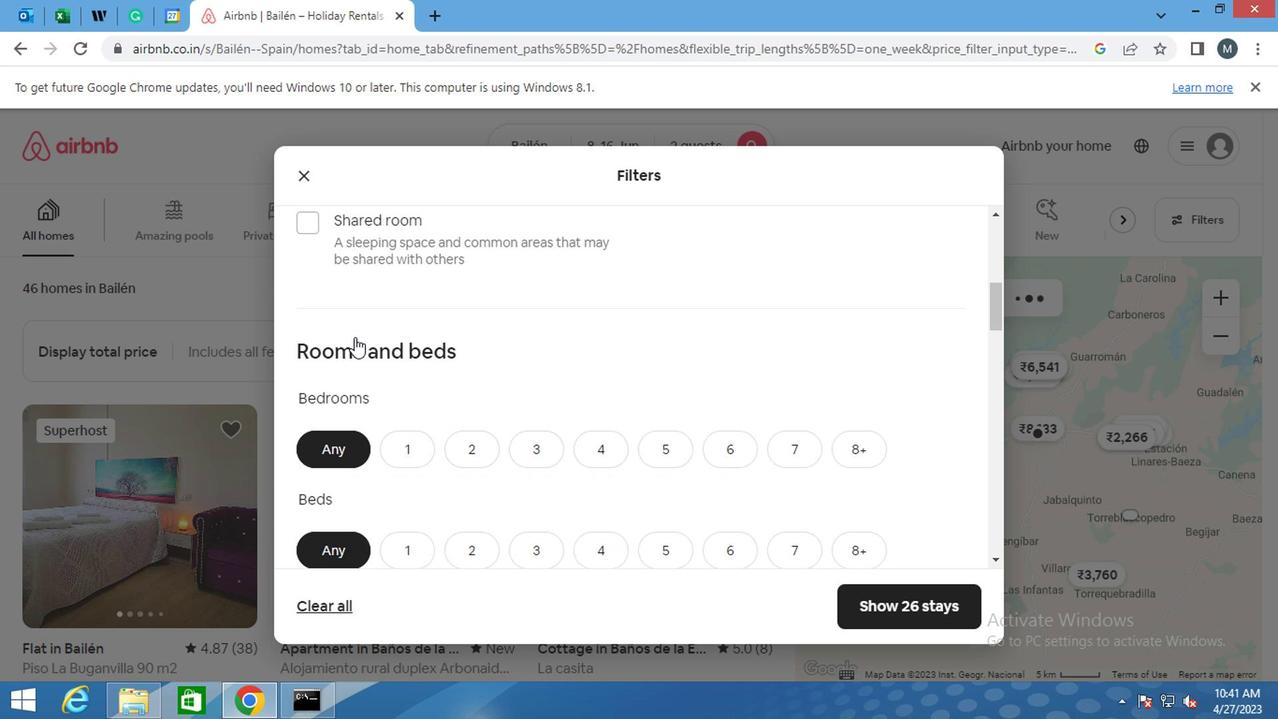
Action: Mouse moved to (392, 352)
Screenshot: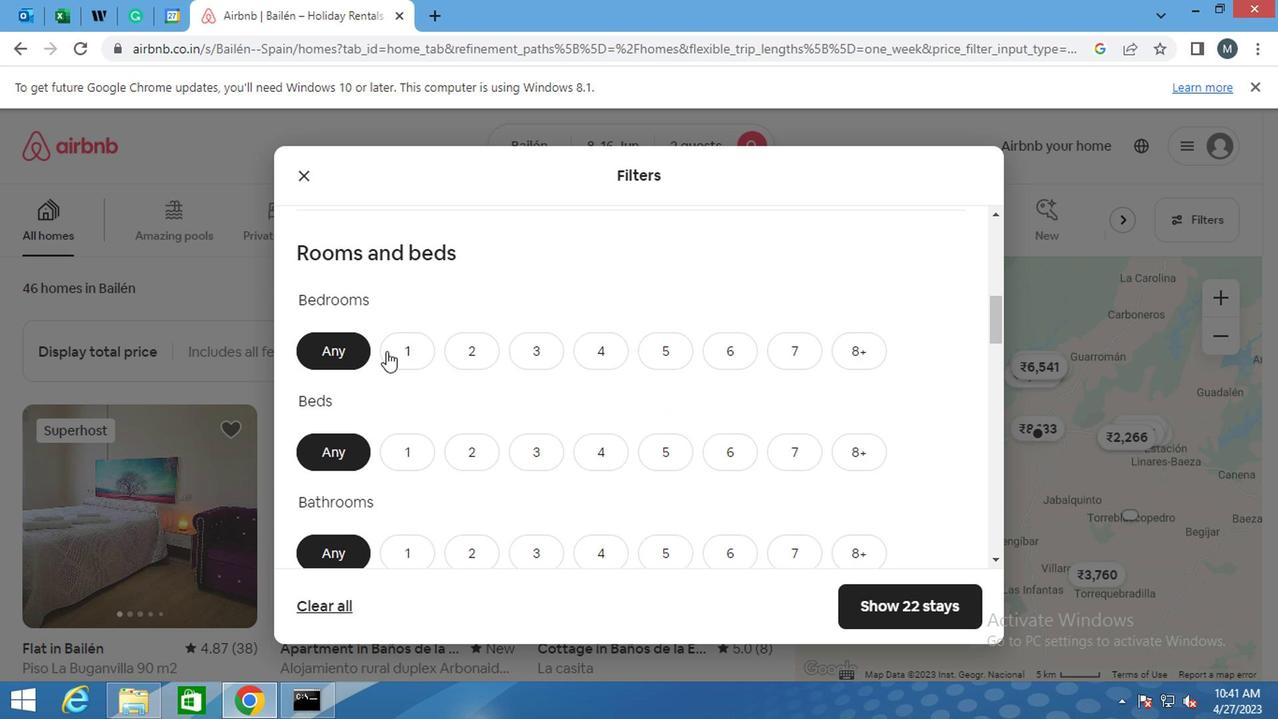 
Action: Mouse pressed left at (392, 352)
Screenshot: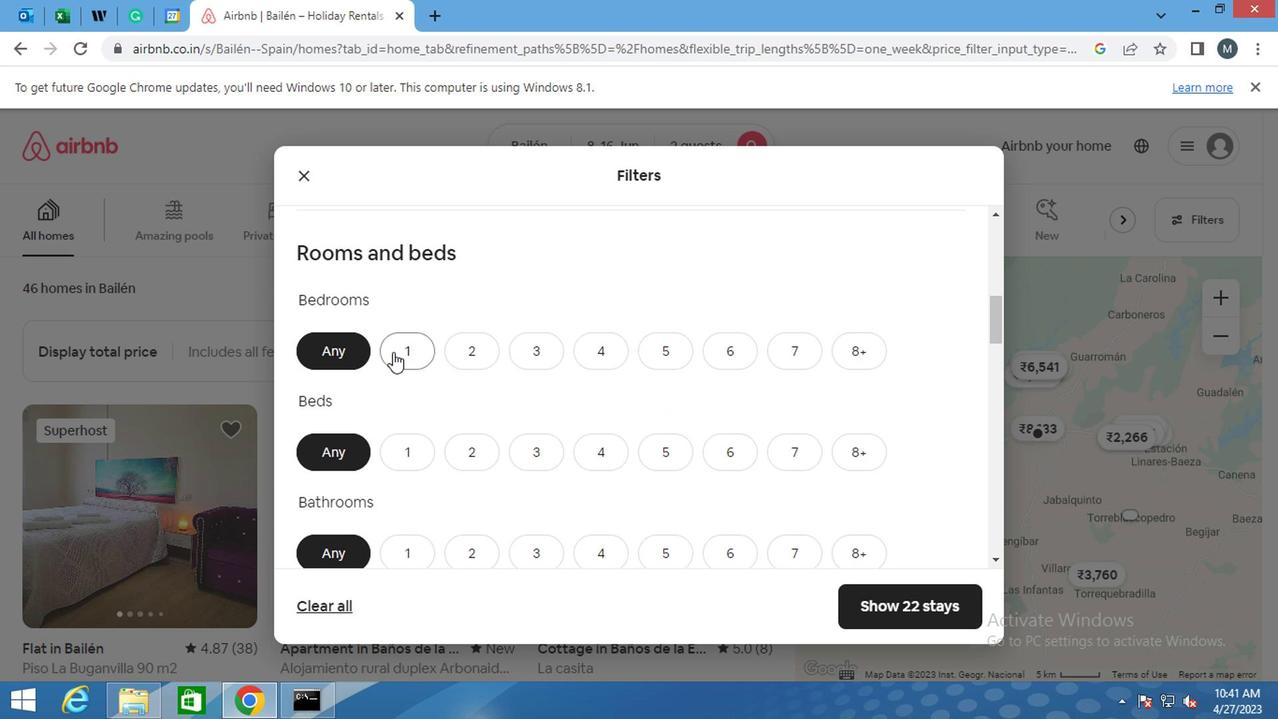 
Action: Mouse moved to (411, 459)
Screenshot: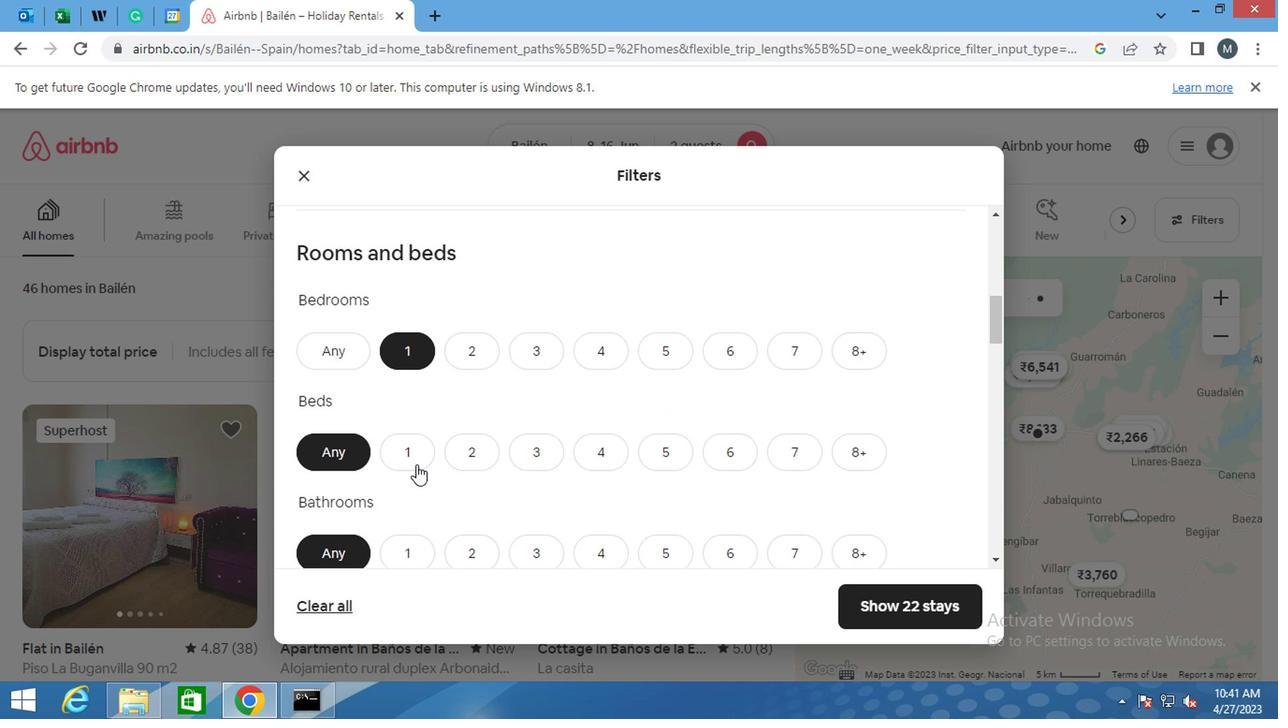 
Action: Mouse pressed left at (411, 459)
Screenshot: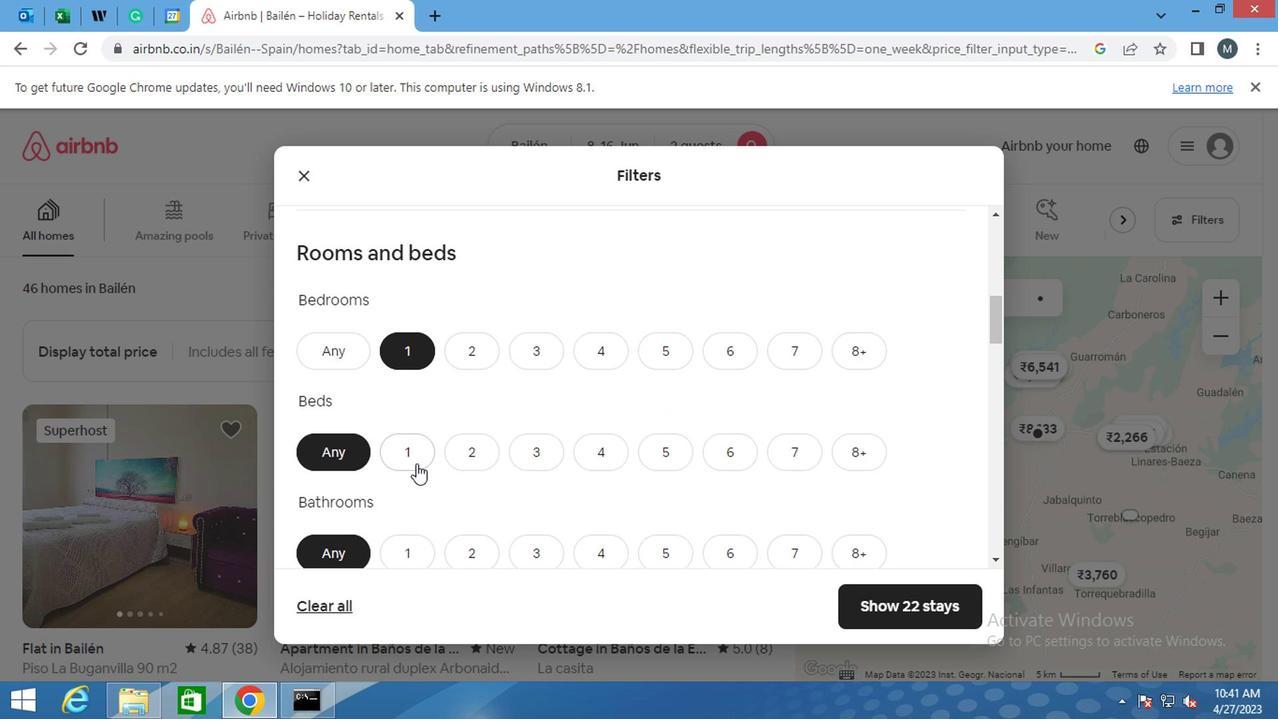 
Action: Mouse moved to (413, 450)
Screenshot: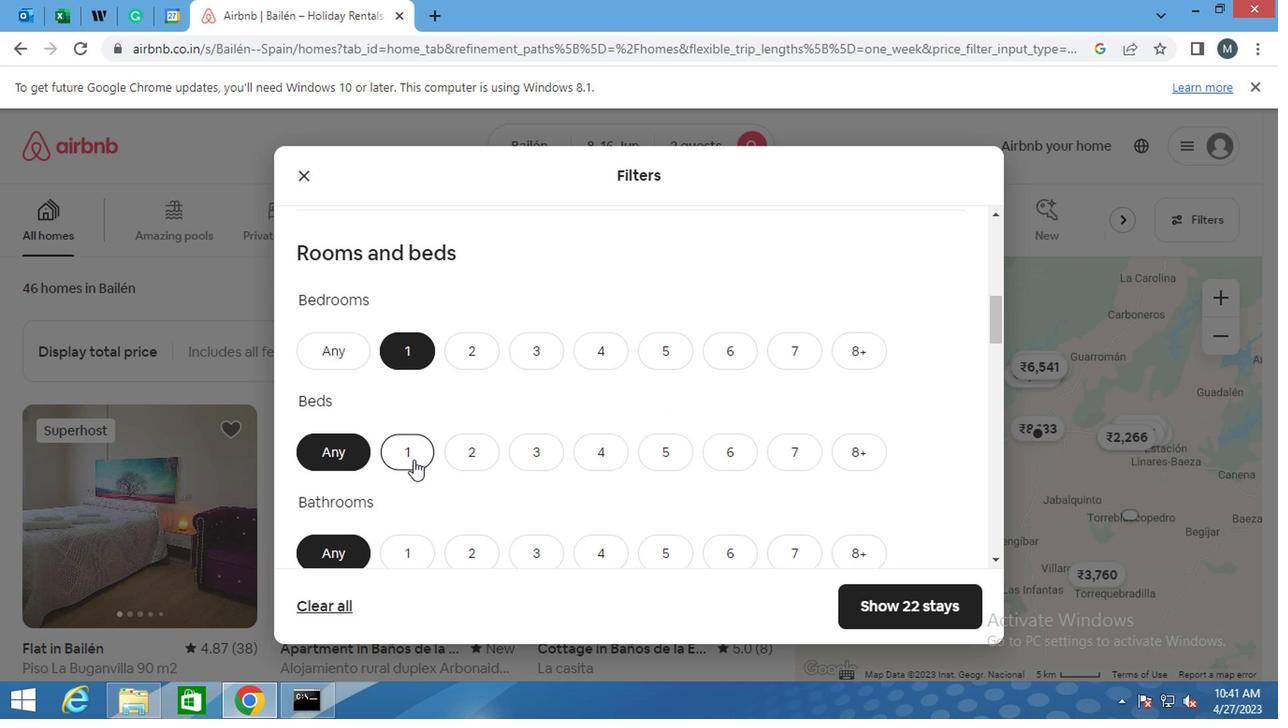 
Action: Mouse scrolled (413, 449) with delta (0, 0)
Screenshot: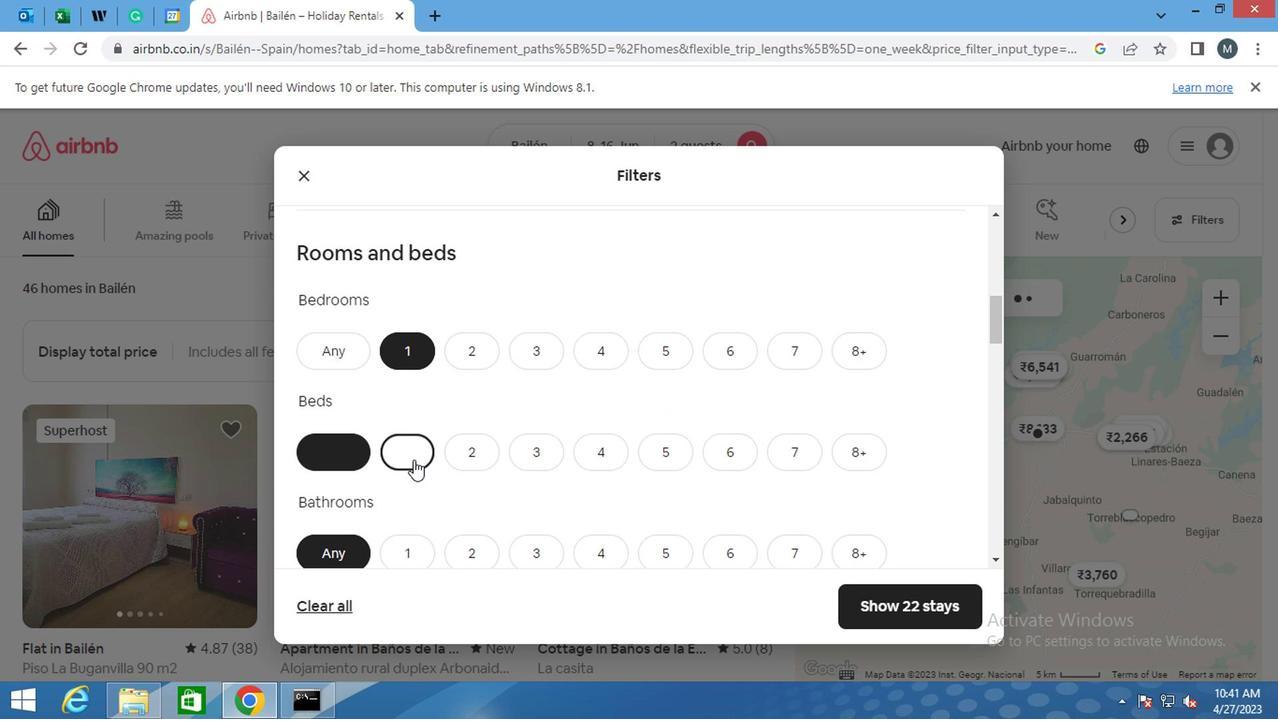 
Action: Mouse moved to (404, 464)
Screenshot: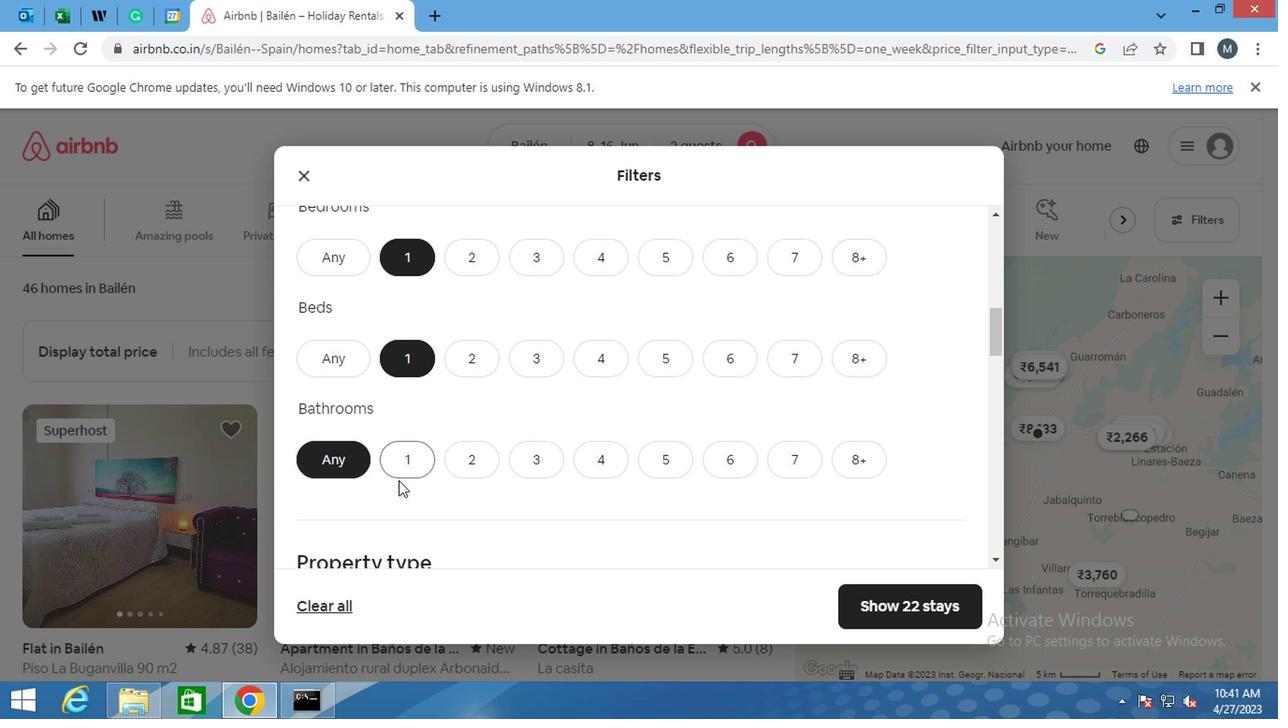 
Action: Mouse pressed left at (404, 464)
Screenshot: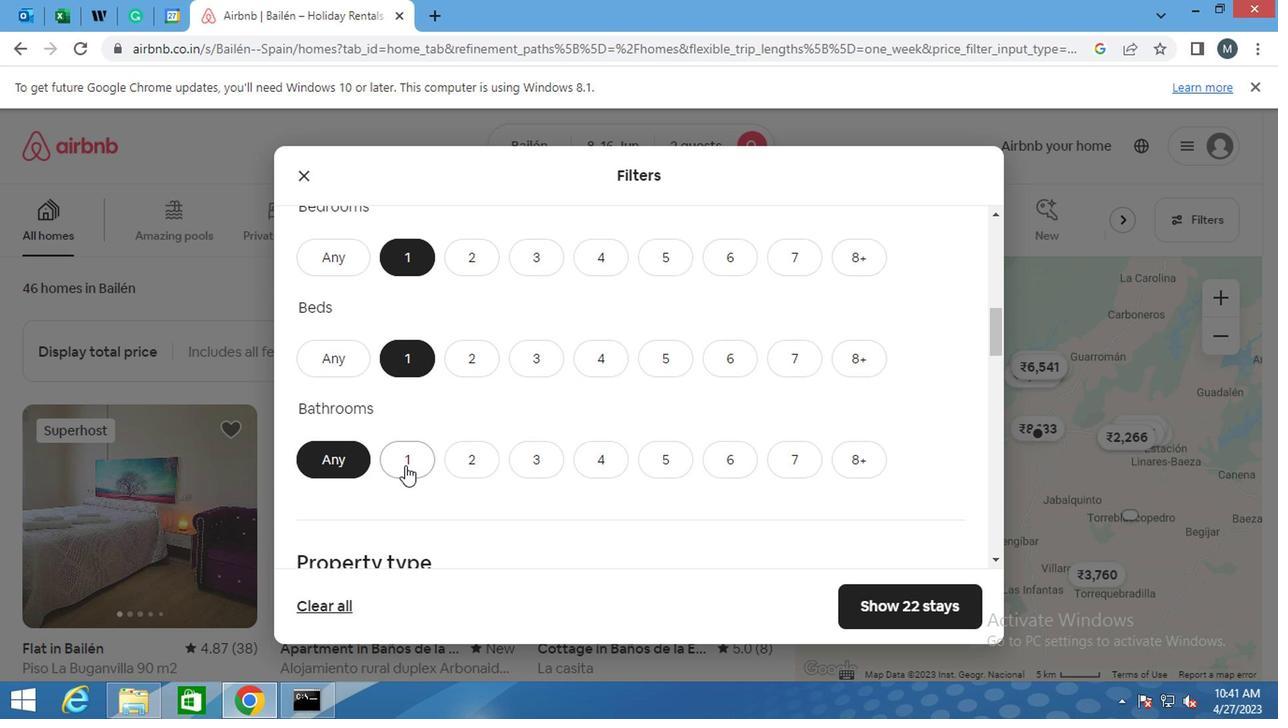 
Action: Mouse moved to (382, 421)
Screenshot: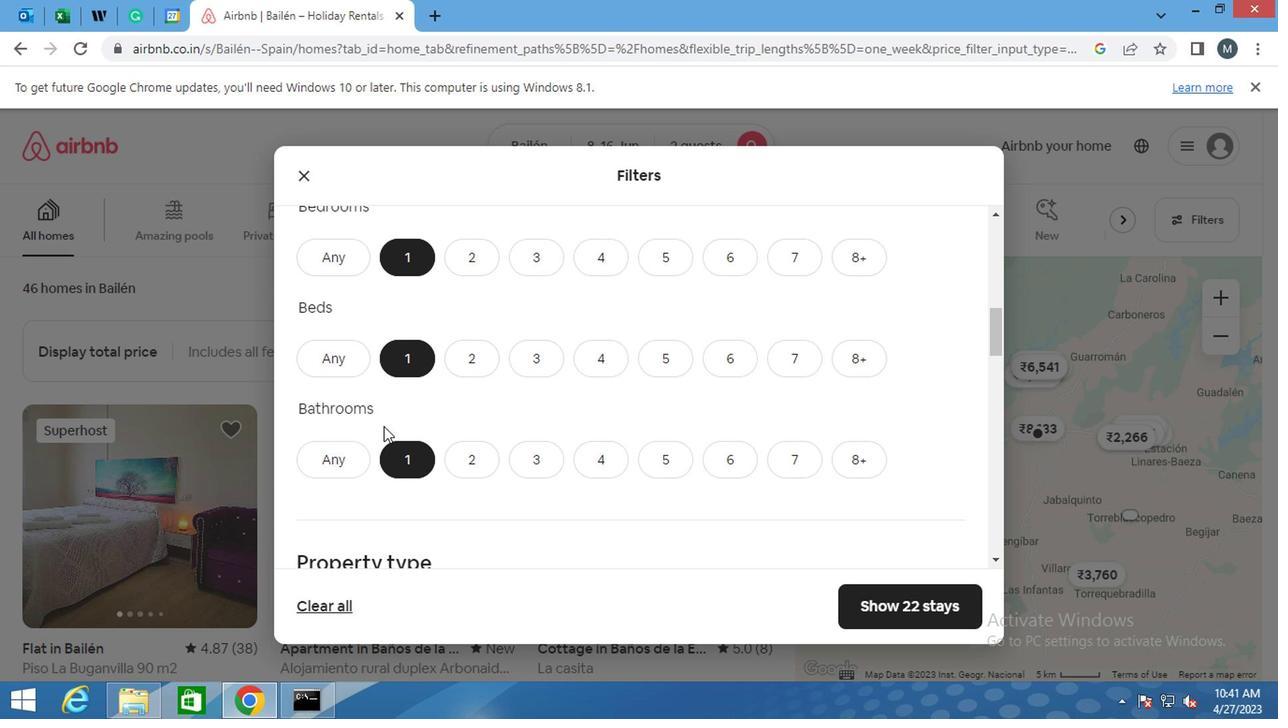 
Action: Mouse scrolled (382, 420) with delta (0, 0)
Screenshot: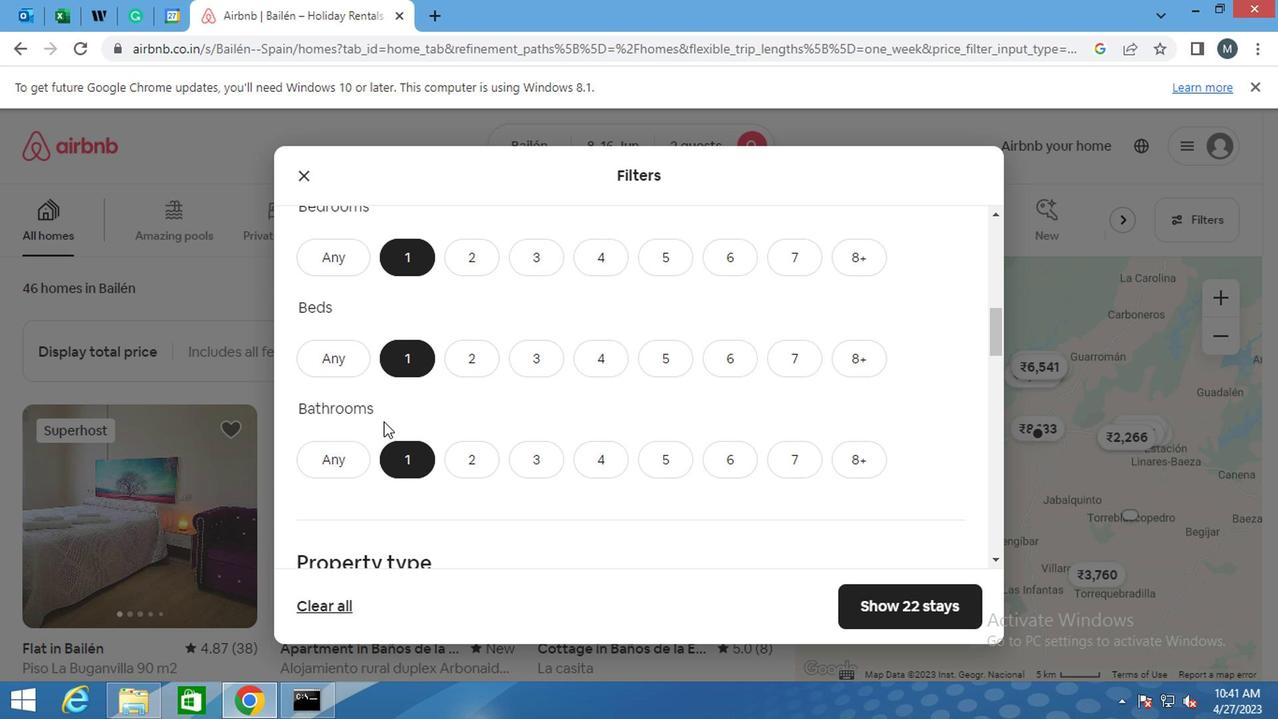 
Action: Mouse scrolled (382, 420) with delta (0, 0)
Screenshot: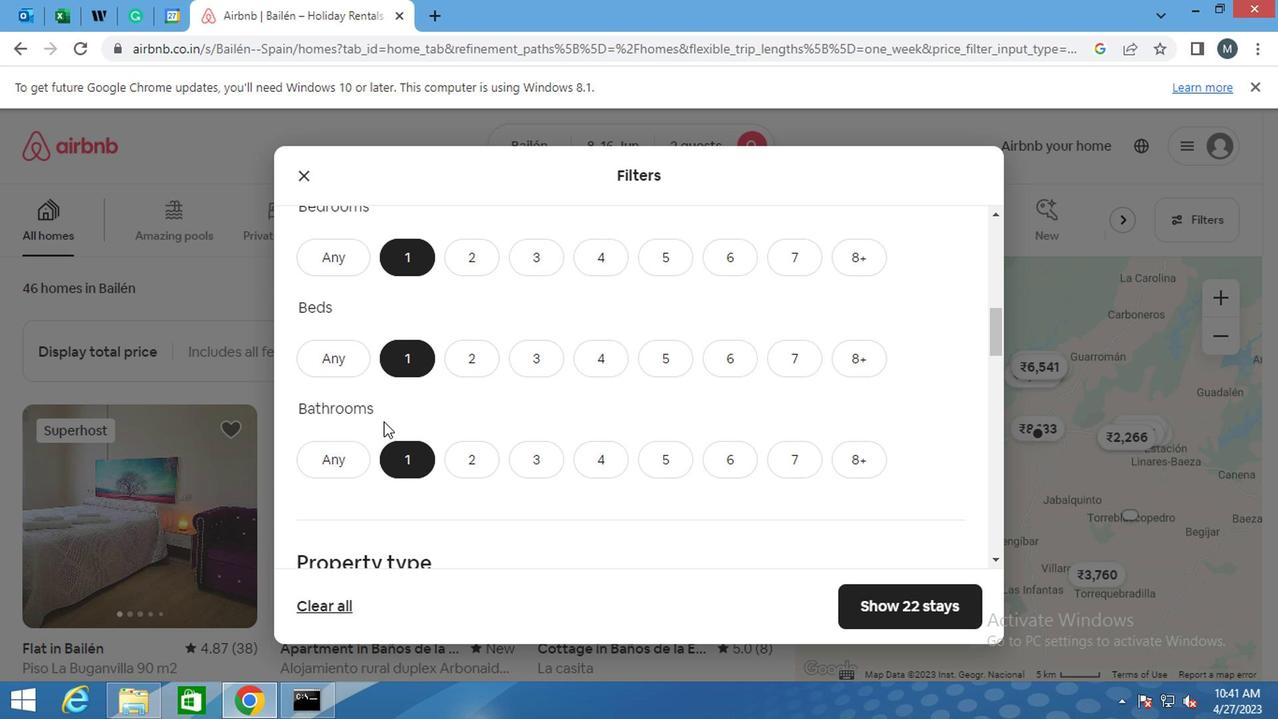 
Action: Mouse moved to (380, 420)
Screenshot: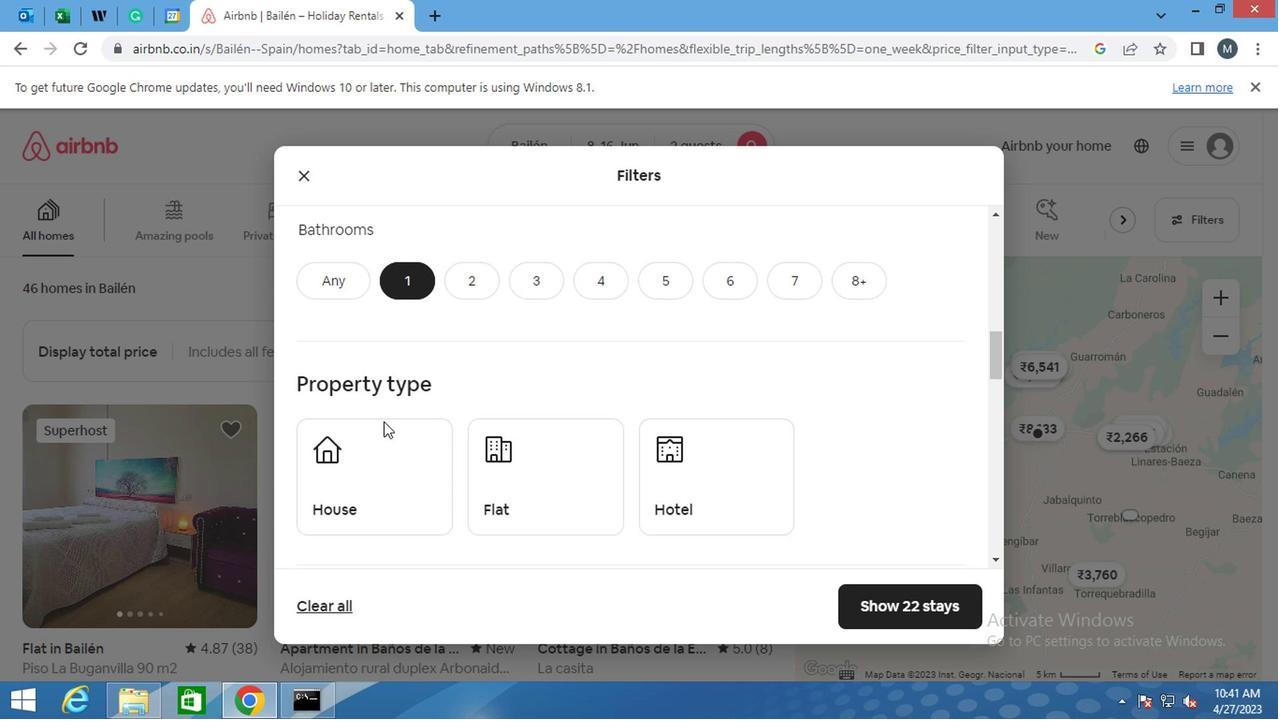 
Action: Mouse scrolled (380, 419) with delta (0, -1)
Screenshot: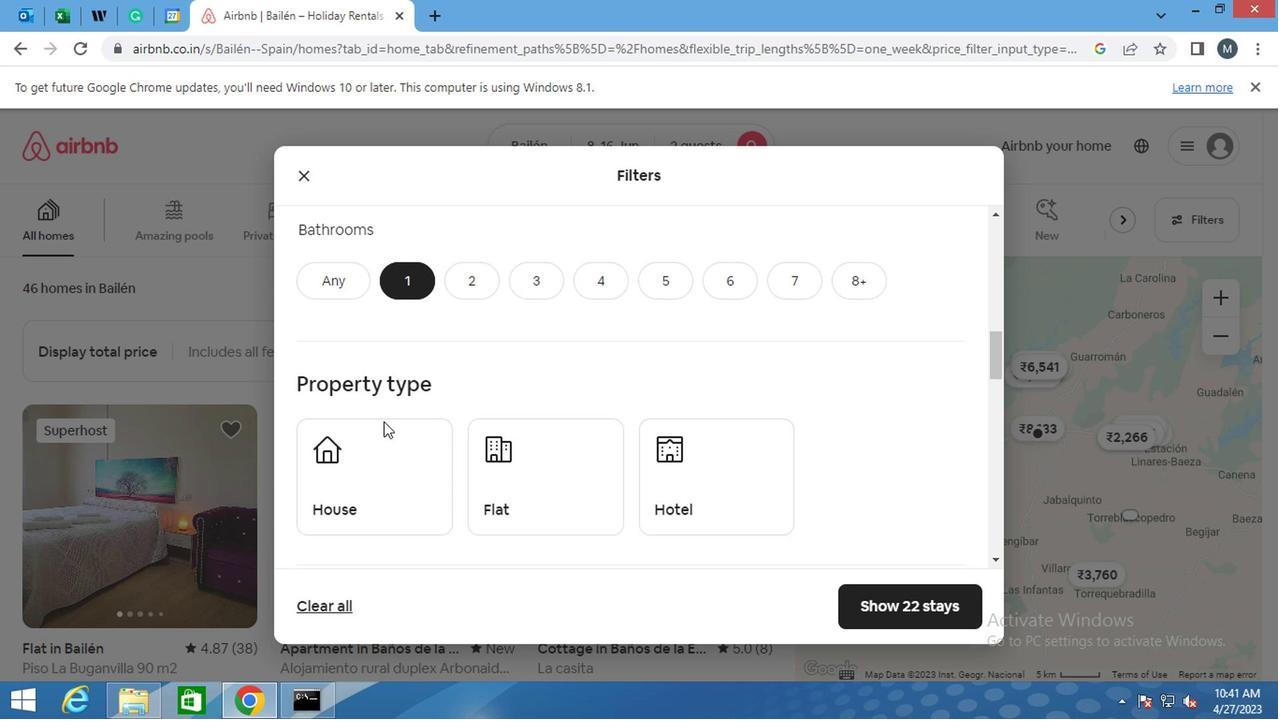 
Action: Mouse moved to (378, 392)
Screenshot: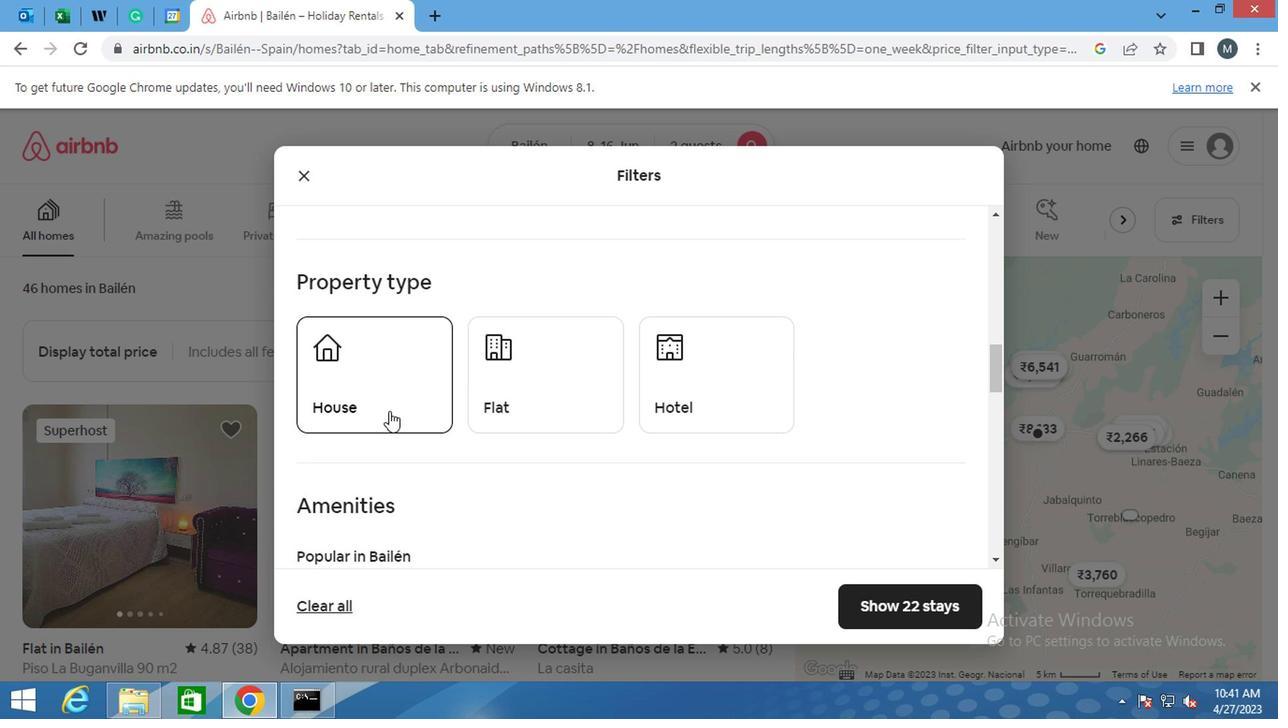 
Action: Mouse scrolled (378, 391) with delta (0, -1)
Screenshot: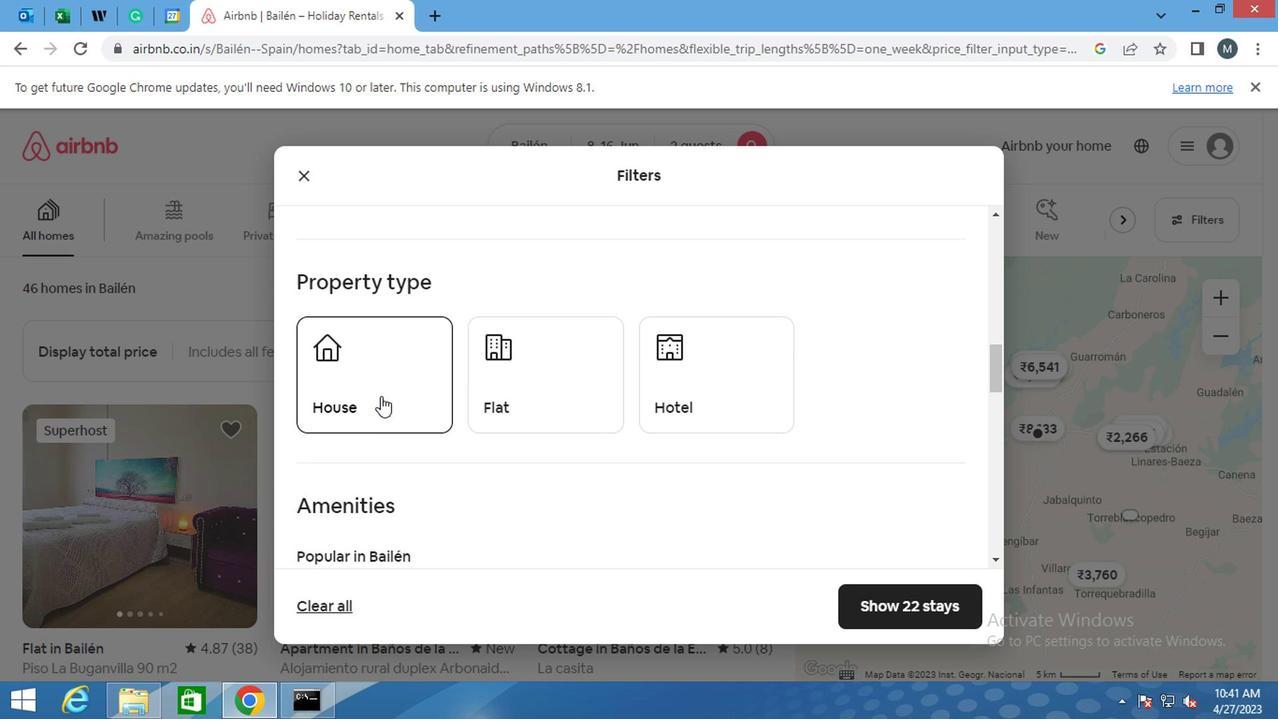 
Action: Mouse moved to (378, 304)
Screenshot: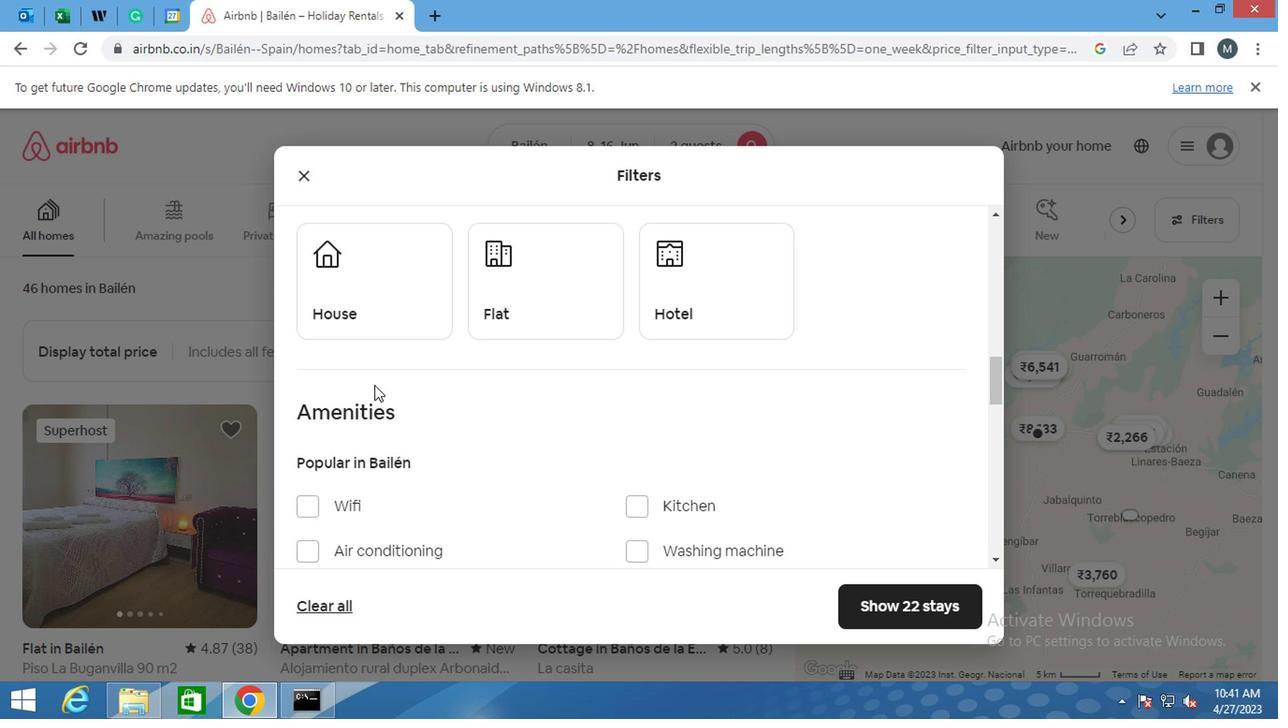 
Action: Mouse pressed left at (378, 304)
Screenshot: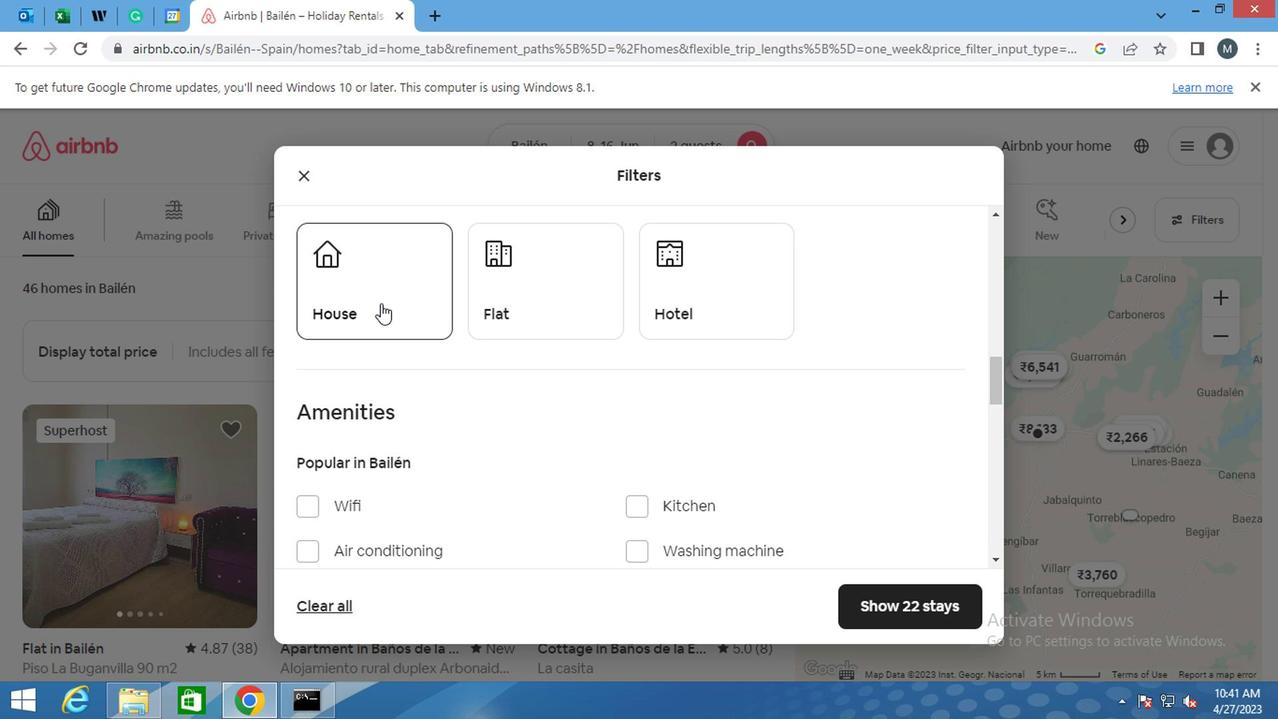 
Action: Mouse moved to (501, 294)
Screenshot: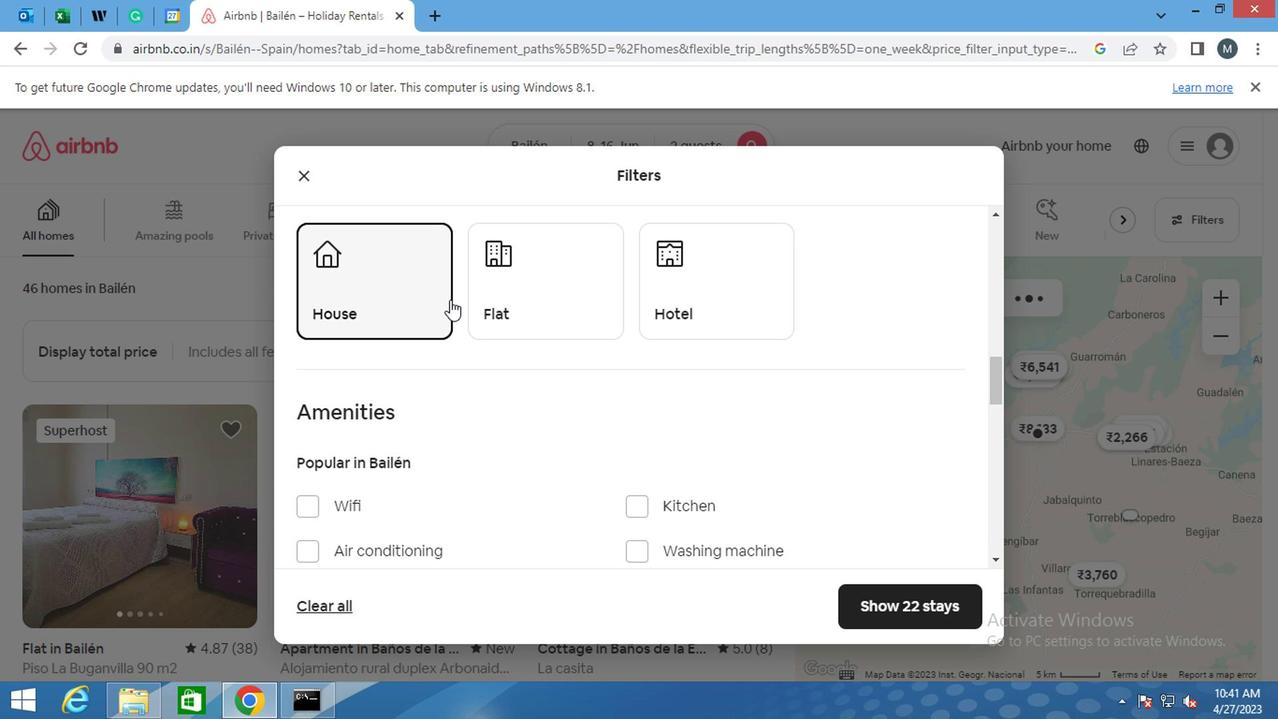 
Action: Mouse pressed left at (501, 294)
Screenshot: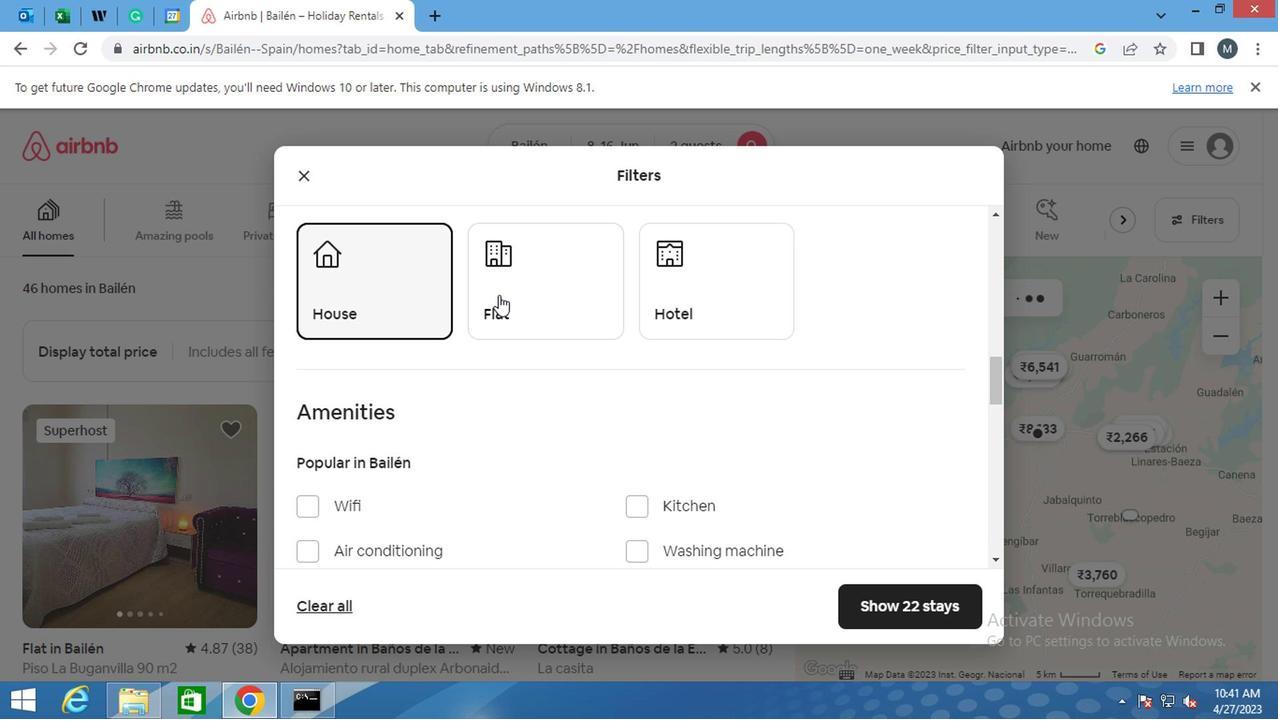 
Action: Mouse moved to (678, 285)
Screenshot: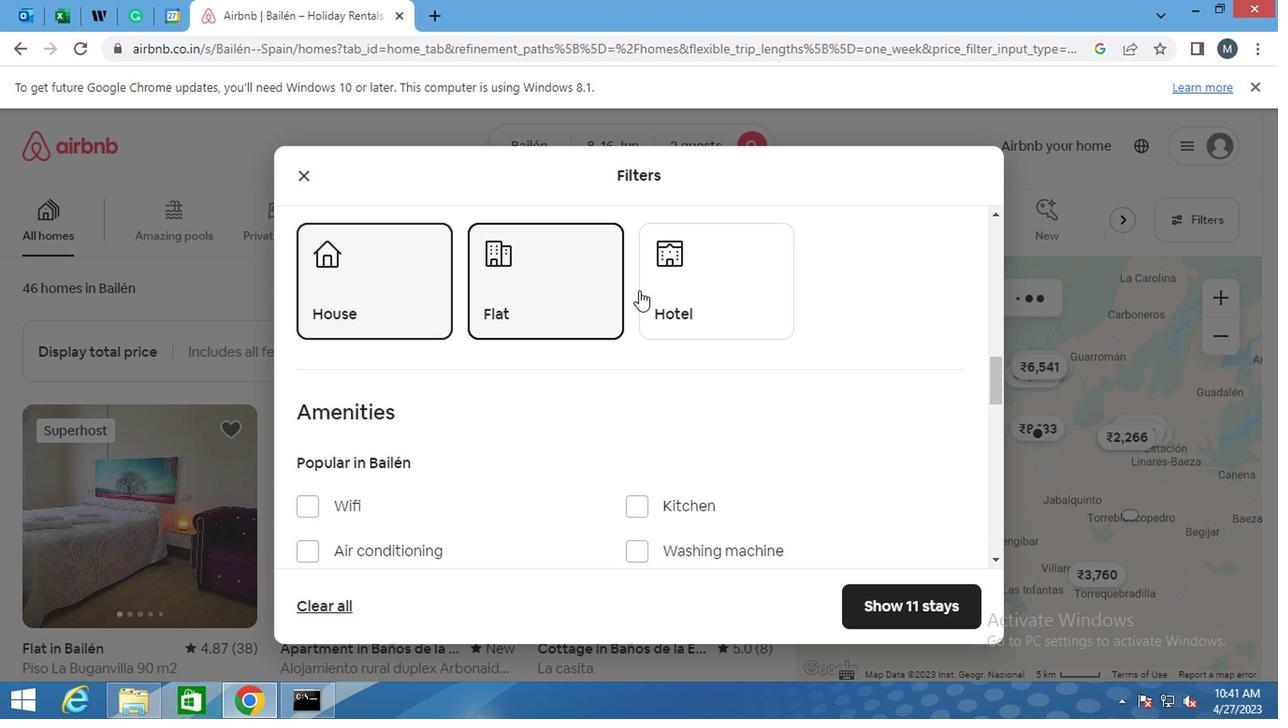 
Action: Mouse pressed left at (678, 285)
Screenshot: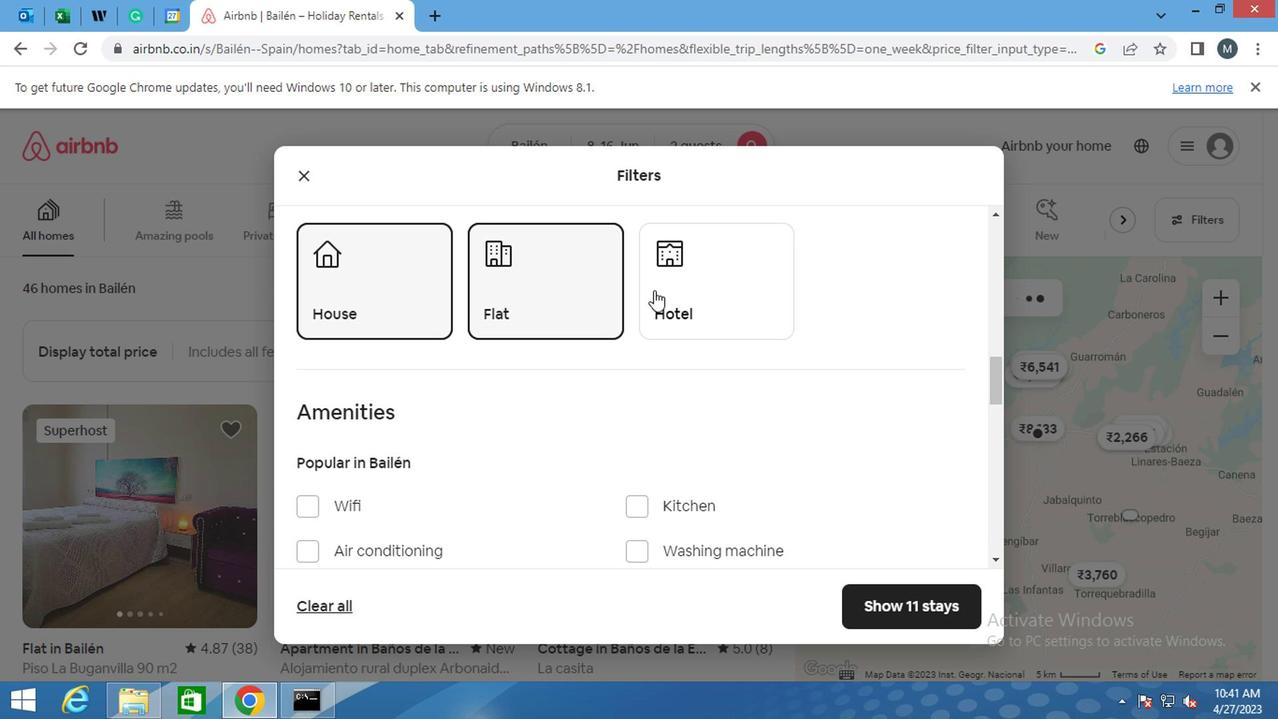 
Action: Mouse moved to (512, 304)
Screenshot: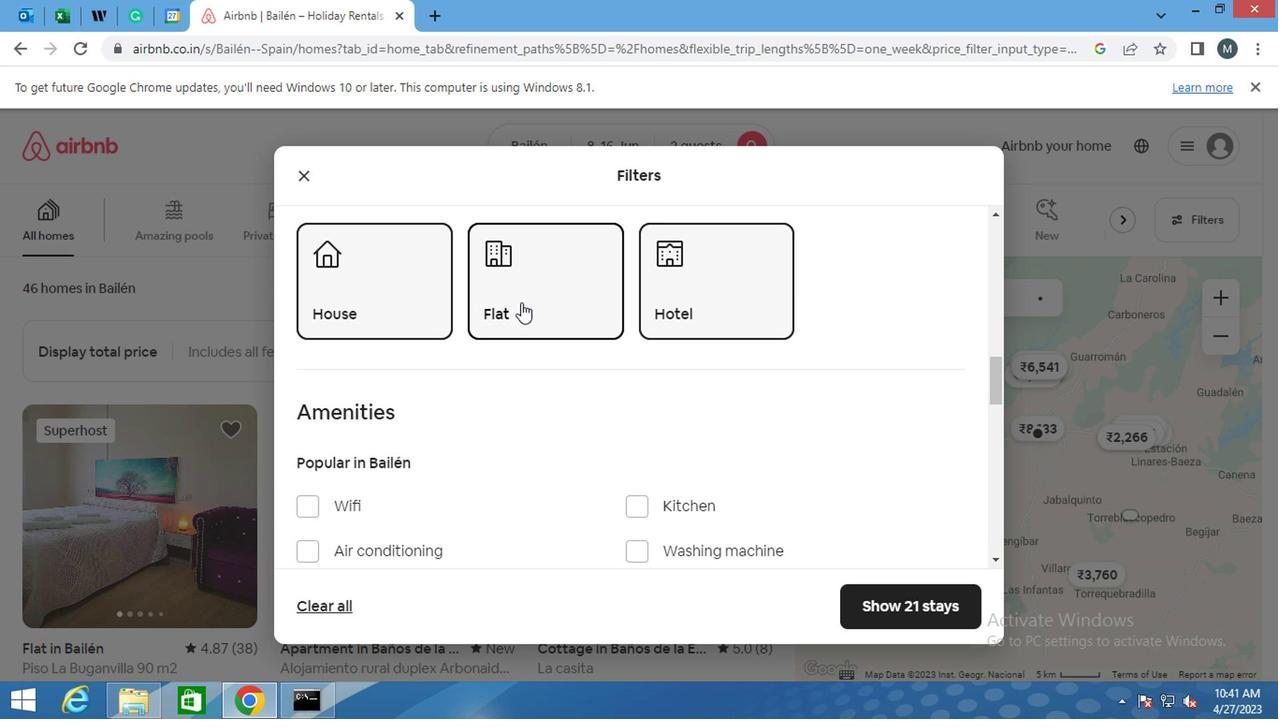 
Action: Mouse scrolled (512, 303) with delta (0, 0)
Screenshot: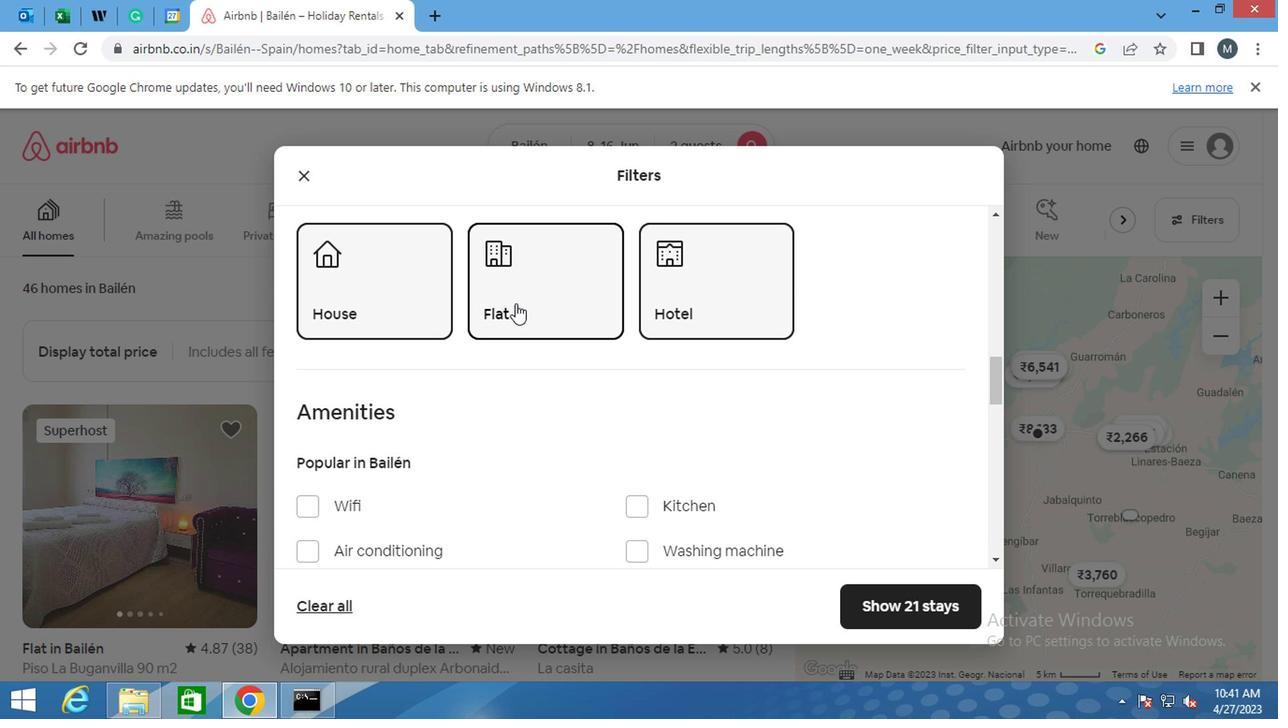 
Action: Mouse scrolled (512, 303) with delta (0, 0)
Screenshot: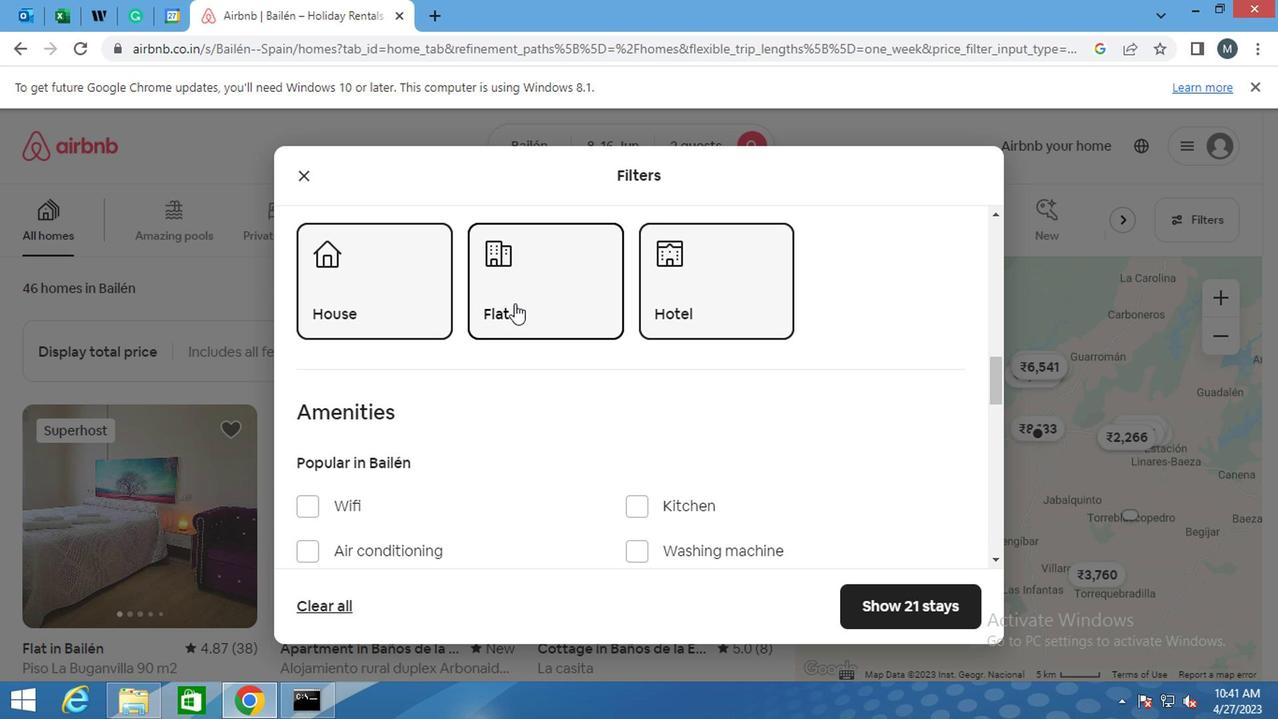 
Action: Mouse moved to (510, 304)
Screenshot: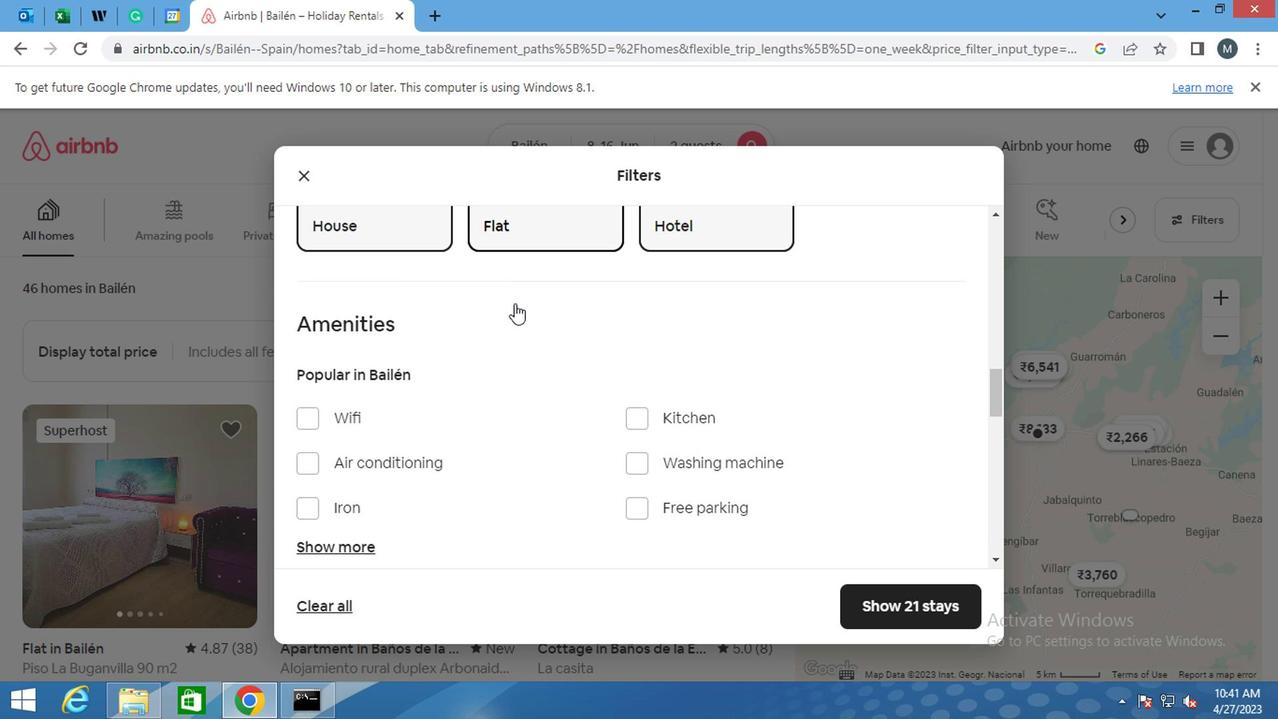 
Action: Mouse scrolled (510, 304) with delta (0, 0)
Screenshot: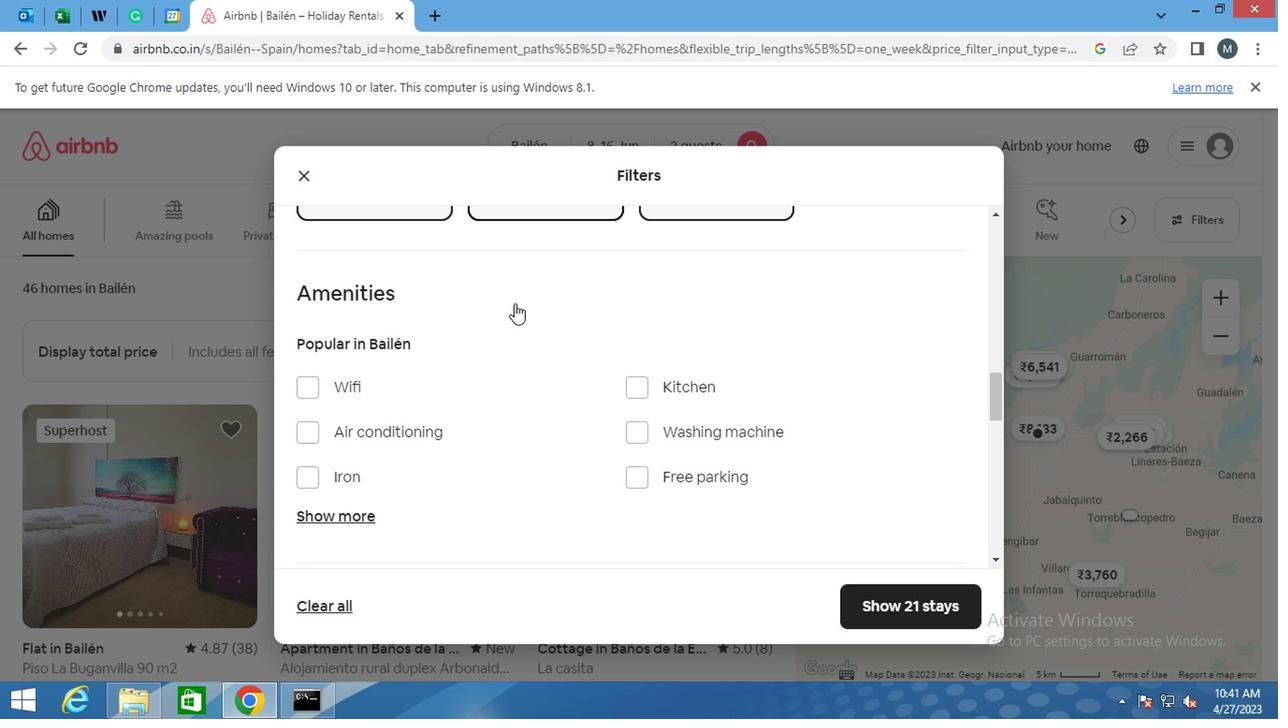 
Action: Mouse moved to (306, 229)
Screenshot: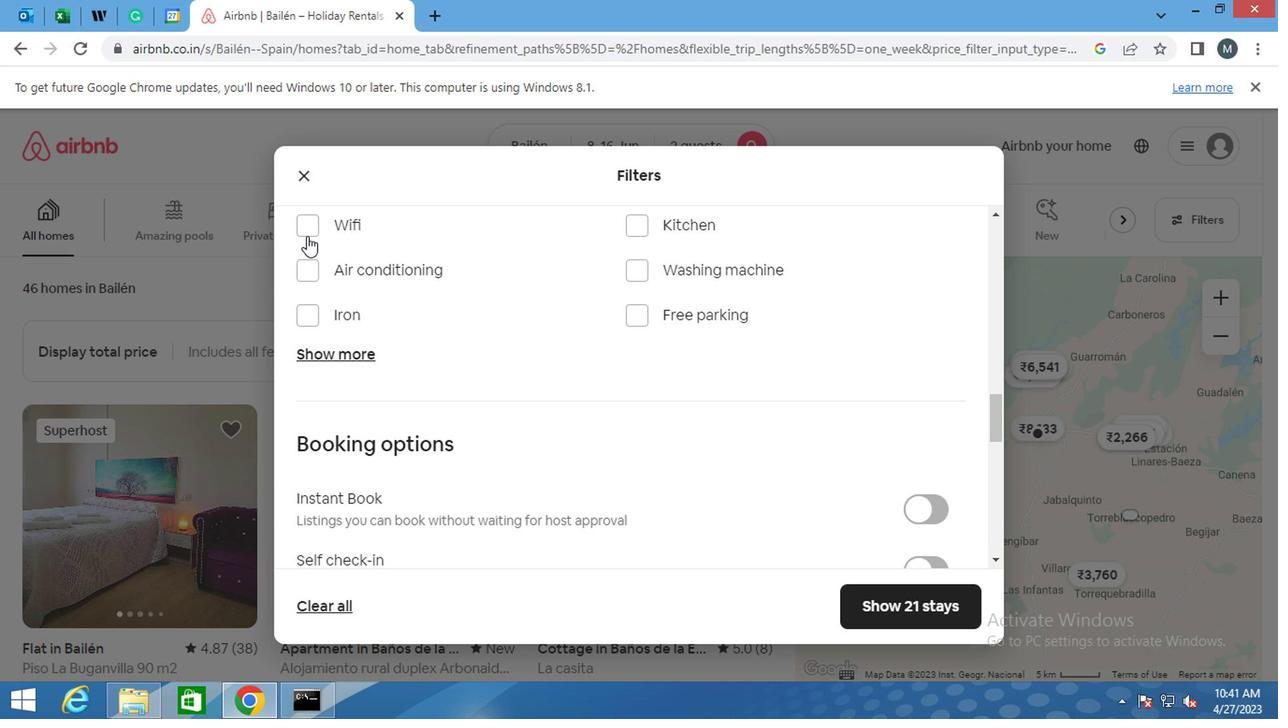 
Action: Mouse pressed left at (306, 229)
Screenshot: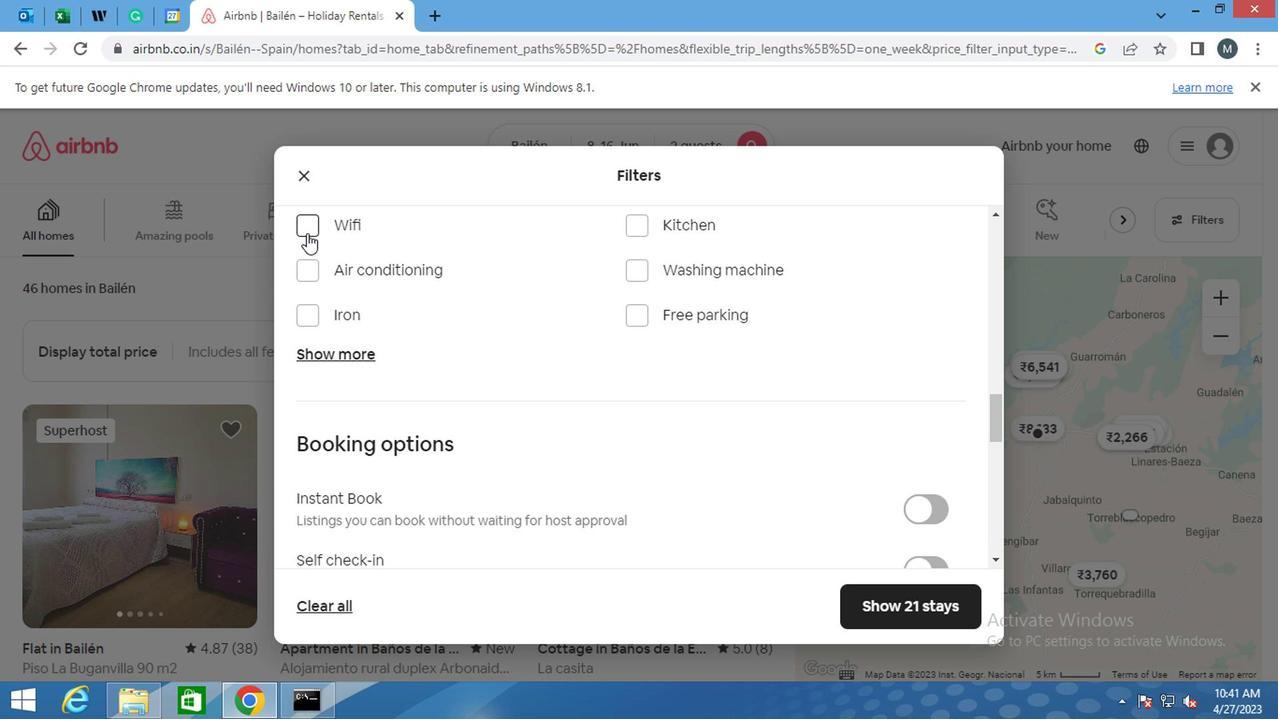 
Action: Mouse moved to (382, 260)
Screenshot: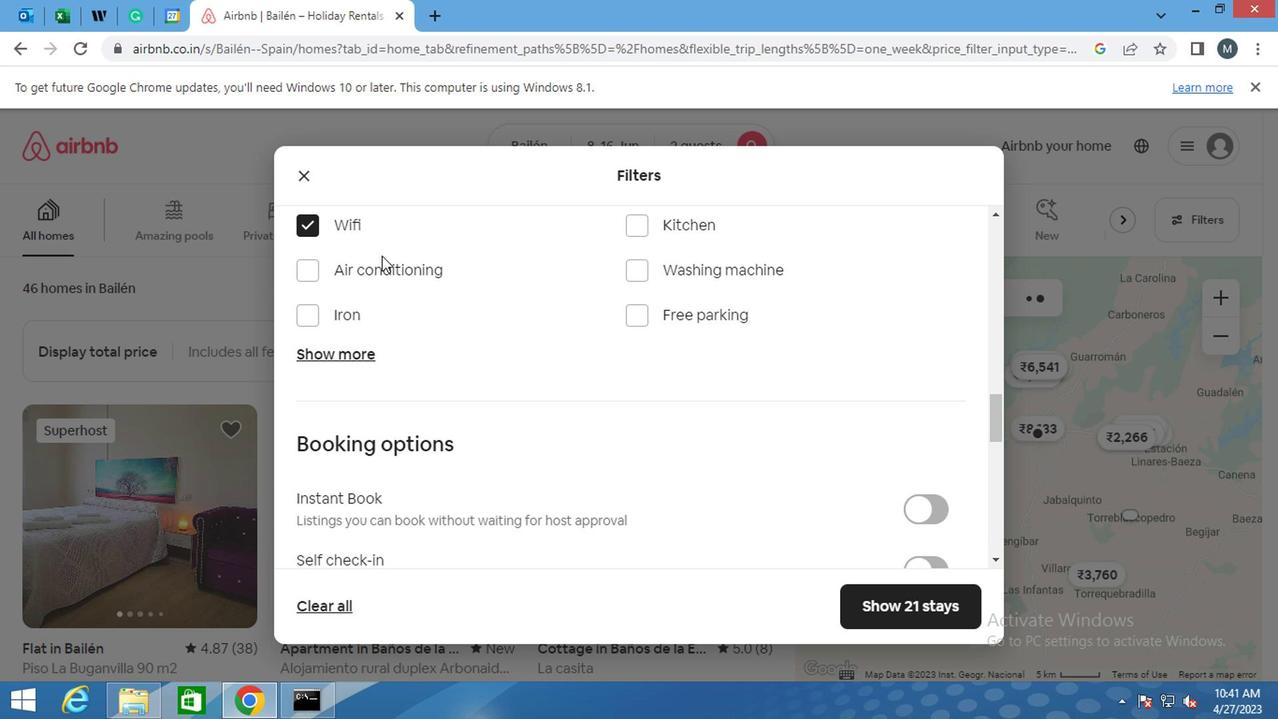 
Action: Mouse scrolled (382, 259) with delta (0, 0)
Screenshot: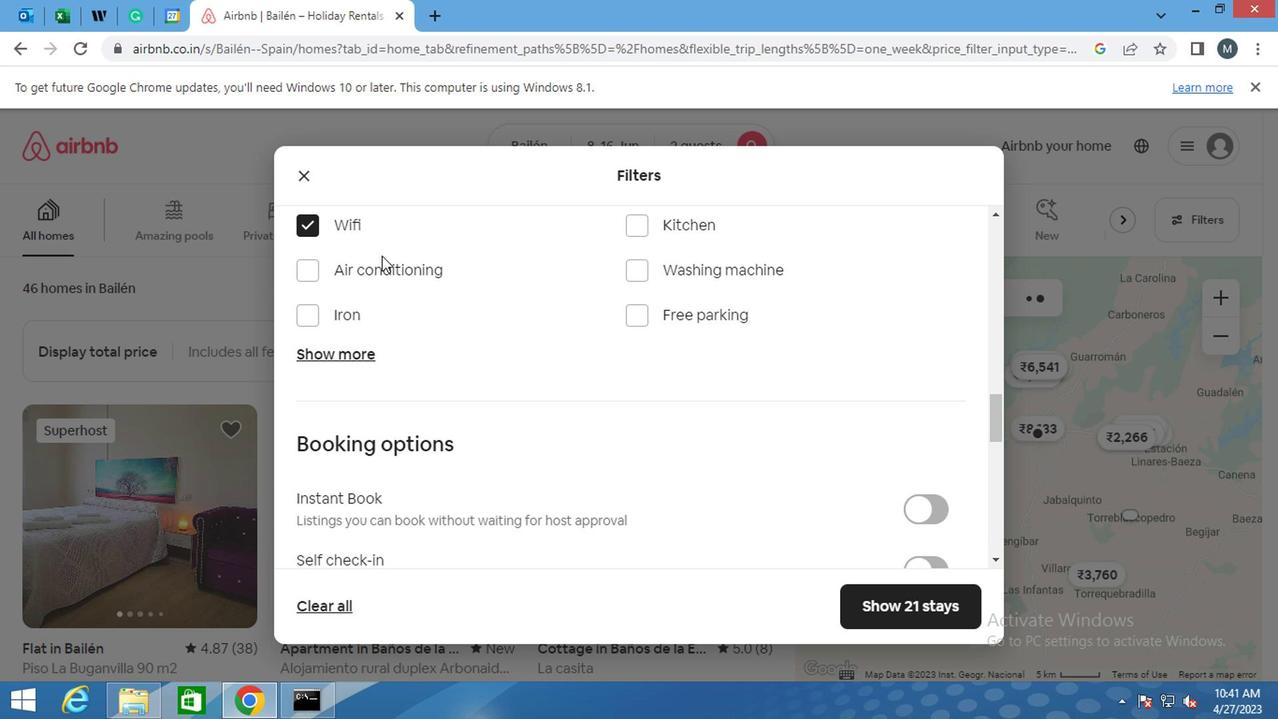 
Action: Mouse moved to (384, 264)
Screenshot: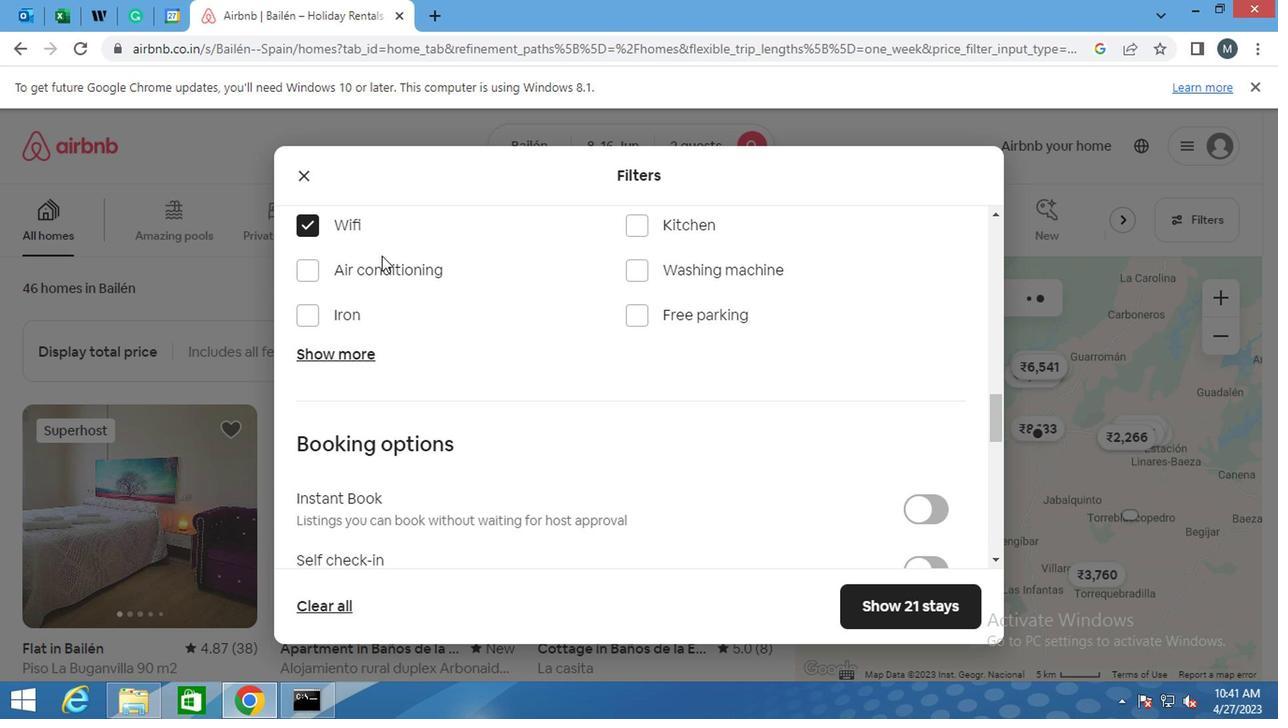 
Action: Mouse scrolled (384, 264) with delta (0, 0)
Screenshot: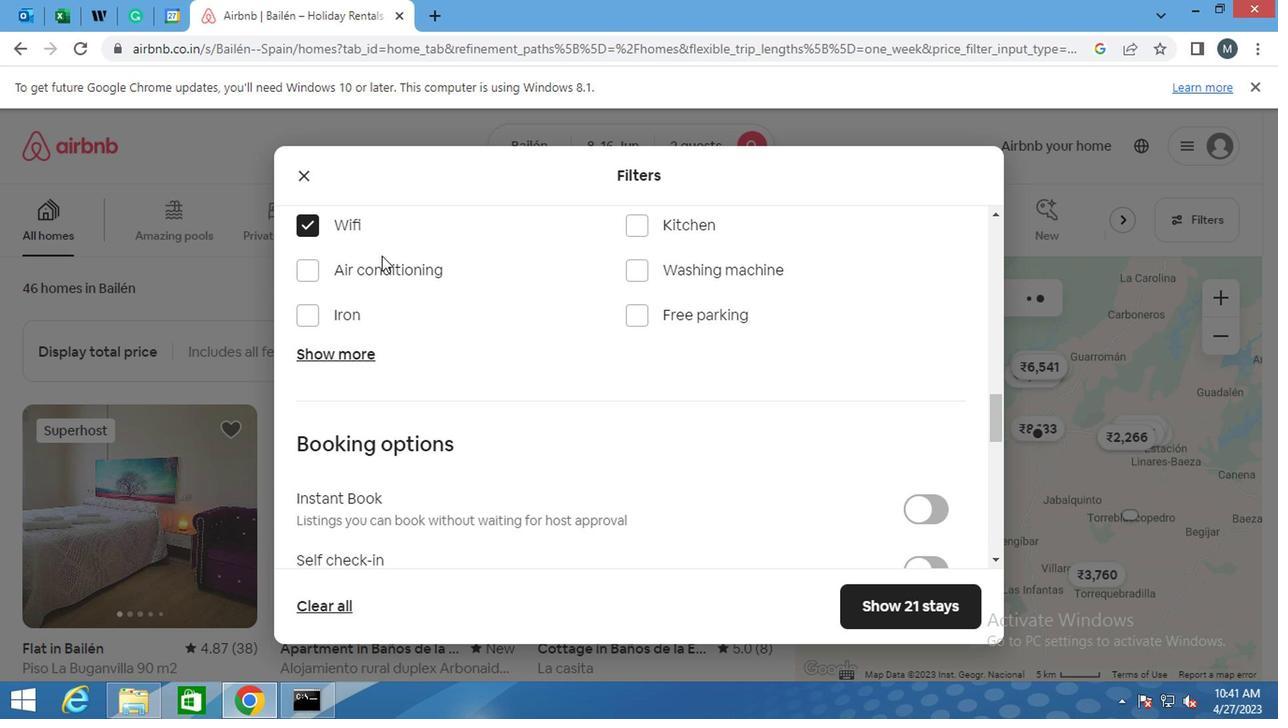 
Action: Mouse scrolled (384, 264) with delta (0, 0)
Screenshot: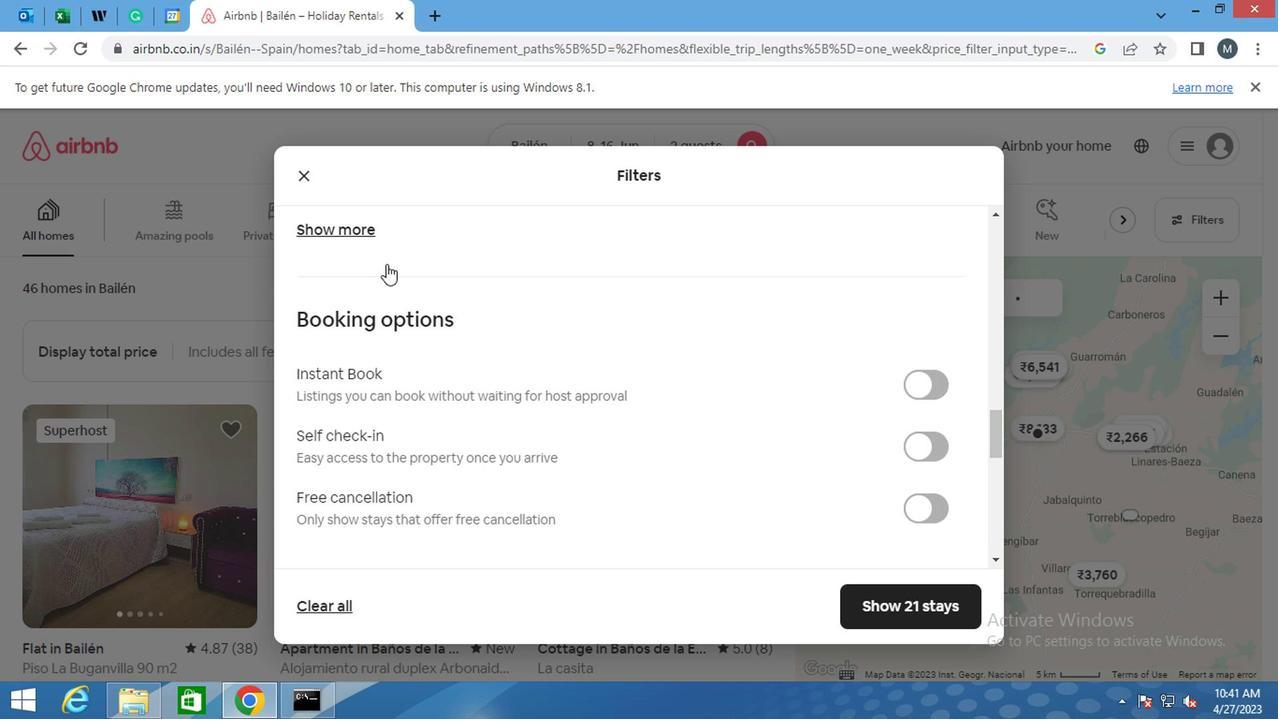 
Action: Mouse moved to (391, 309)
Screenshot: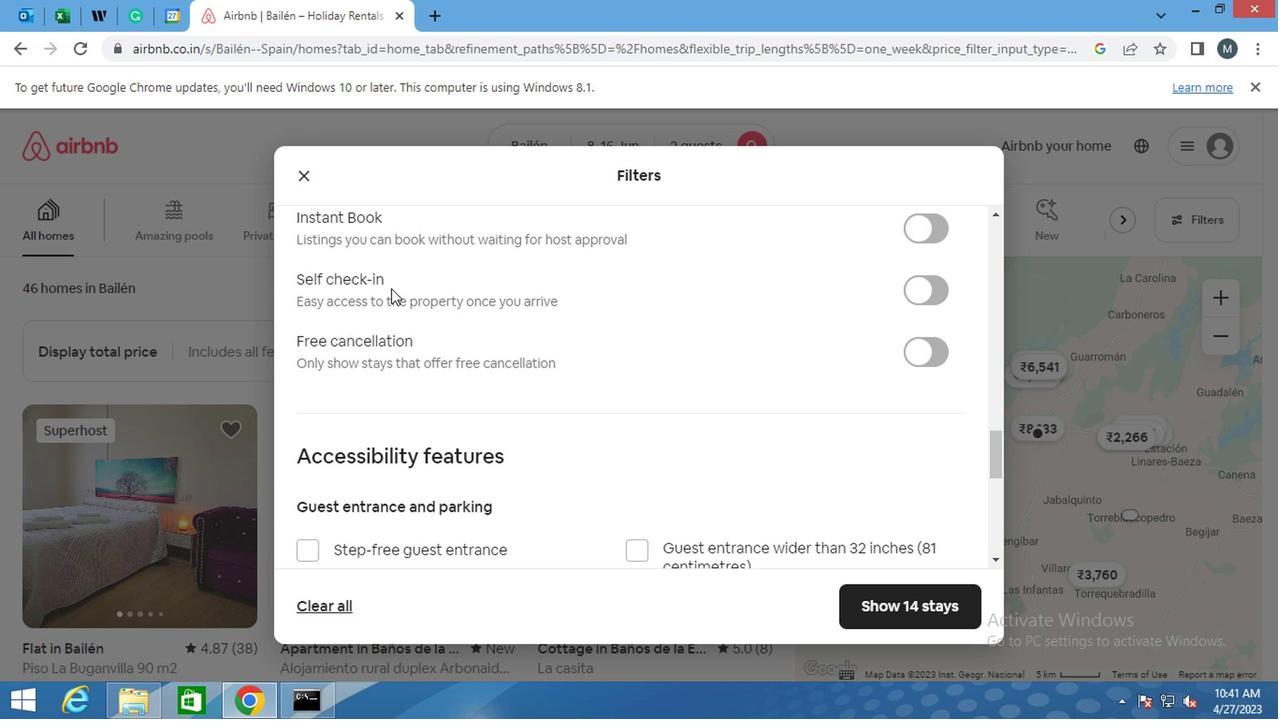 
Action: Mouse scrolled (391, 308) with delta (0, 0)
Screenshot: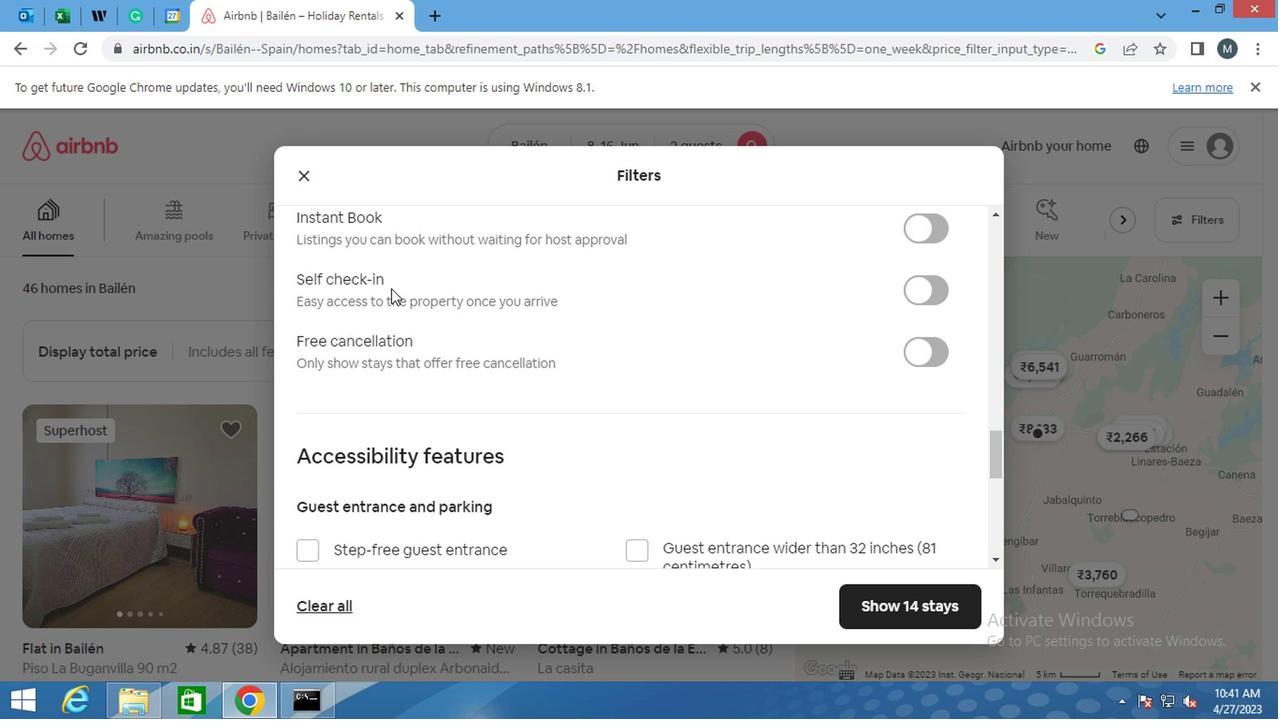 
Action: Mouse scrolled (391, 310) with delta (0, 1)
Screenshot: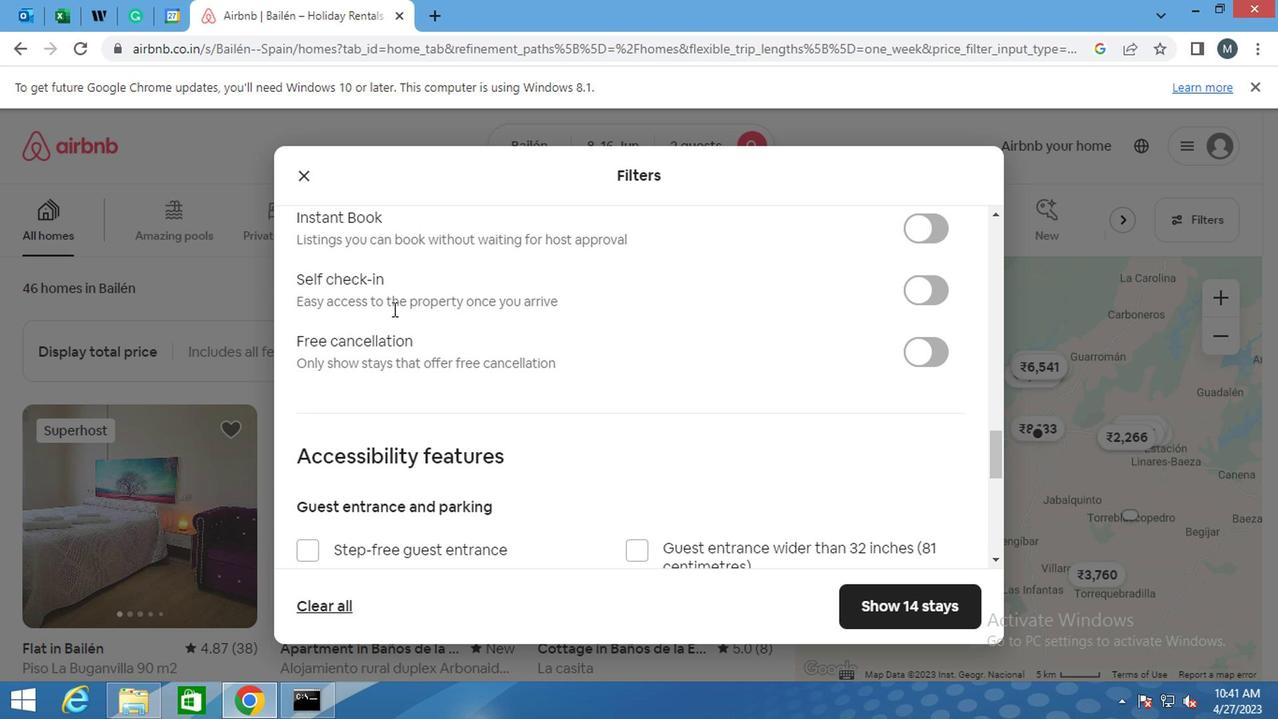 
Action: Mouse scrolled (391, 310) with delta (0, 1)
Screenshot: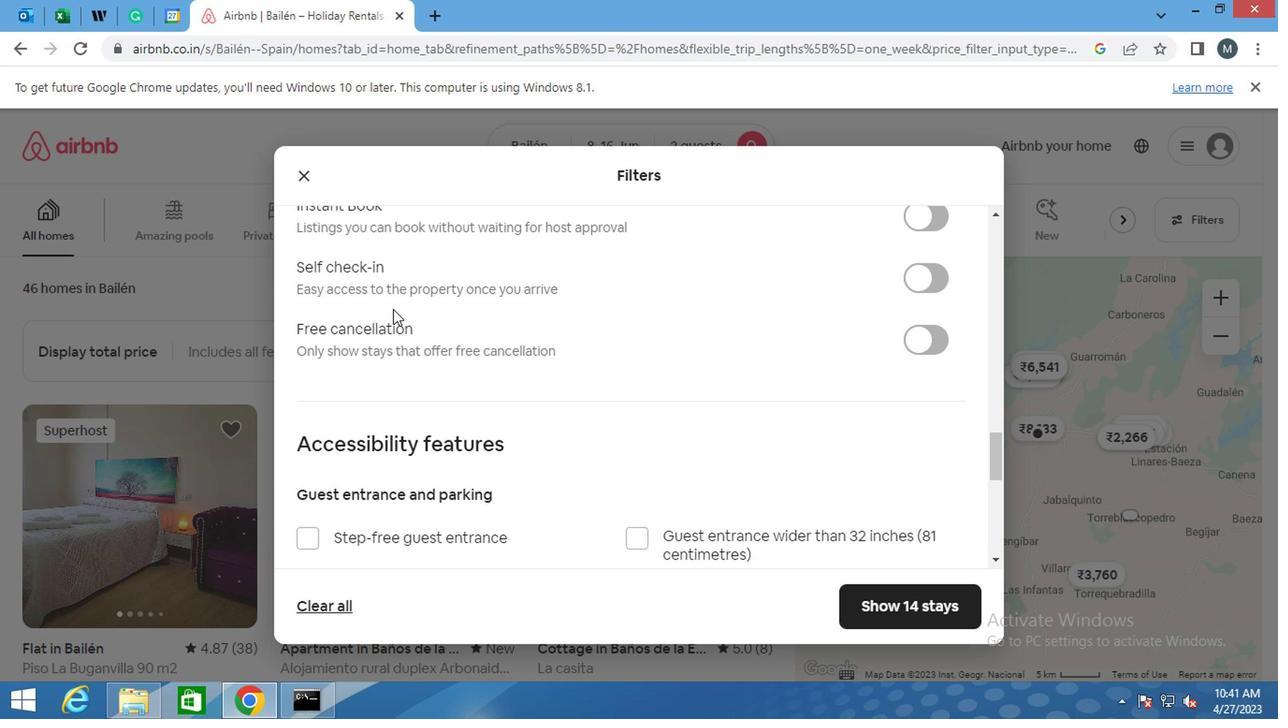 
Action: Mouse moved to (909, 386)
Screenshot: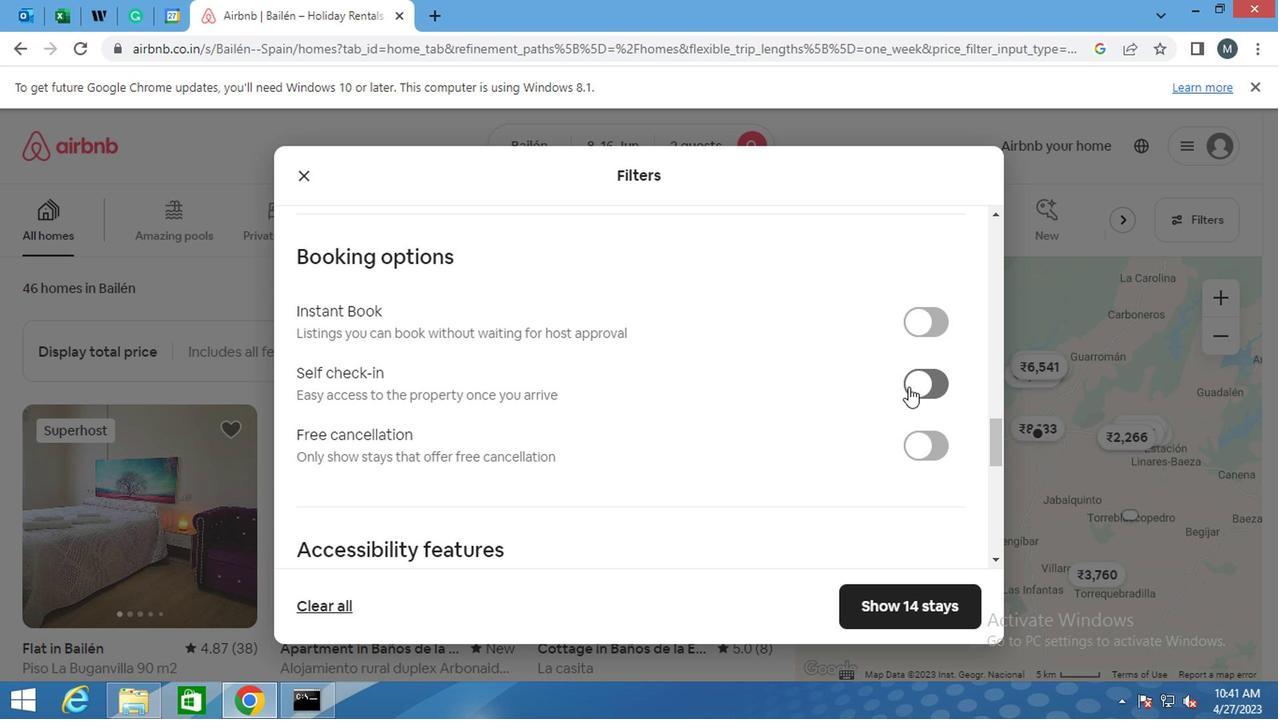 
Action: Mouse pressed left at (909, 386)
Screenshot: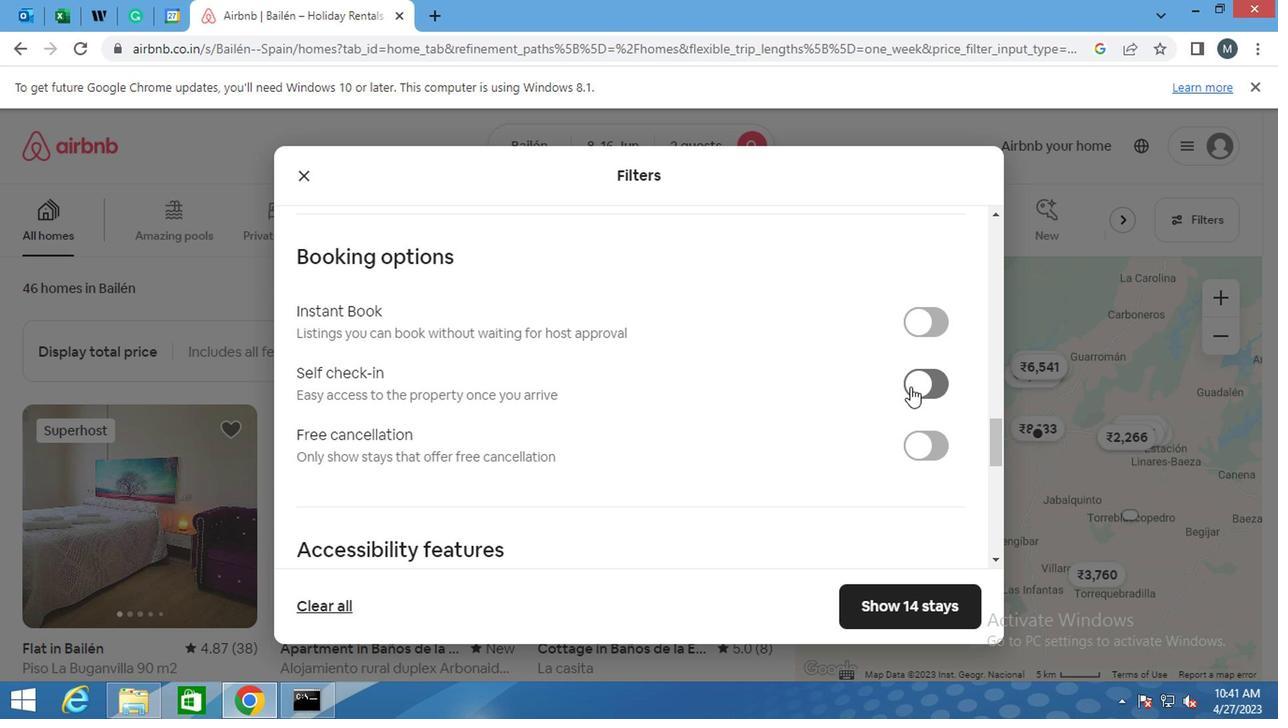 
Action: Mouse moved to (583, 371)
Screenshot: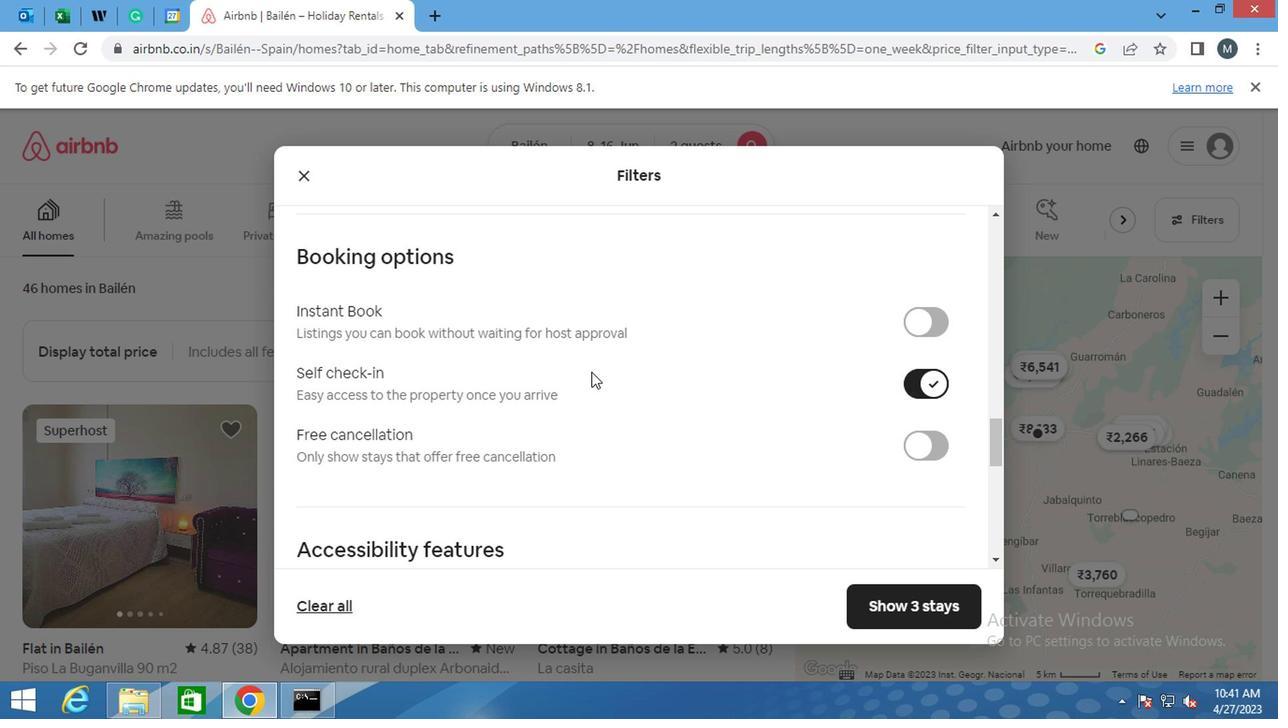 
Action: Mouse scrolled (583, 370) with delta (0, -1)
Screenshot: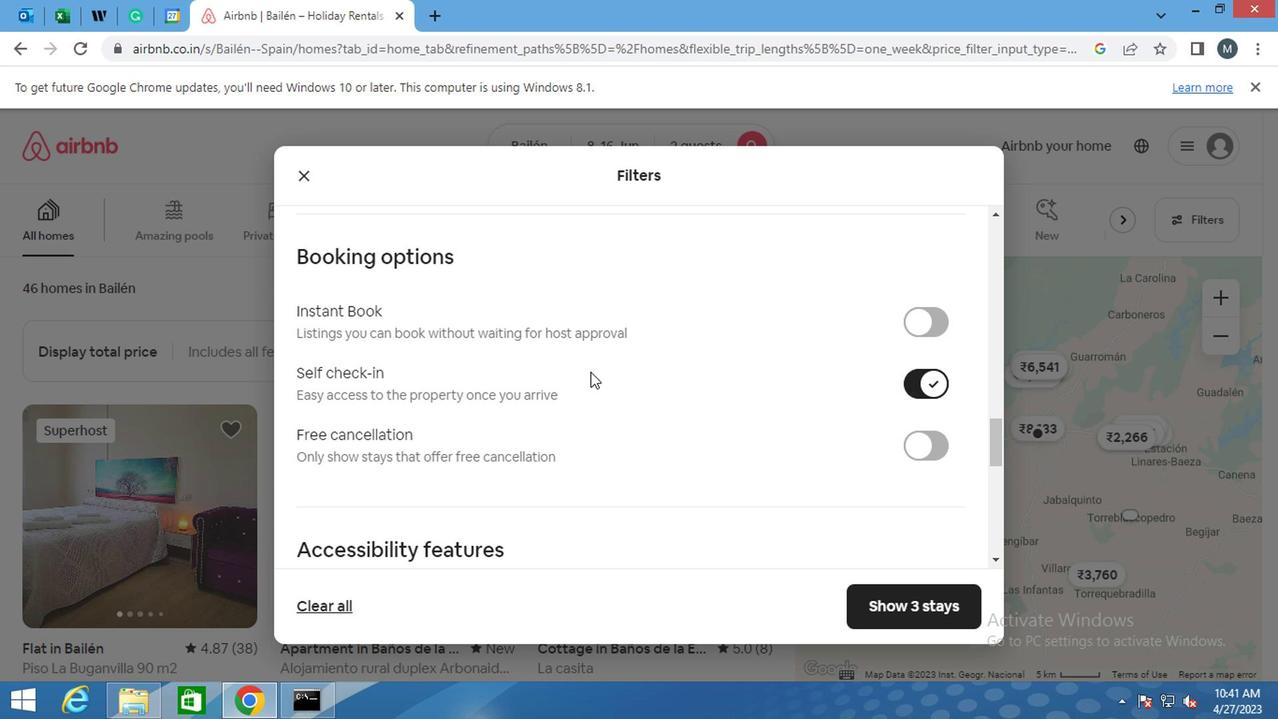 
Action: Mouse moved to (552, 372)
Screenshot: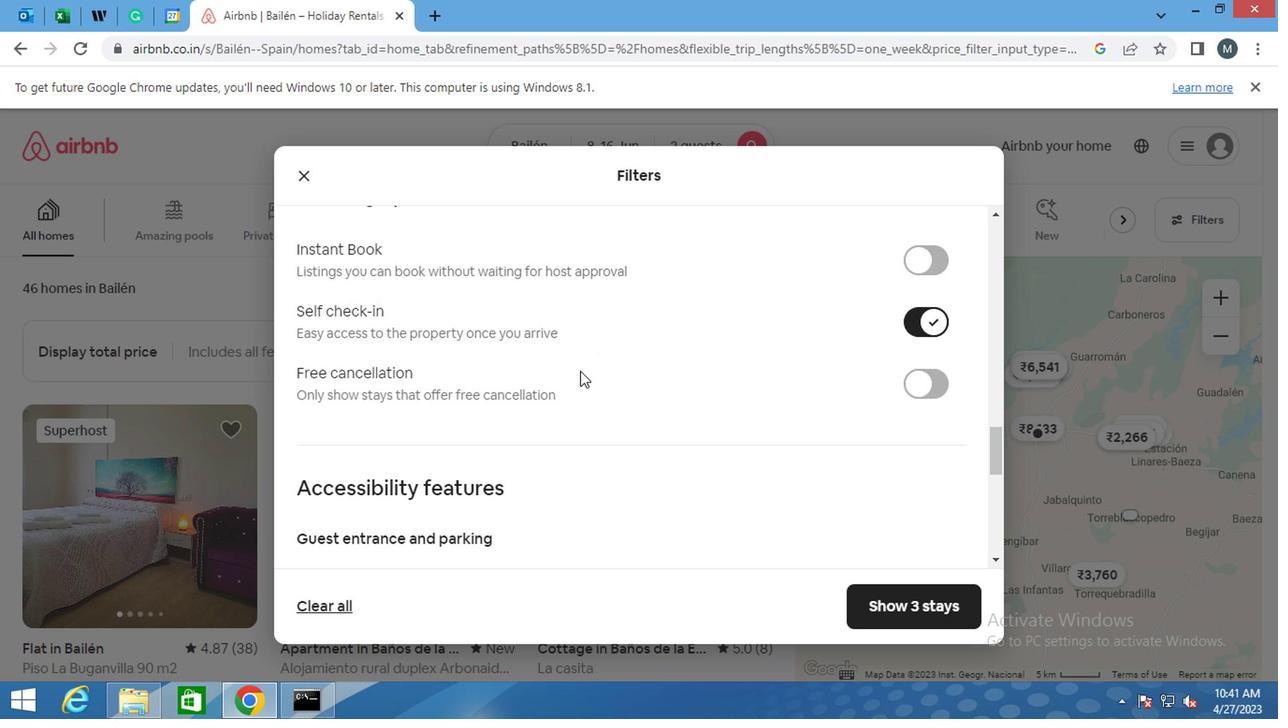 
Action: Mouse scrolled (552, 372) with delta (0, 0)
Screenshot: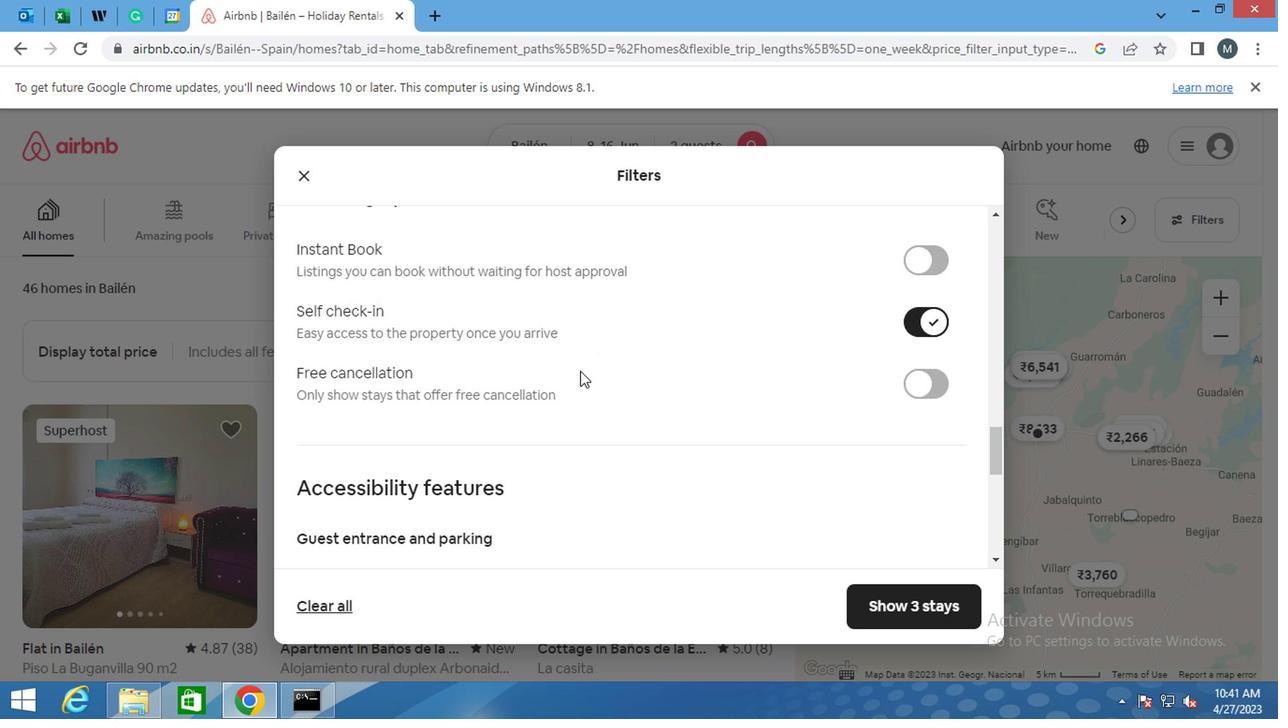 
Action: Mouse moved to (549, 374)
Screenshot: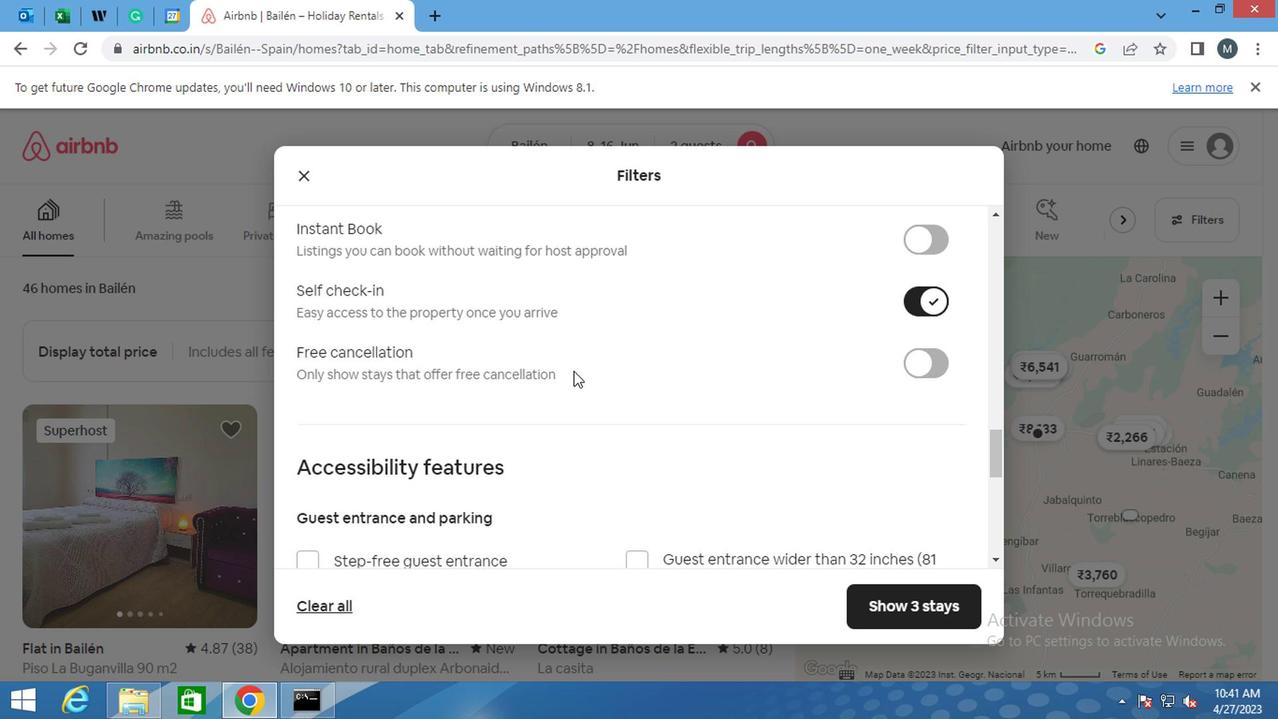 
Action: Mouse scrolled (549, 372) with delta (0, -1)
Screenshot: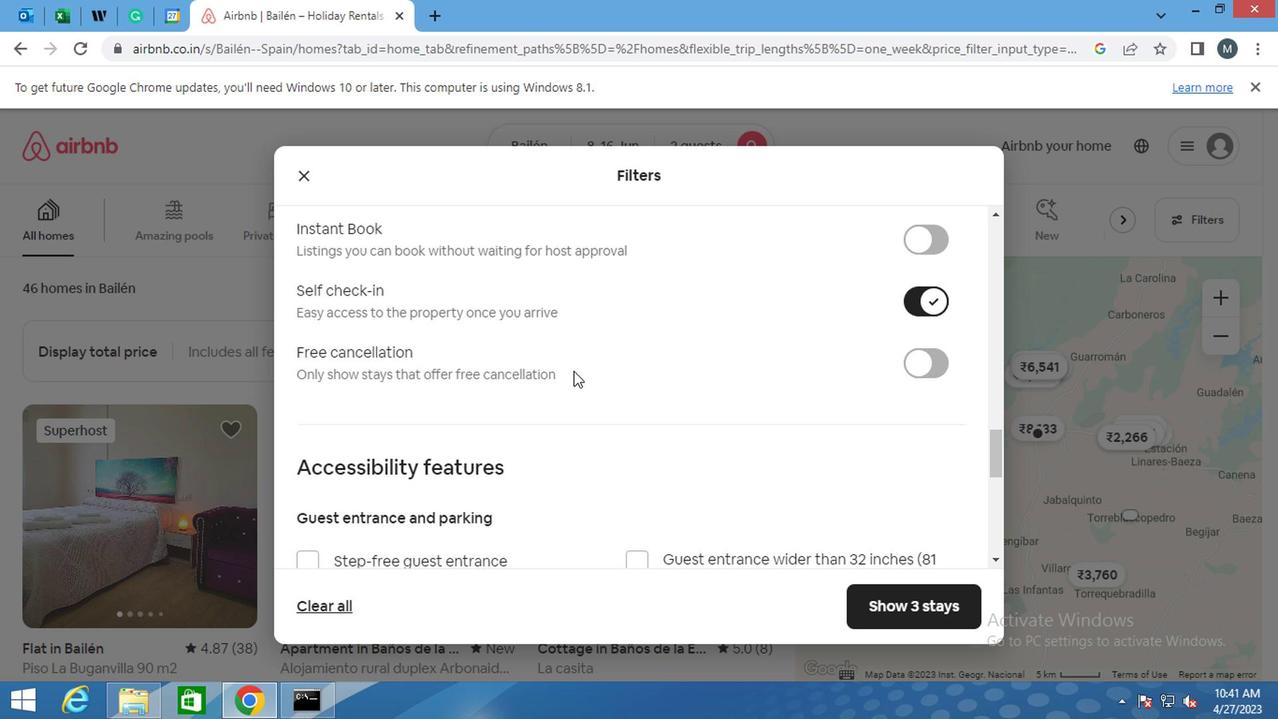 
Action: Mouse moved to (503, 385)
Screenshot: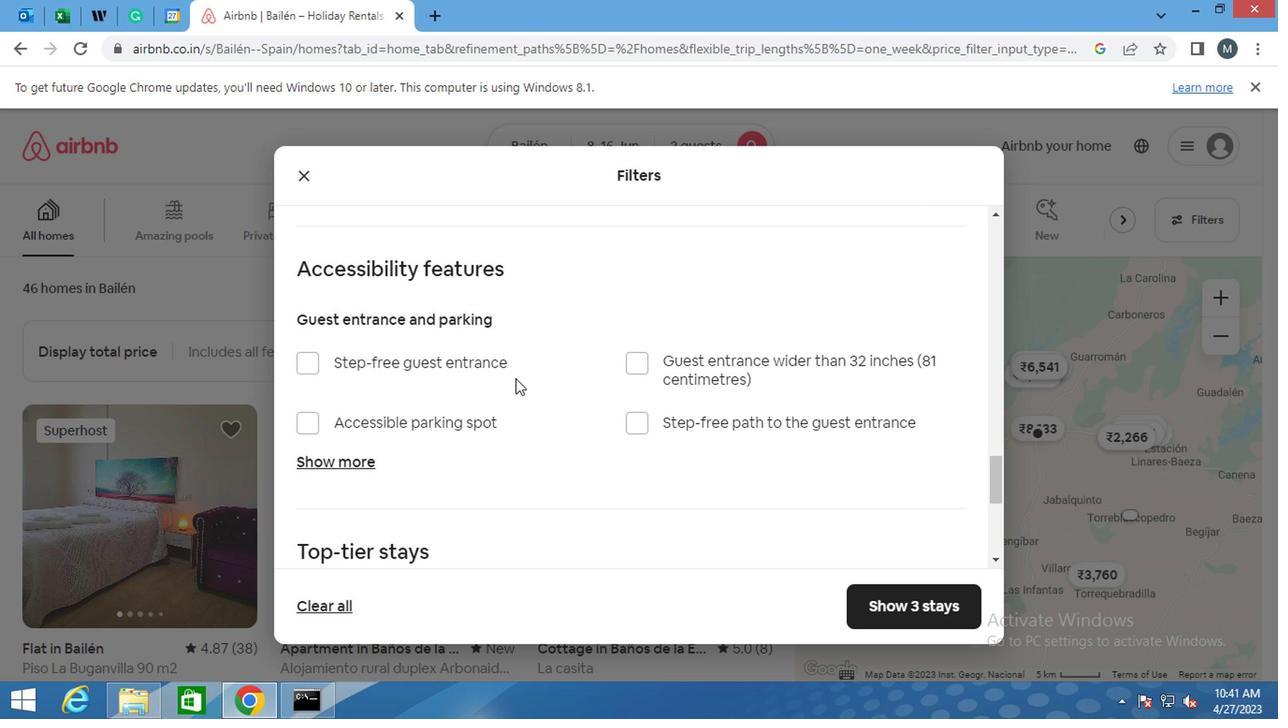 
Action: Mouse scrolled (503, 384) with delta (0, -1)
Screenshot: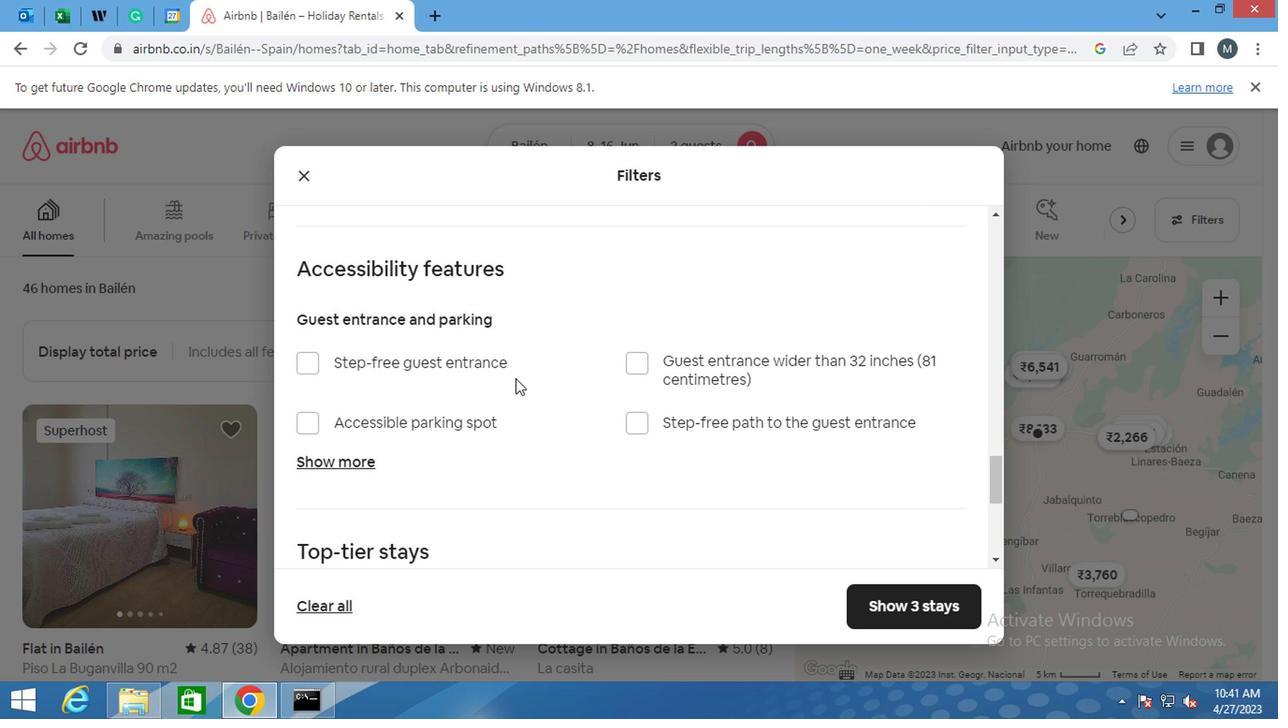 
Action: Mouse moved to (501, 386)
Screenshot: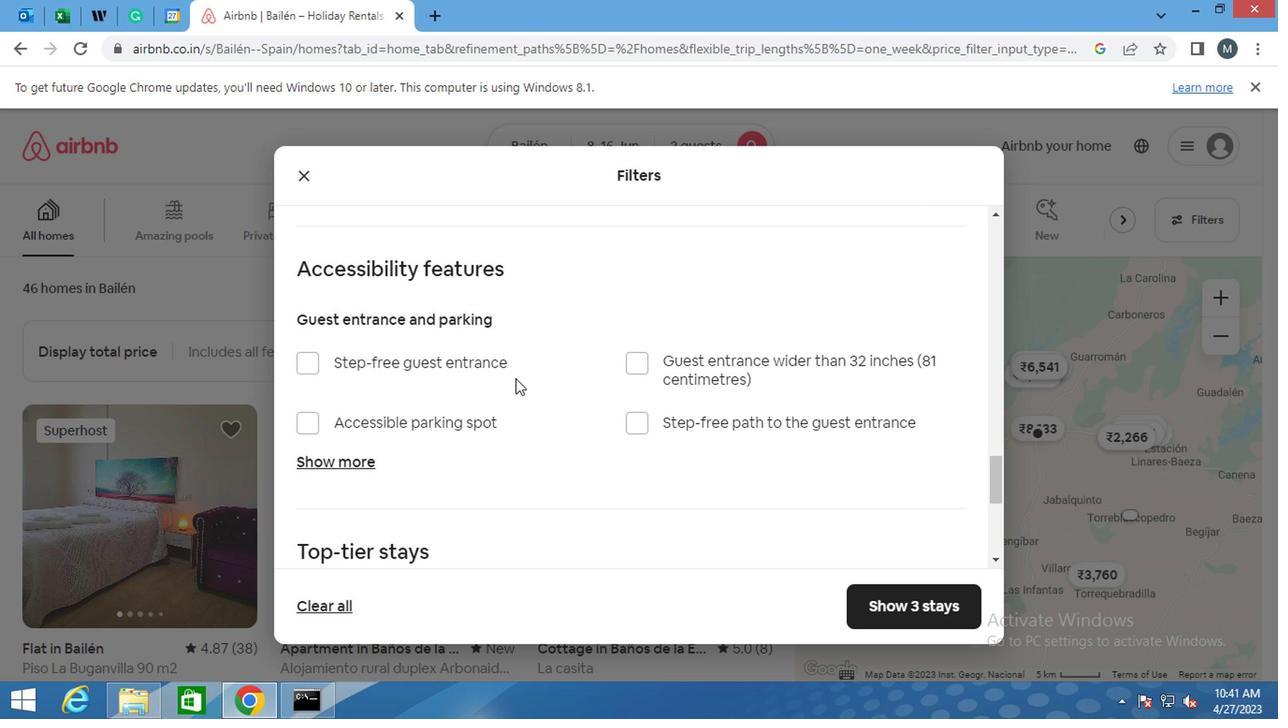 
Action: Mouse scrolled (501, 386) with delta (0, 0)
Screenshot: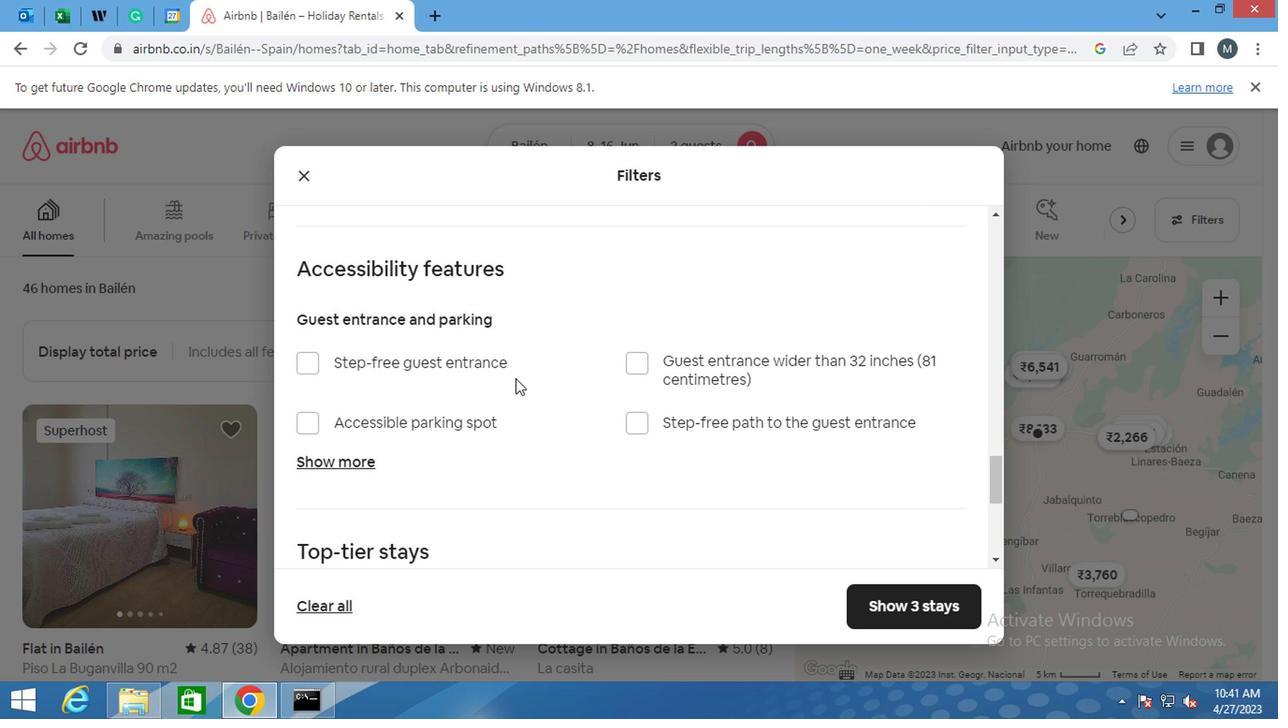 
Action: Mouse moved to (494, 391)
Screenshot: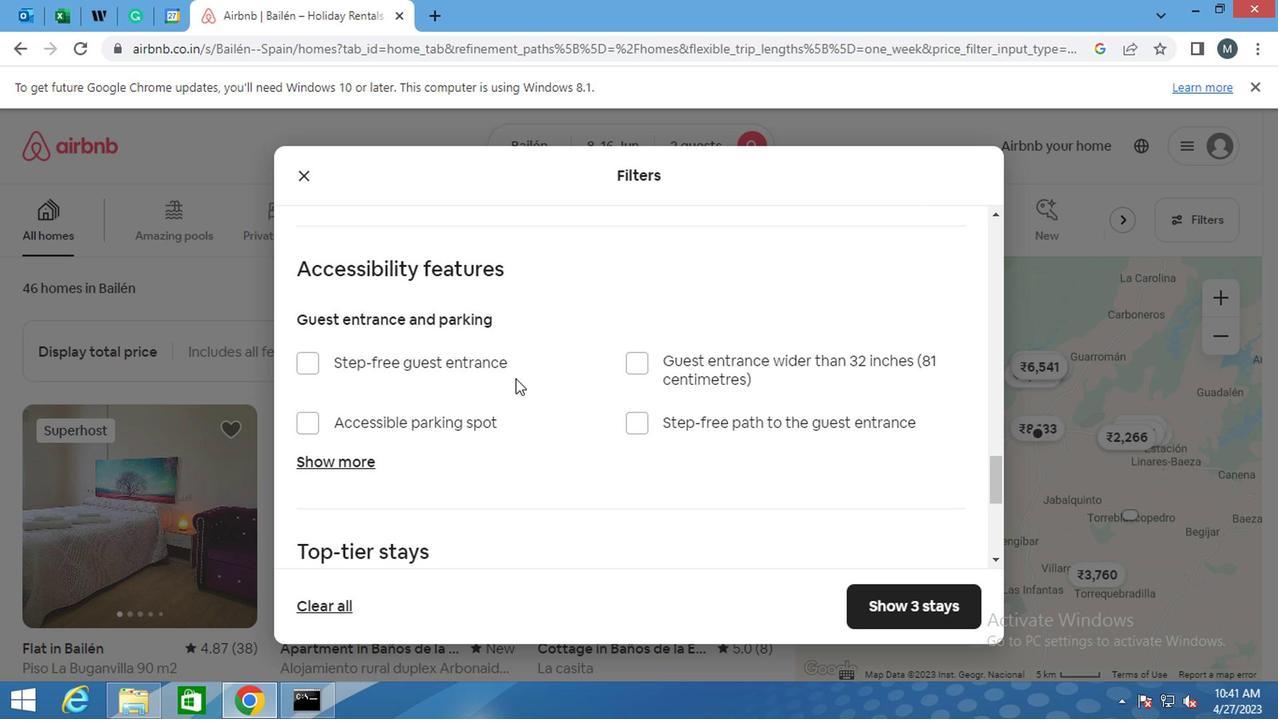 
Action: Mouse scrolled (494, 390) with delta (0, 0)
Screenshot: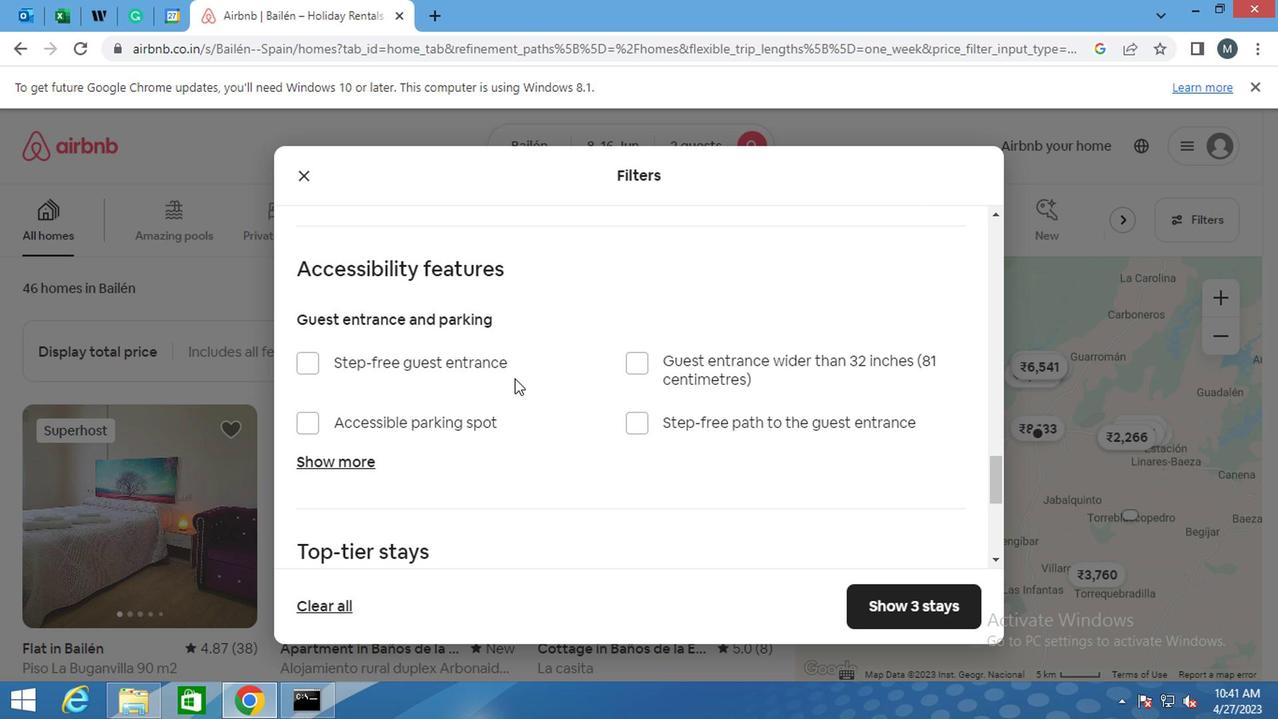 
Action: Mouse moved to (432, 404)
Screenshot: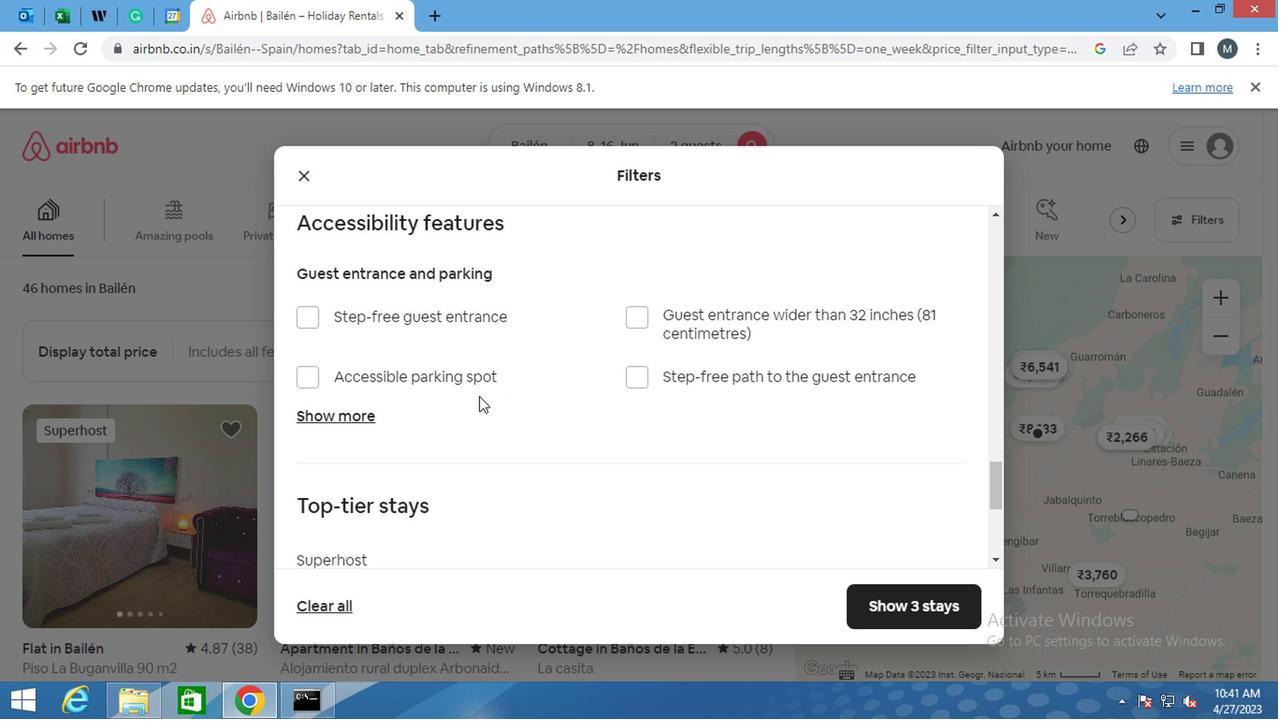 
Action: Mouse scrolled (432, 404) with delta (0, 0)
Screenshot: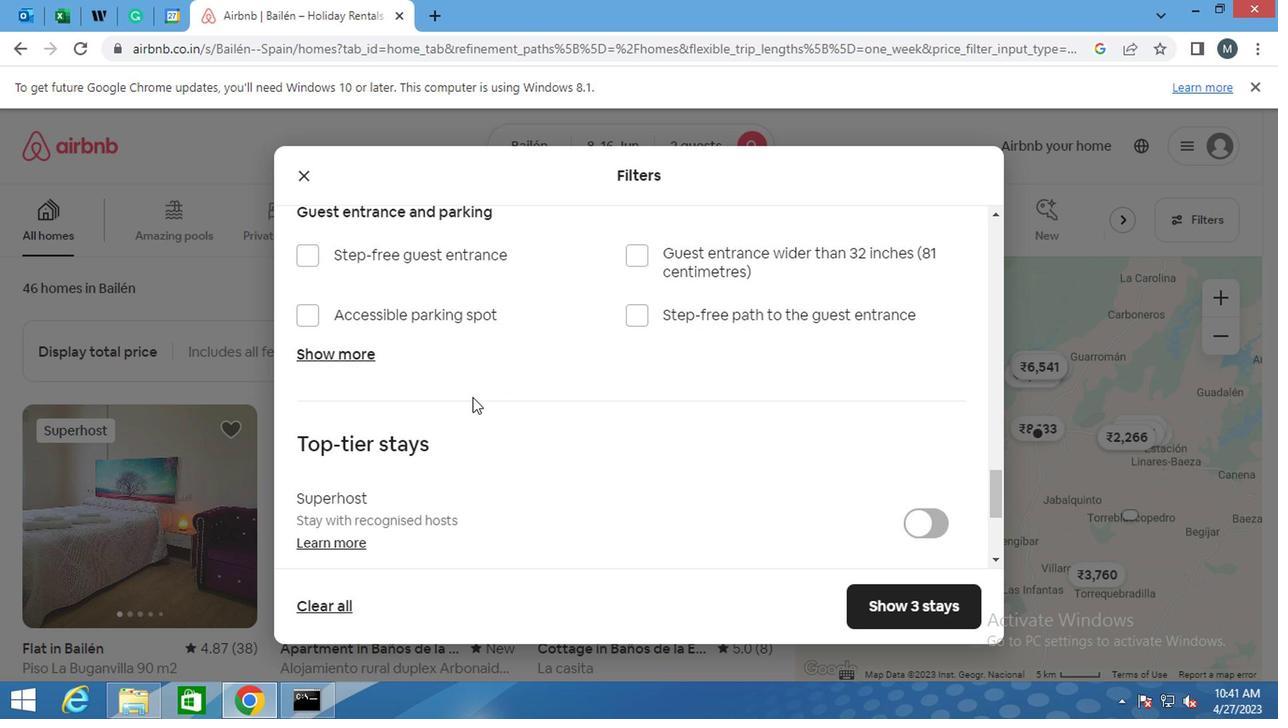 
Action: Mouse moved to (430, 405)
Screenshot: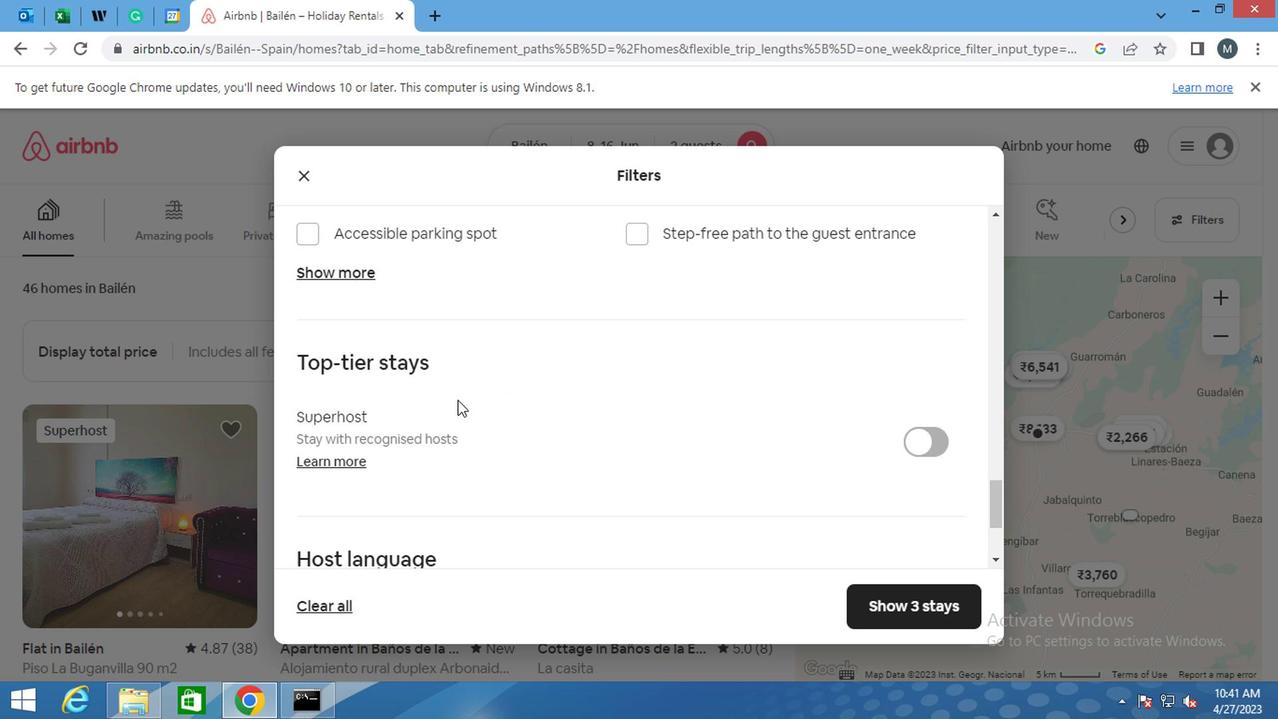 
Action: Mouse scrolled (430, 404) with delta (0, 0)
Screenshot: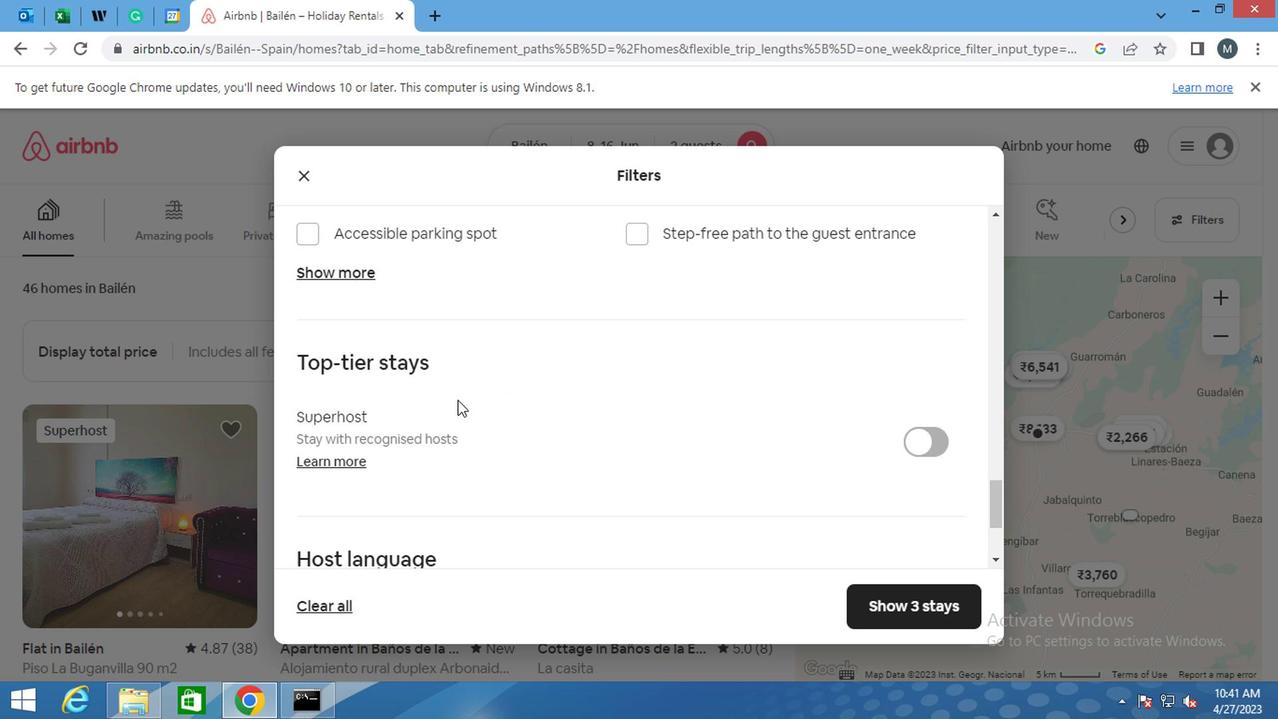 
Action: Mouse moved to (294, 438)
Screenshot: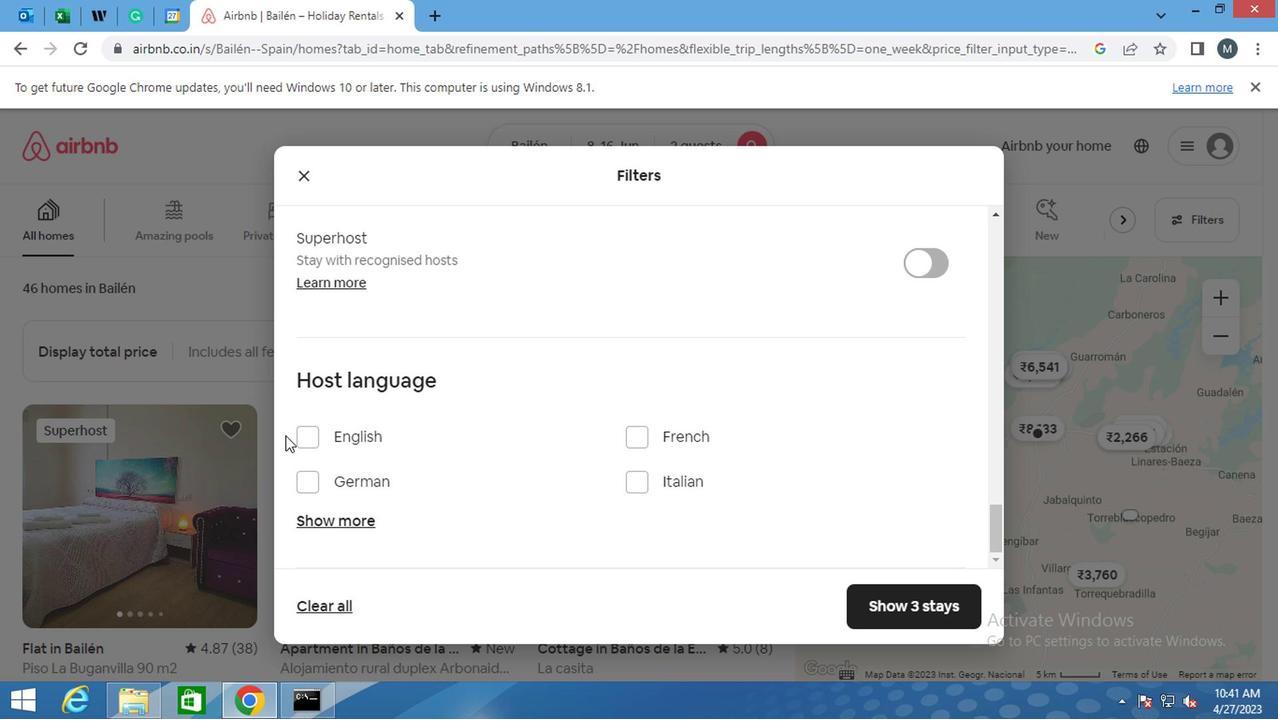 
Action: Mouse pressed left at (294, 438)
Screenshot: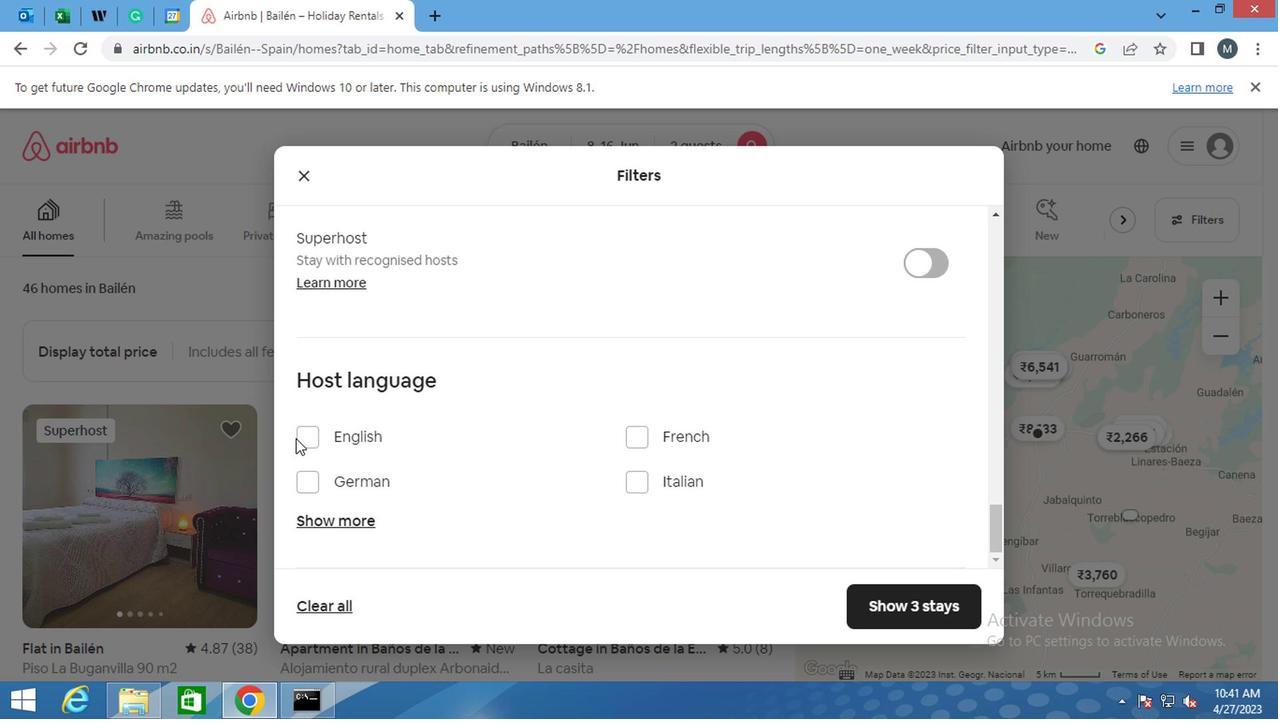 
Action: Mouse moved to (308, 432)
Screenshot: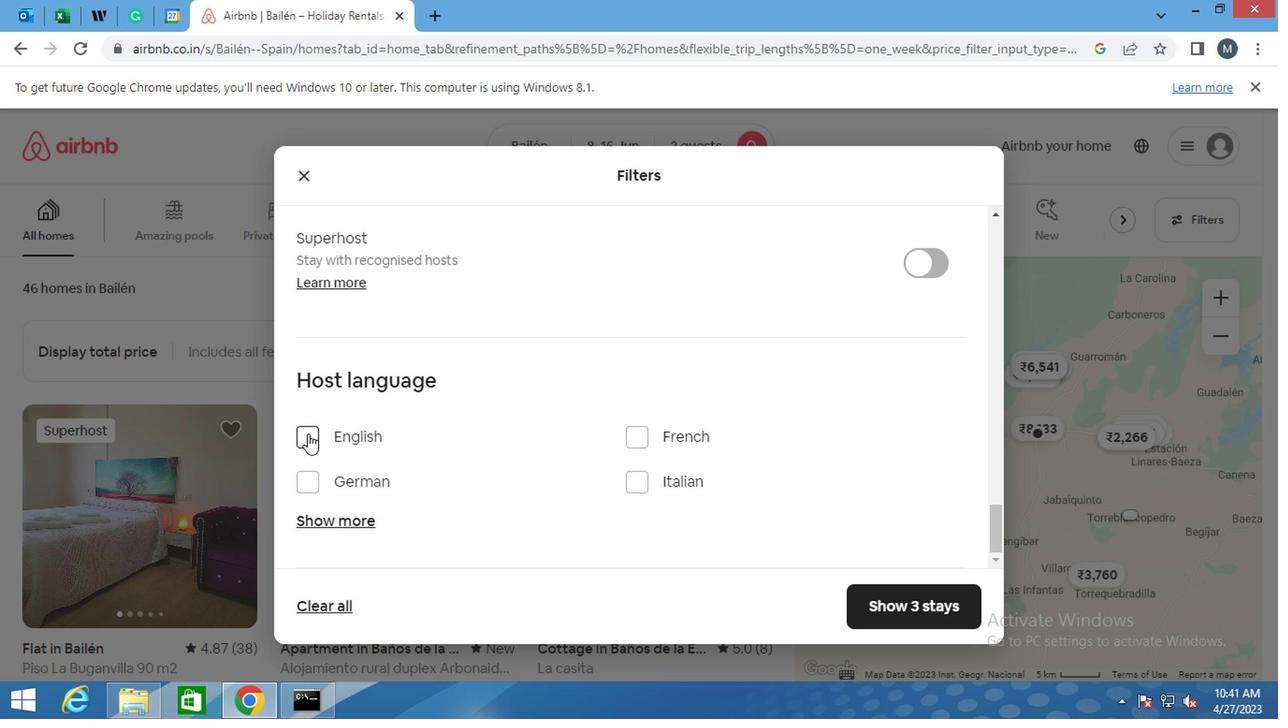 
Action: Mouse pressed left at (308, 432)
Screenshot: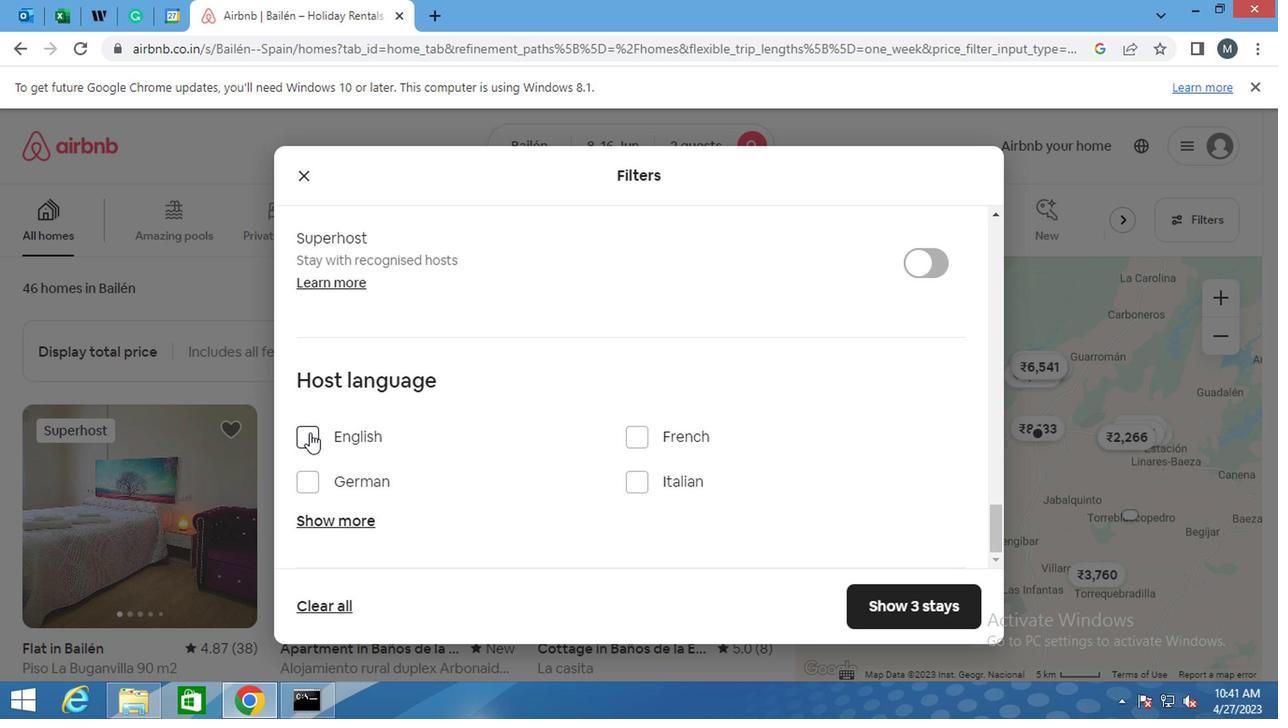 
Action: Mouse moved to (935, 607)
Screenshot: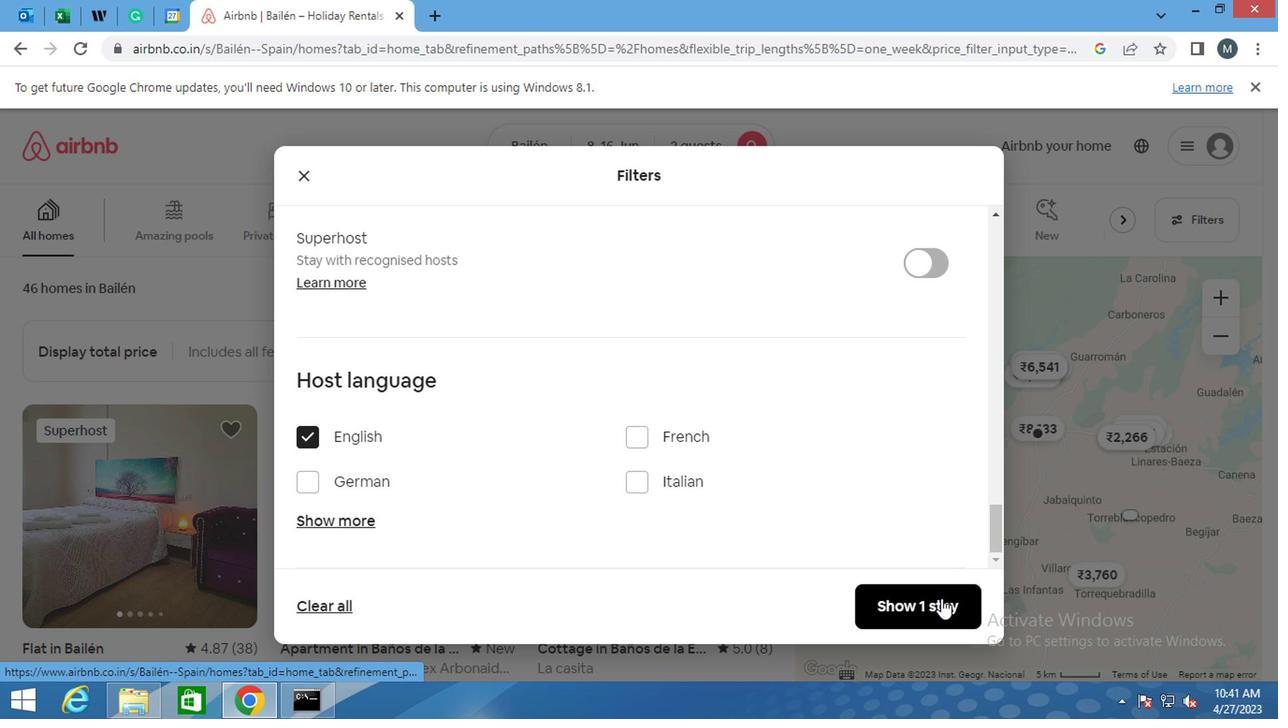 
Action: Mouse pressed left at (935, 607)
Screenshot: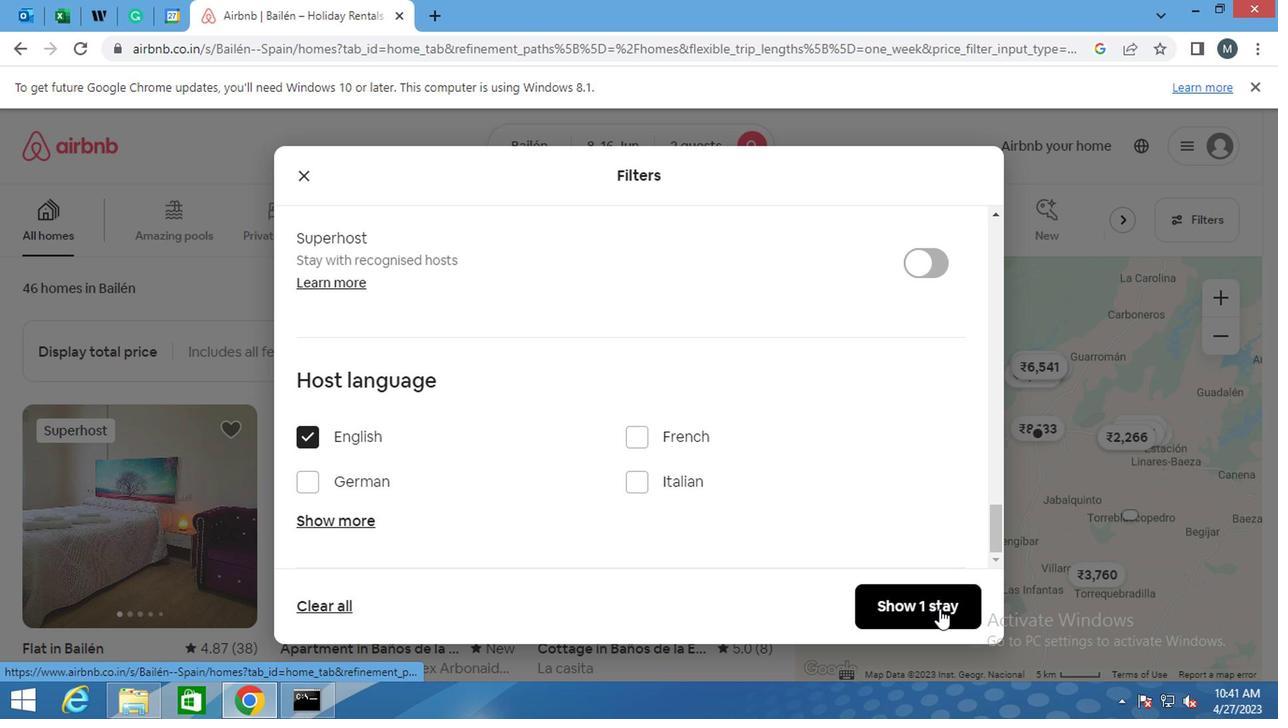 
